 Task: Compose an email with the signature Guillermo Adams with the subject Request for a sample and the message I need your assistance in finalizing the design of the new website. from softage.5@softage.net to softage.7@softage.net, select first sentence, change the font color from current to maroon and background color to red Send the email. Finally, move the email from Sent Items to the label Self-help
Action: Mouse moved to (1178, 96)
Screenshot: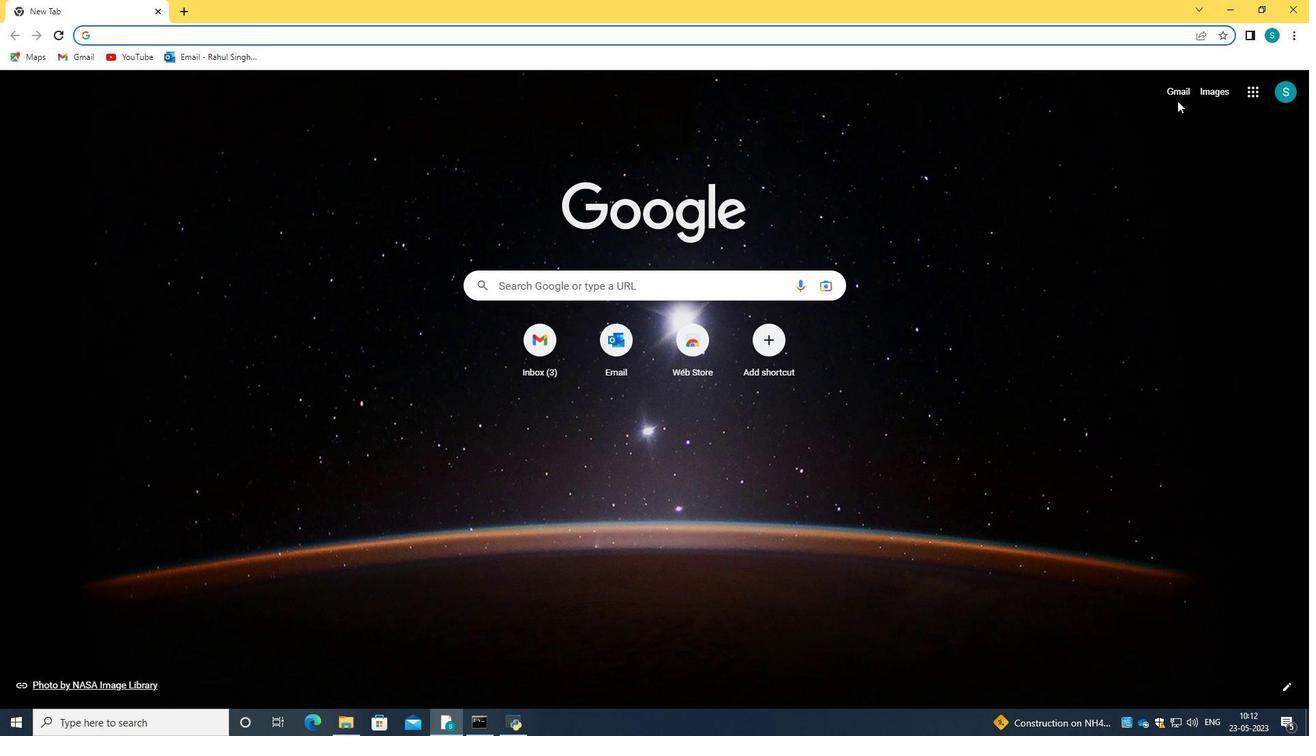
Action: Mouse pressed left at (1178, 96)
Screenshot: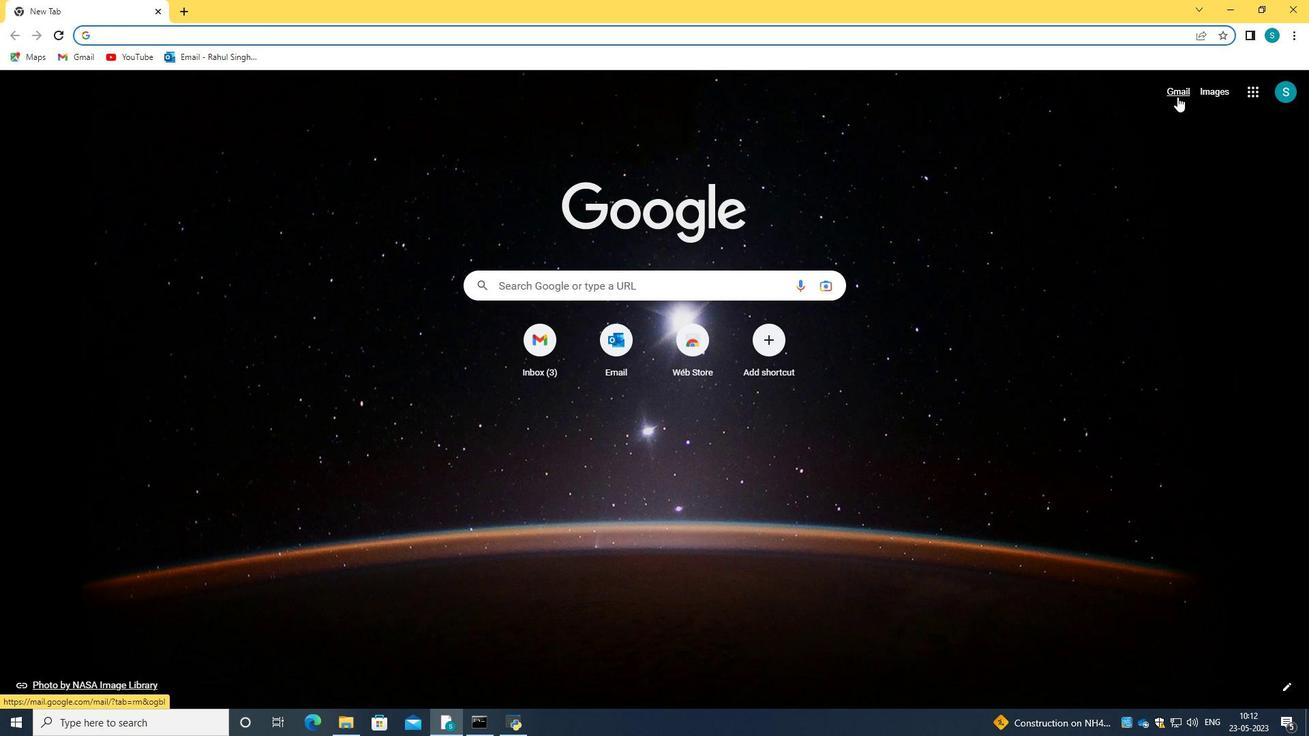 
Action: Mouse moved to (734, 371)
Screenshot: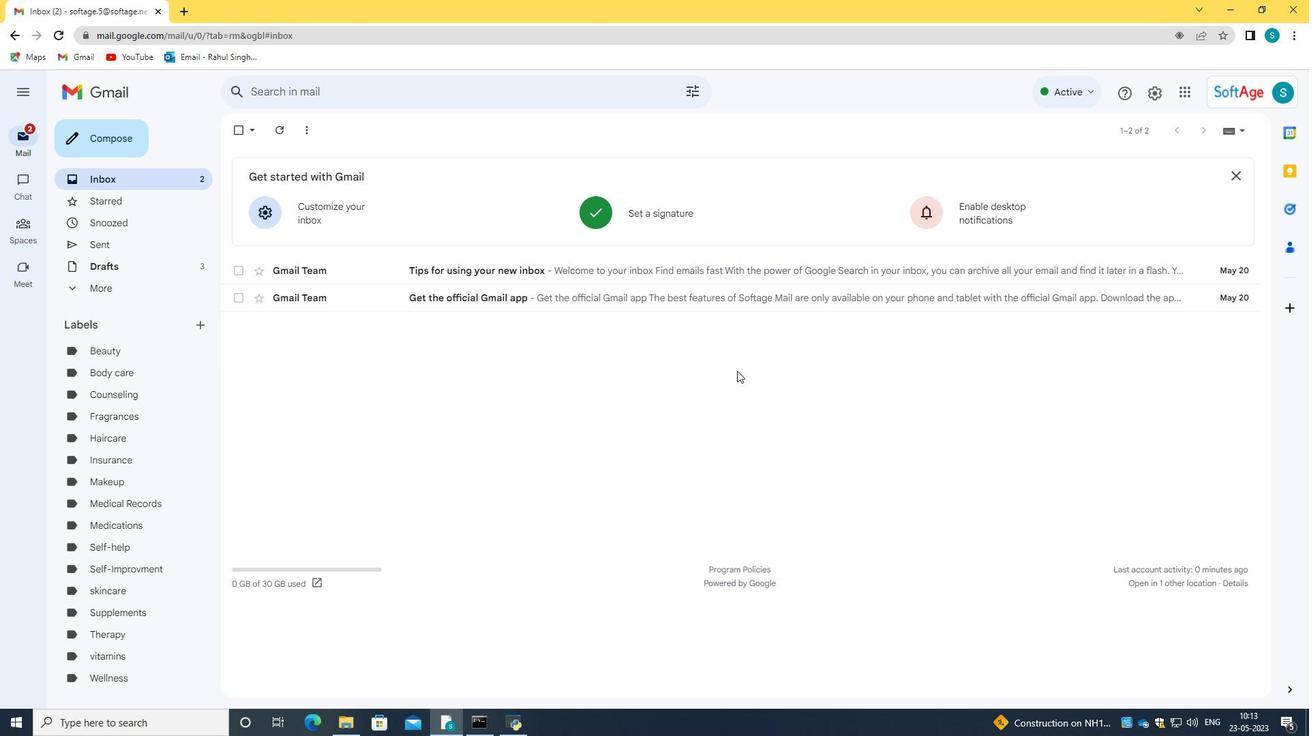 
Action: Mouse scrolled (734, 370) with delta (0, 0)
Screenshot: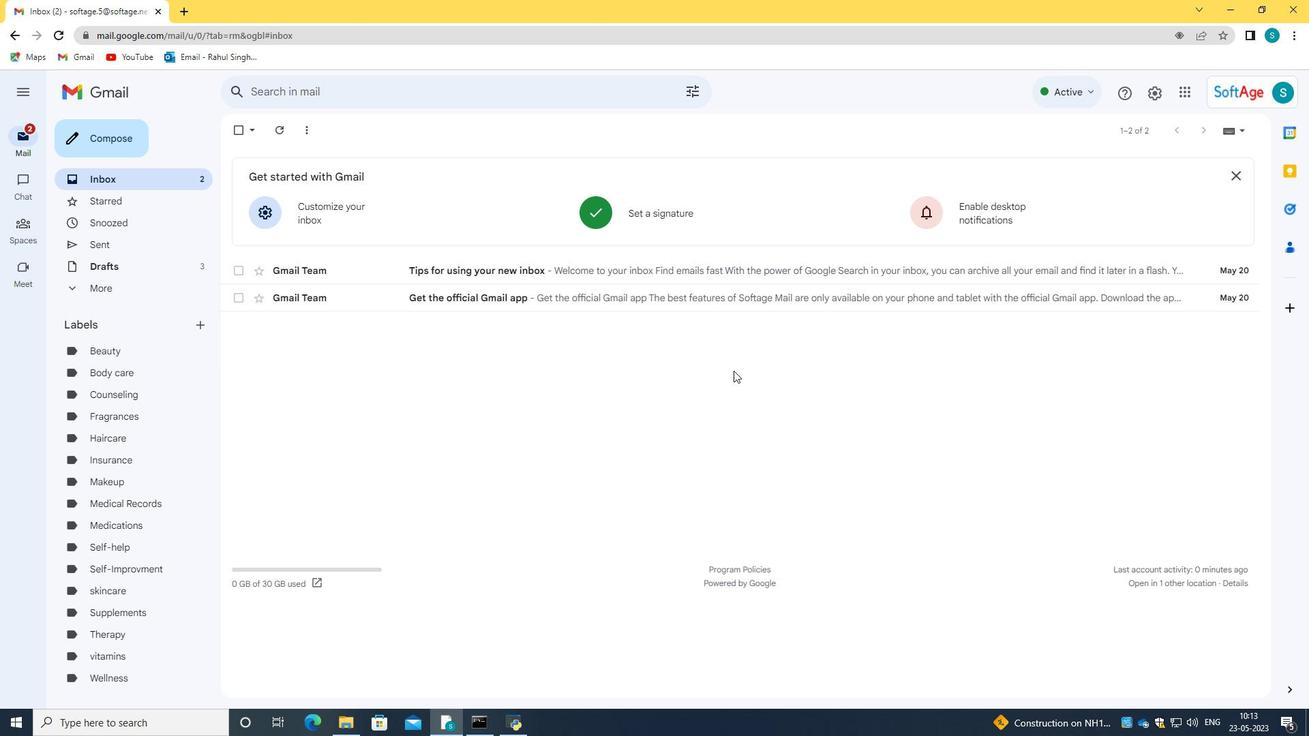 
Action: Mouse scrolled (734, 370) with delta (0, 0)
Screenshot: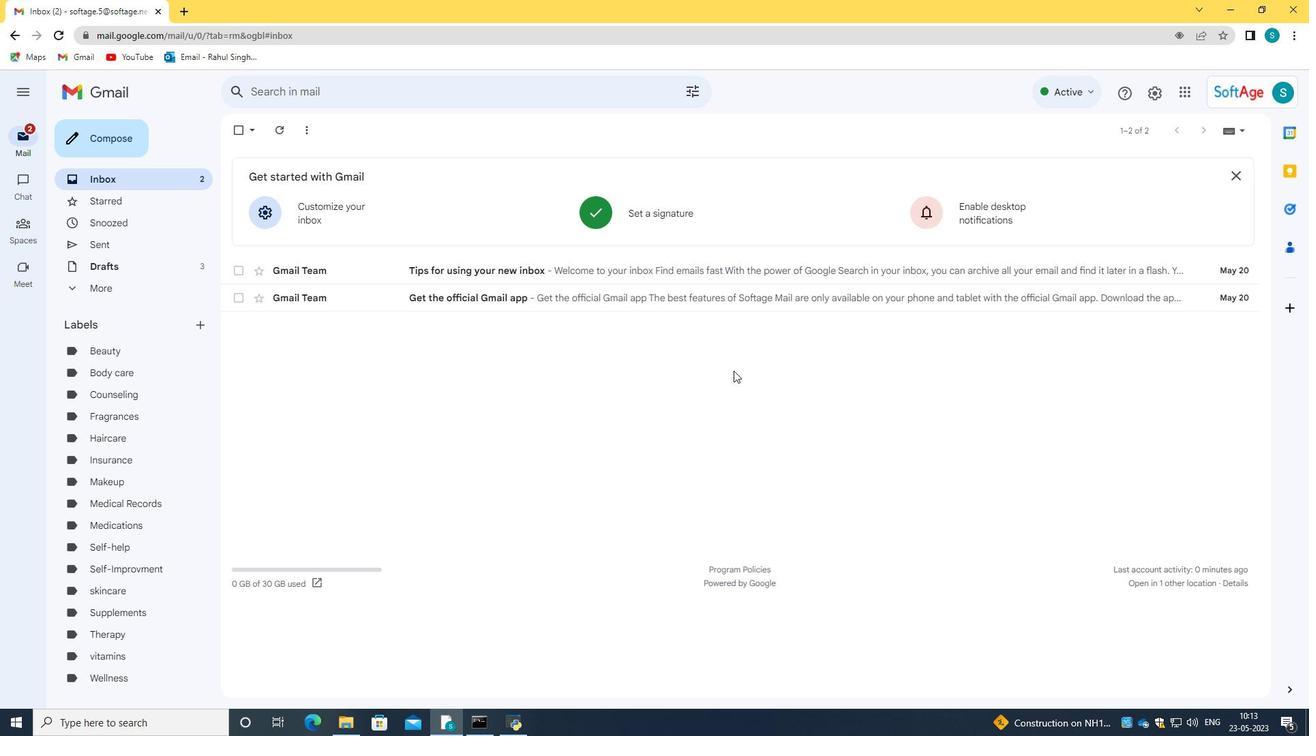 
Action: Mouse moved to (105, 143)
Screenshot: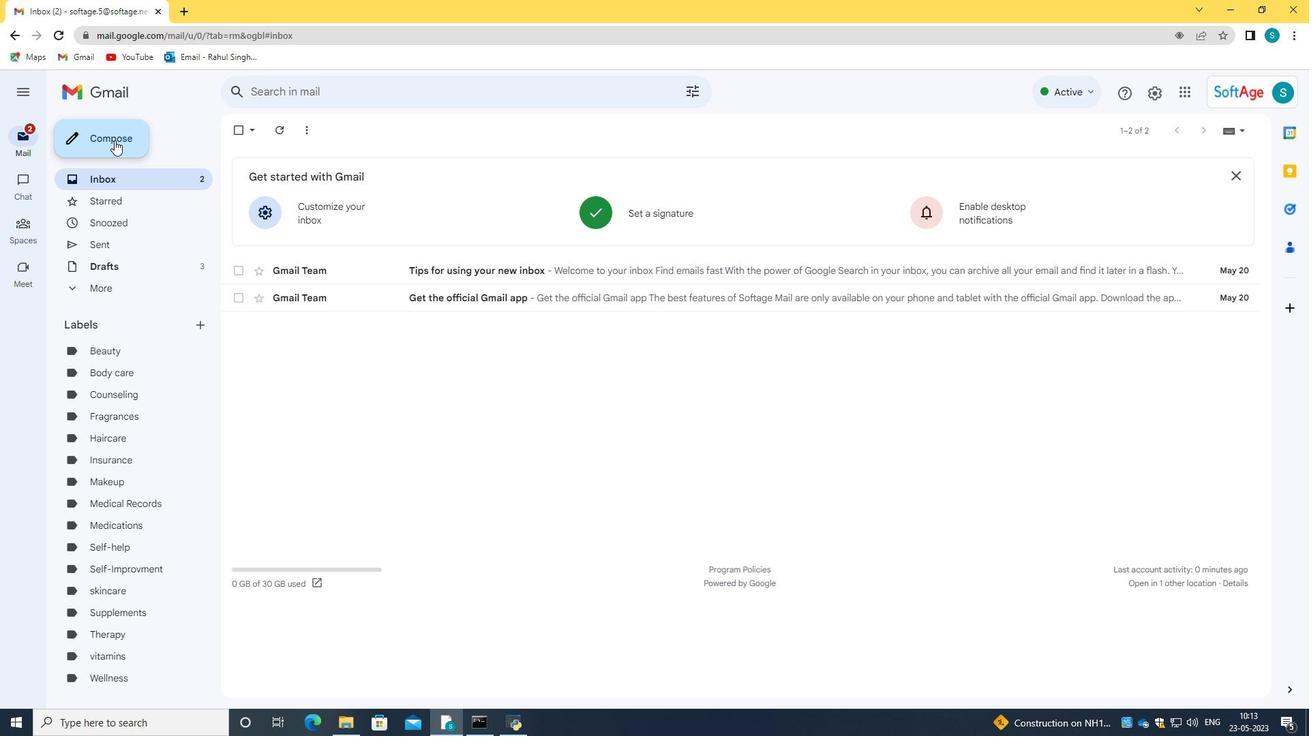 
Action: Mouse pressed left at (105, 143)
Screenshot: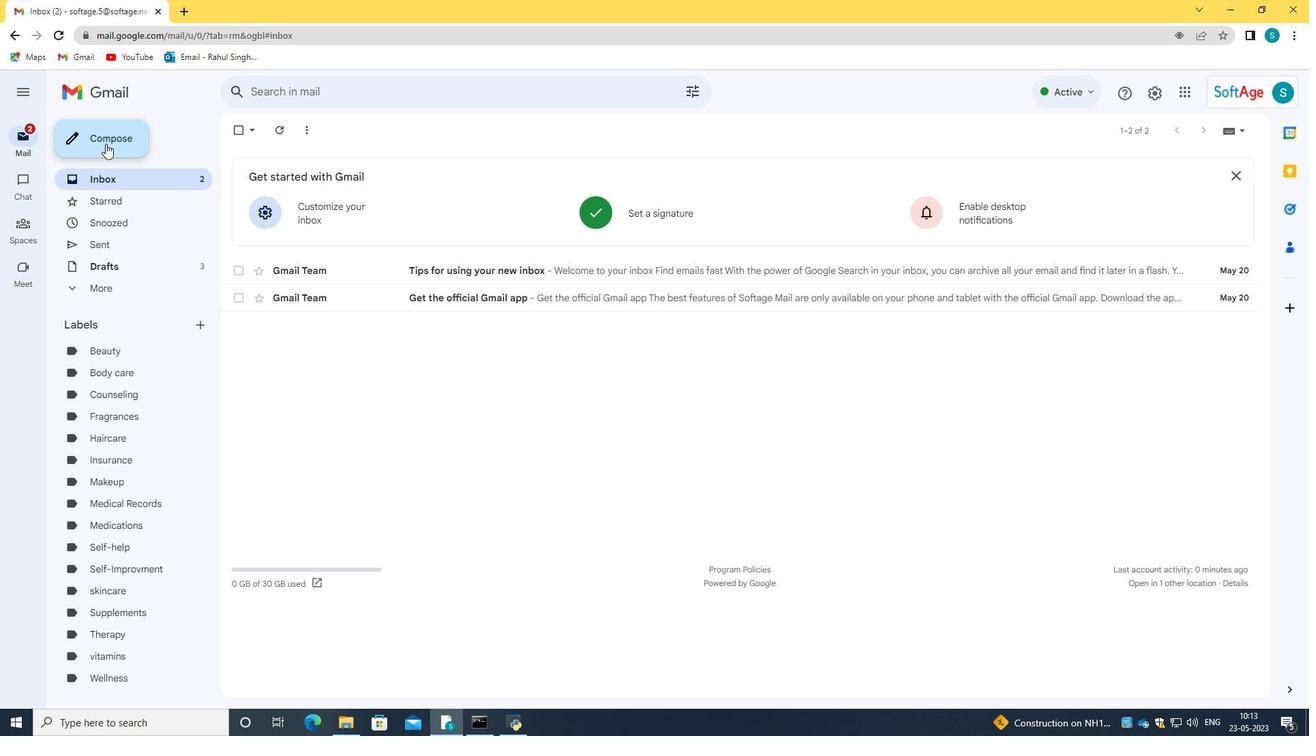 
Action: Mouse moved to (1236, 303)
Screenshot: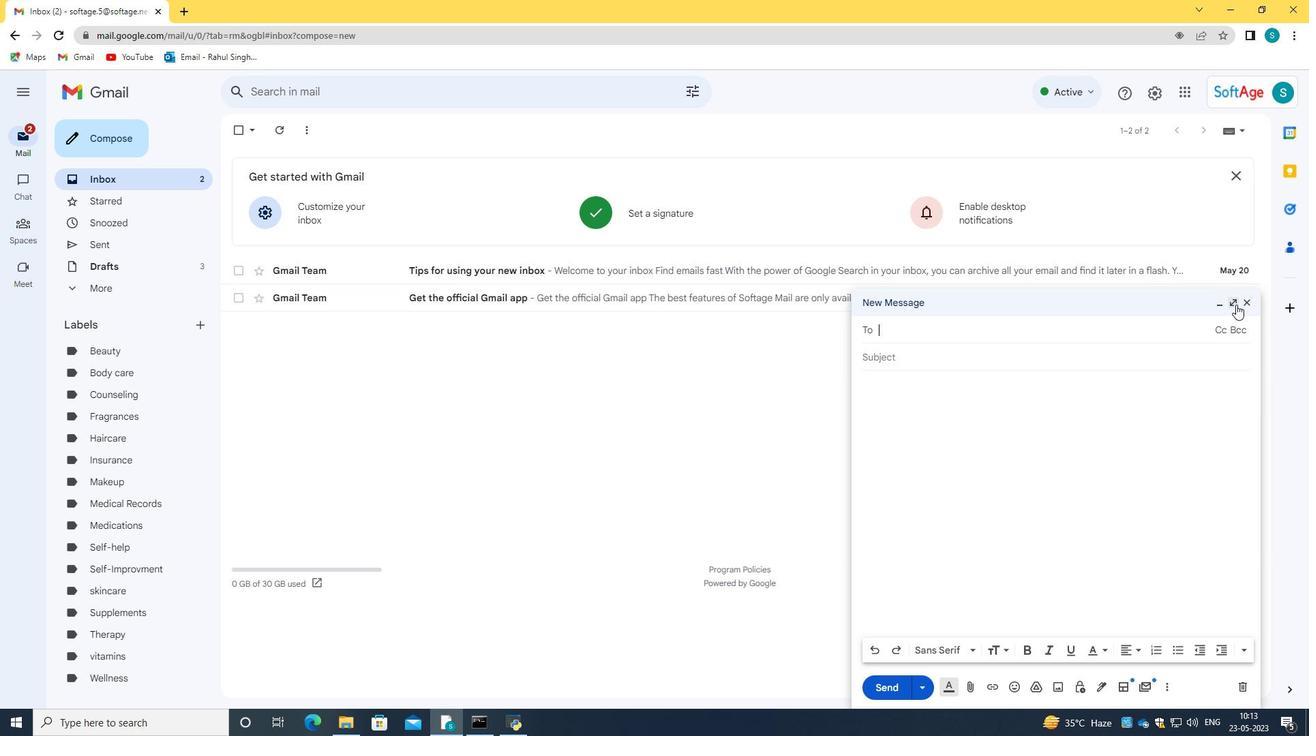 
Action: Mouse pressed left at (1236, 303)
Screenshot: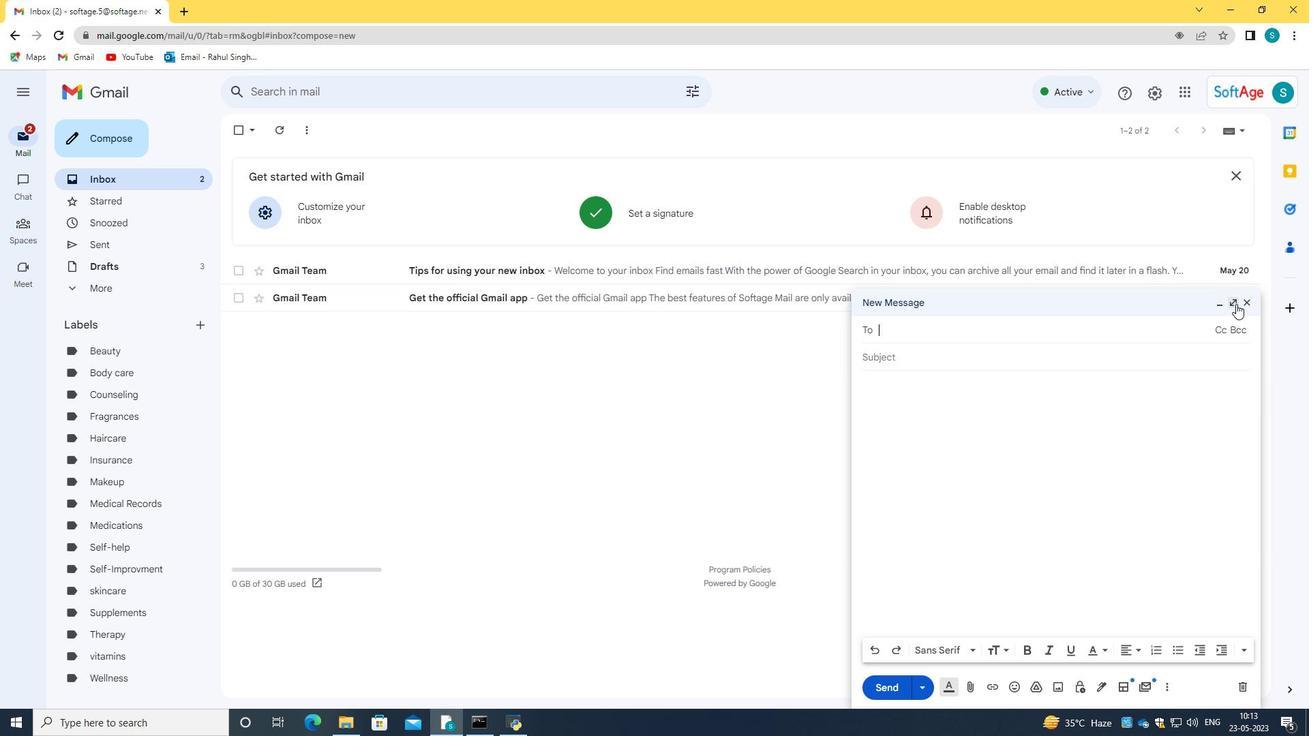
Action: Mouse moved to (347, 674)
Screenshot: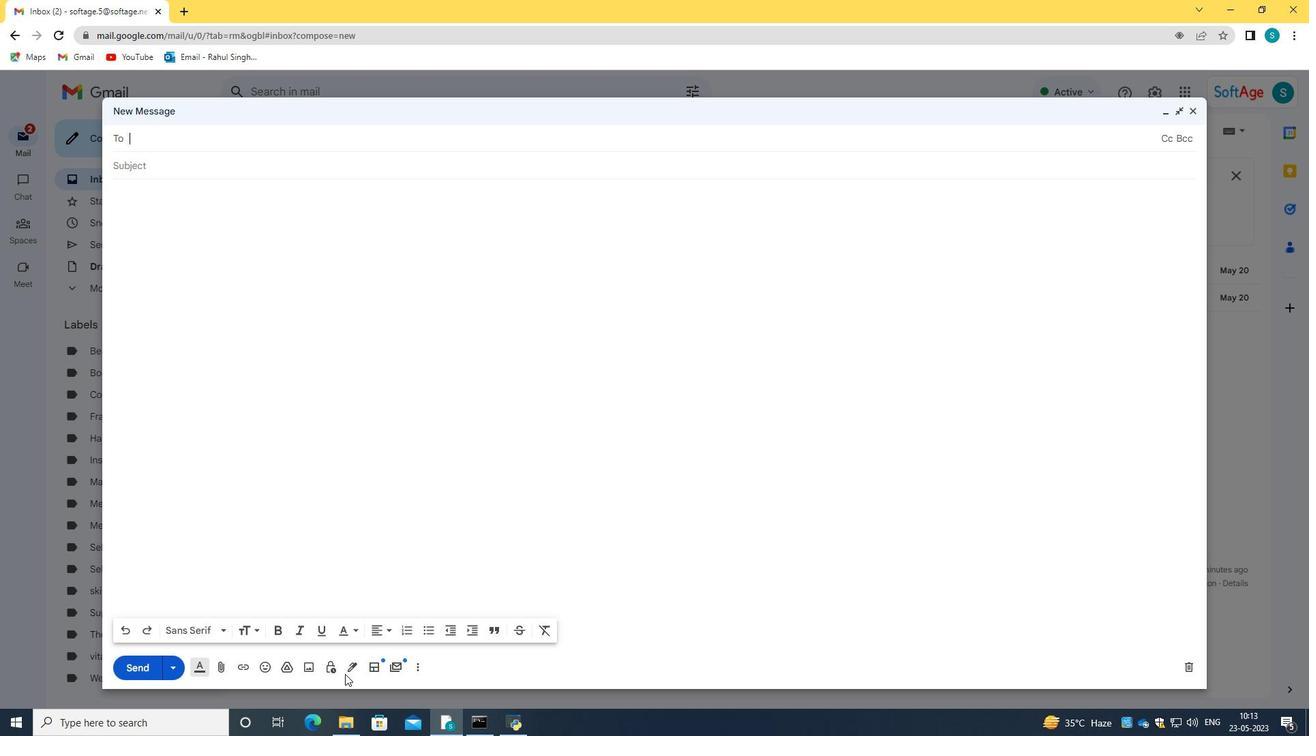 
Action: Mouse pressed left at (347, 674)
Screenshot: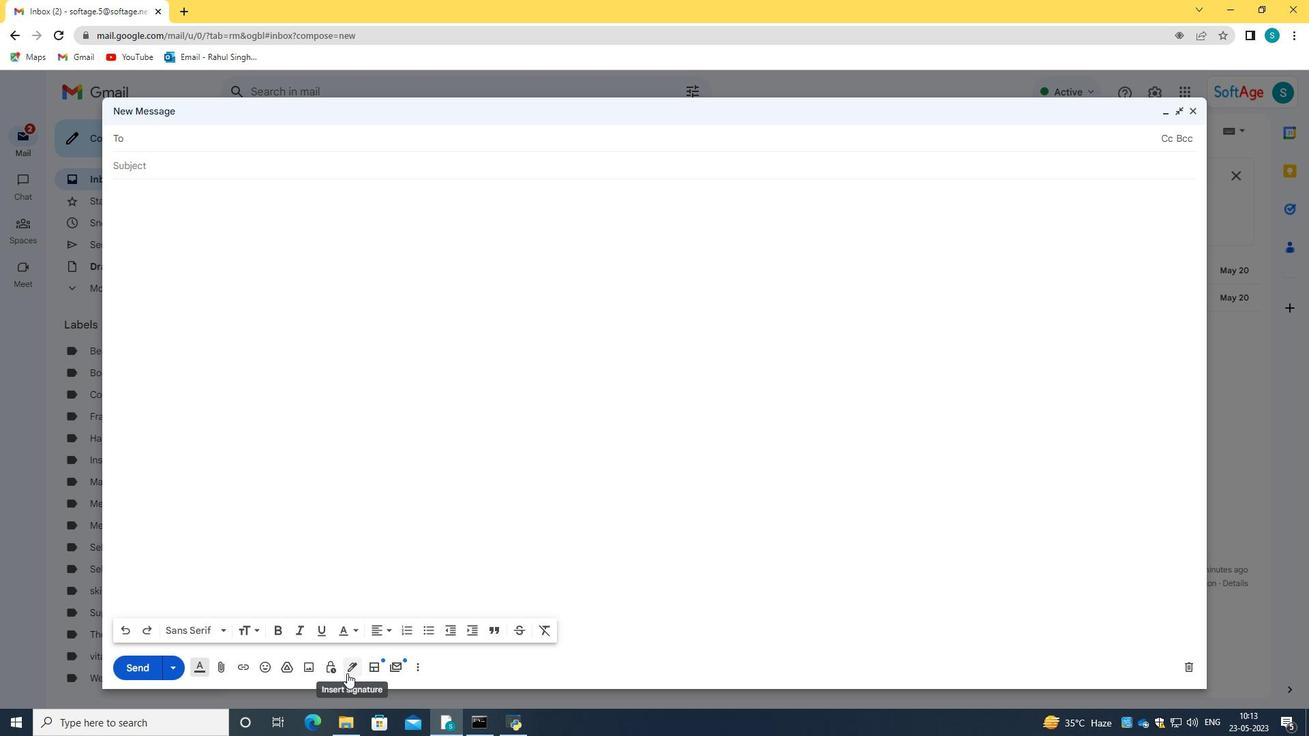
Action: Mouse moved to (396, 644)
Screenshot: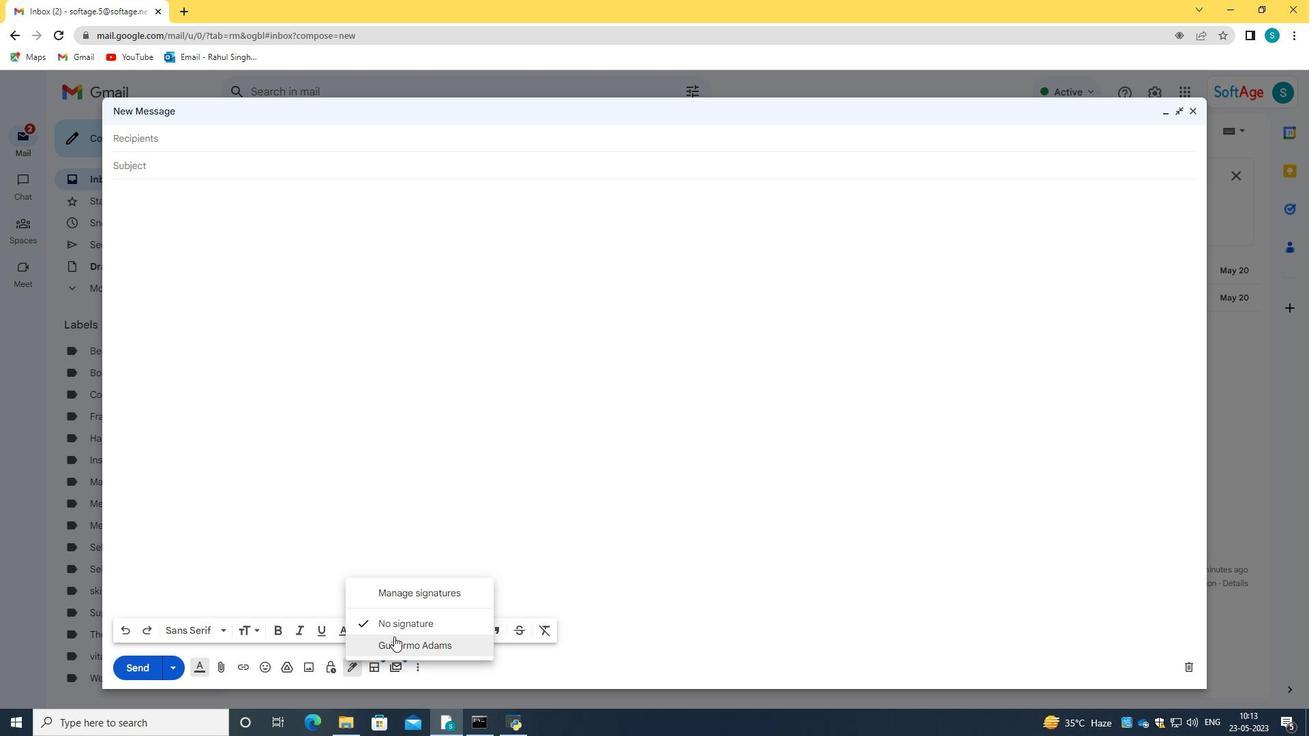 
Action: Mouse pressed left at (396, 644)
Screenshot: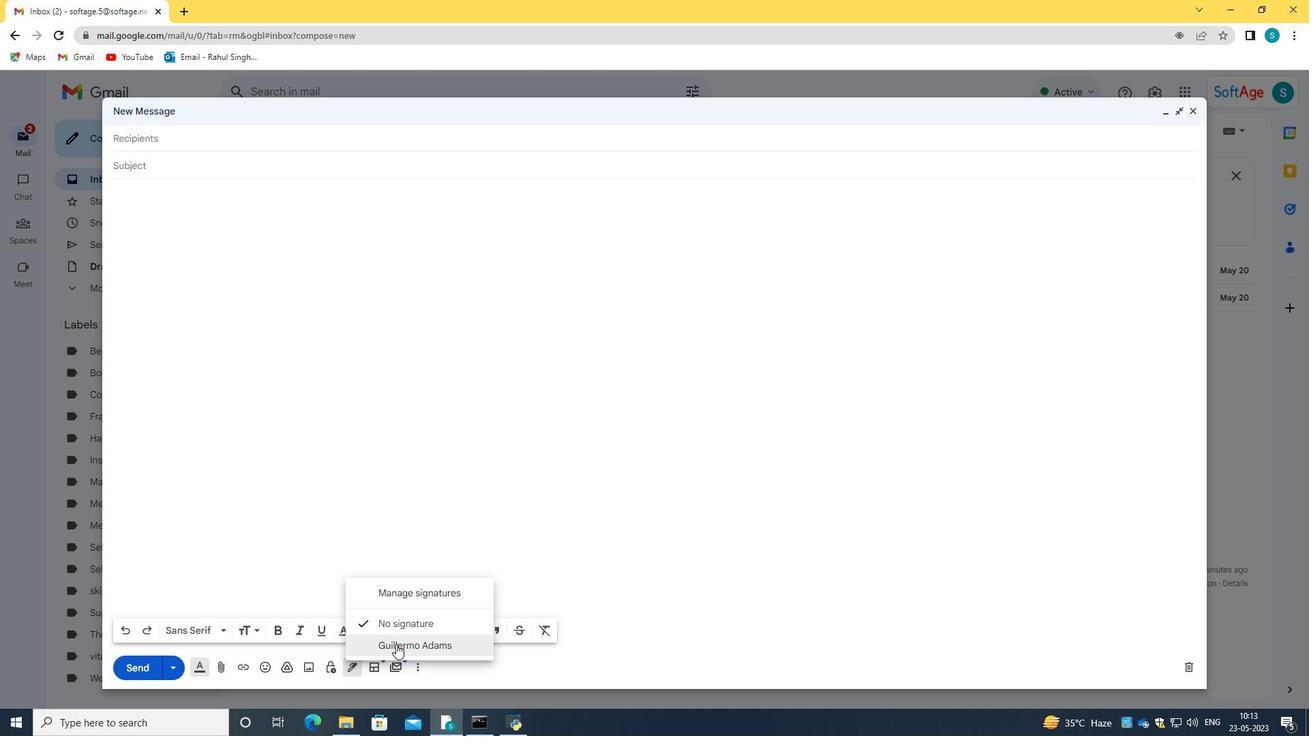 
Action: Mouse moved to (139, 156)
Screenshot: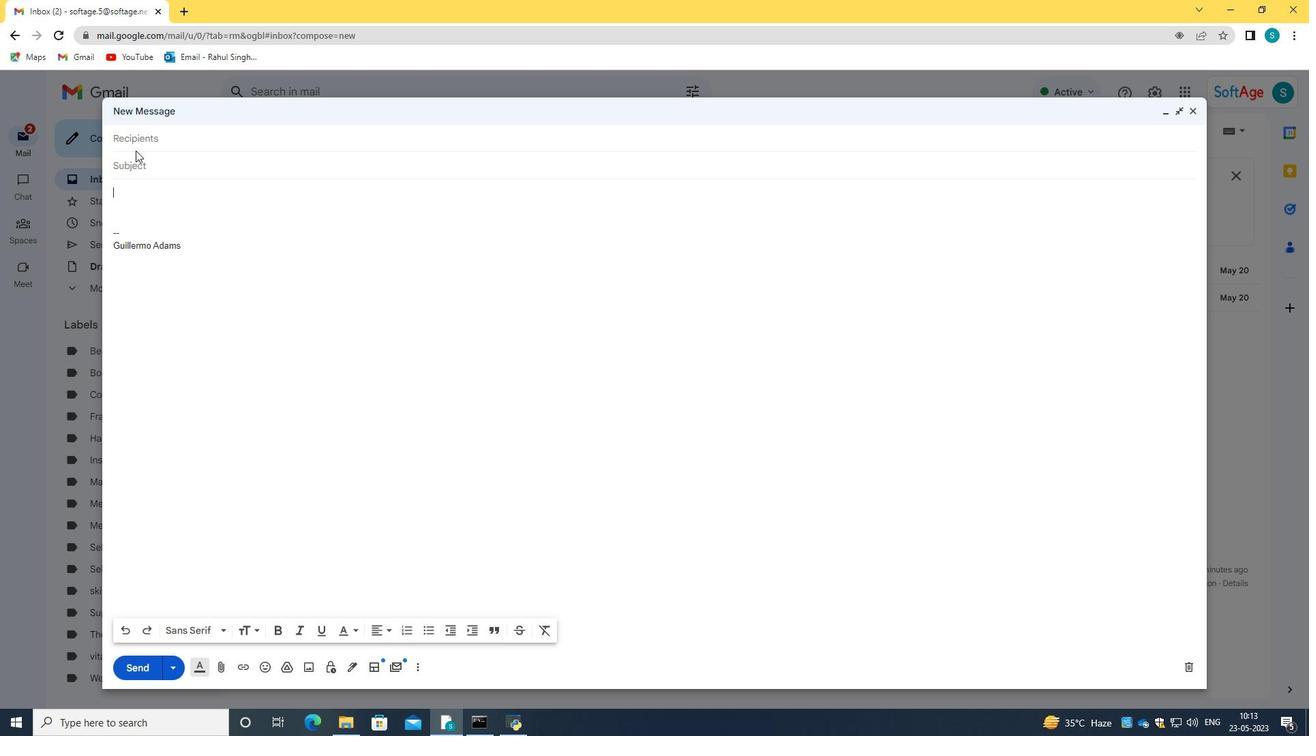 
Action: Mouse pressed left at (139, 156)
Screenshot: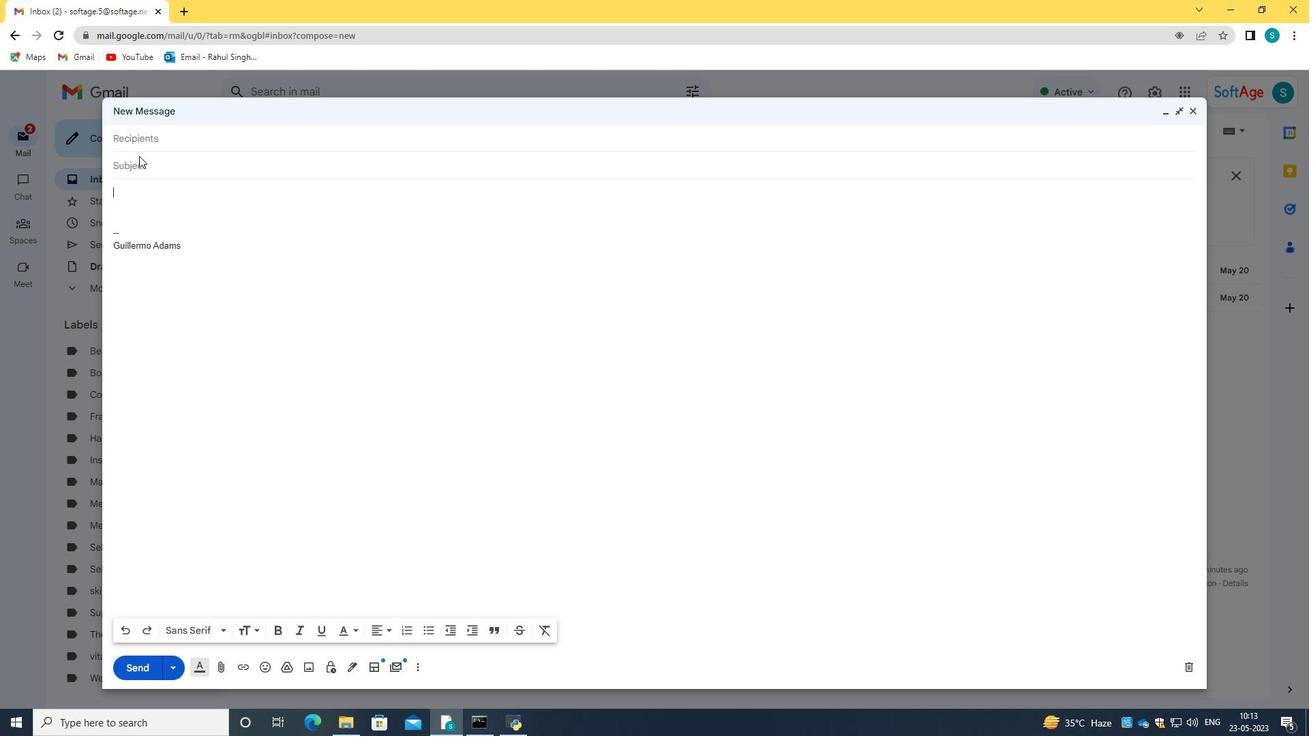 
Action: Mouse moved to (147, 160)
Screenshot: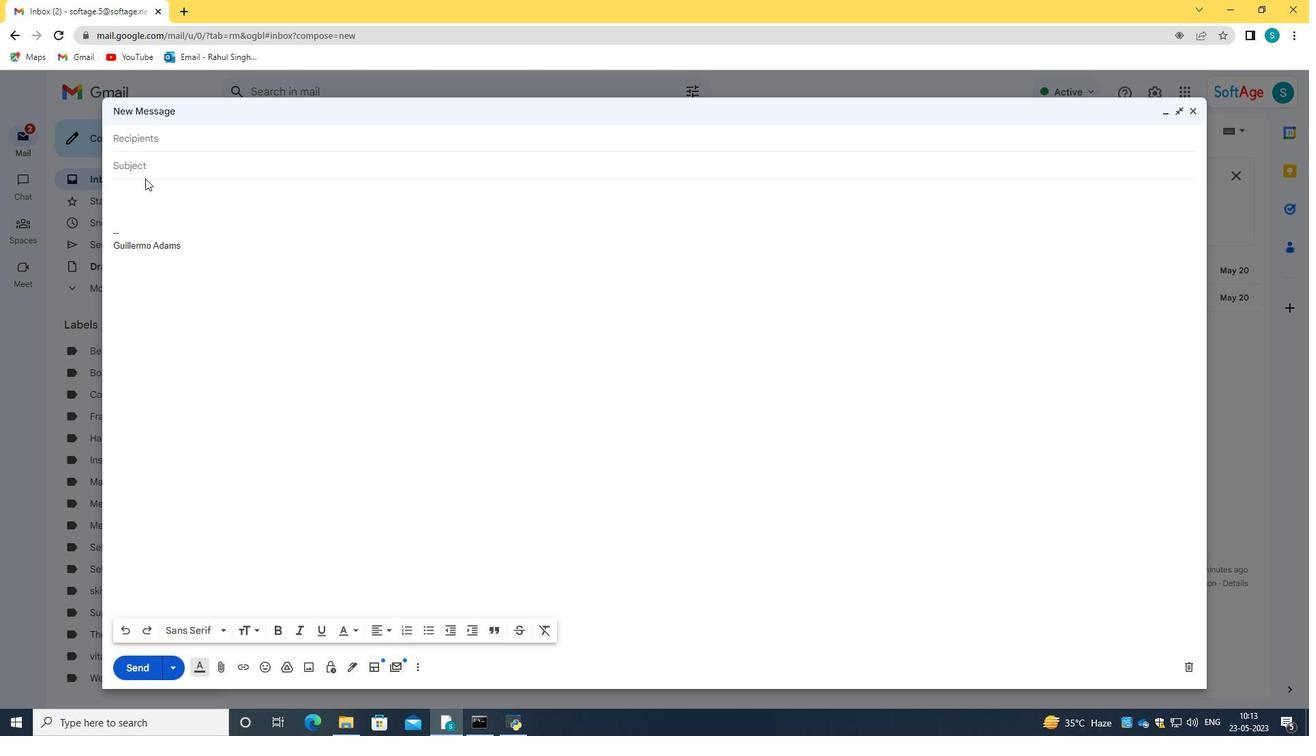 
Action: Key pressed <Key.caps_lock>R<Key.caps_lock>equest<Key.space>for<Key.space>a<Key.space>samo<Key.backspace>ple
Screenshot: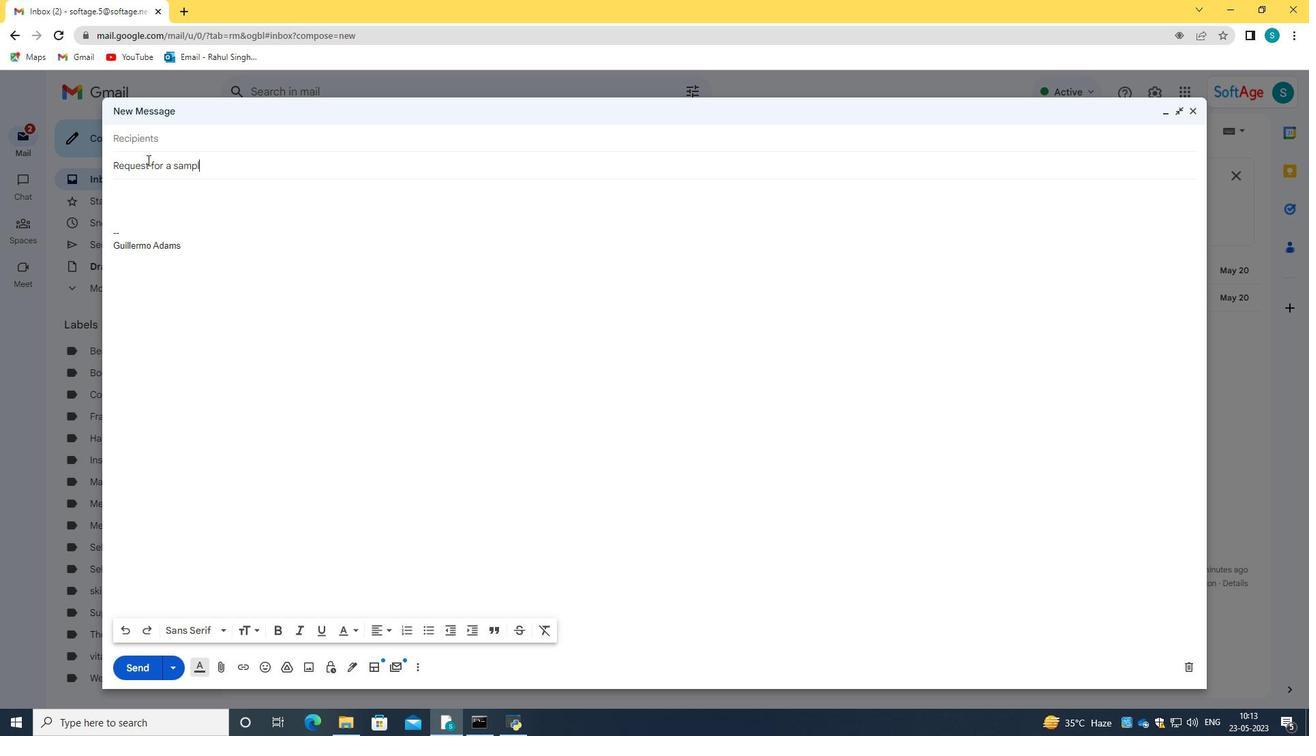 
Action: Mouse moved to (148, 191)
Screenshot: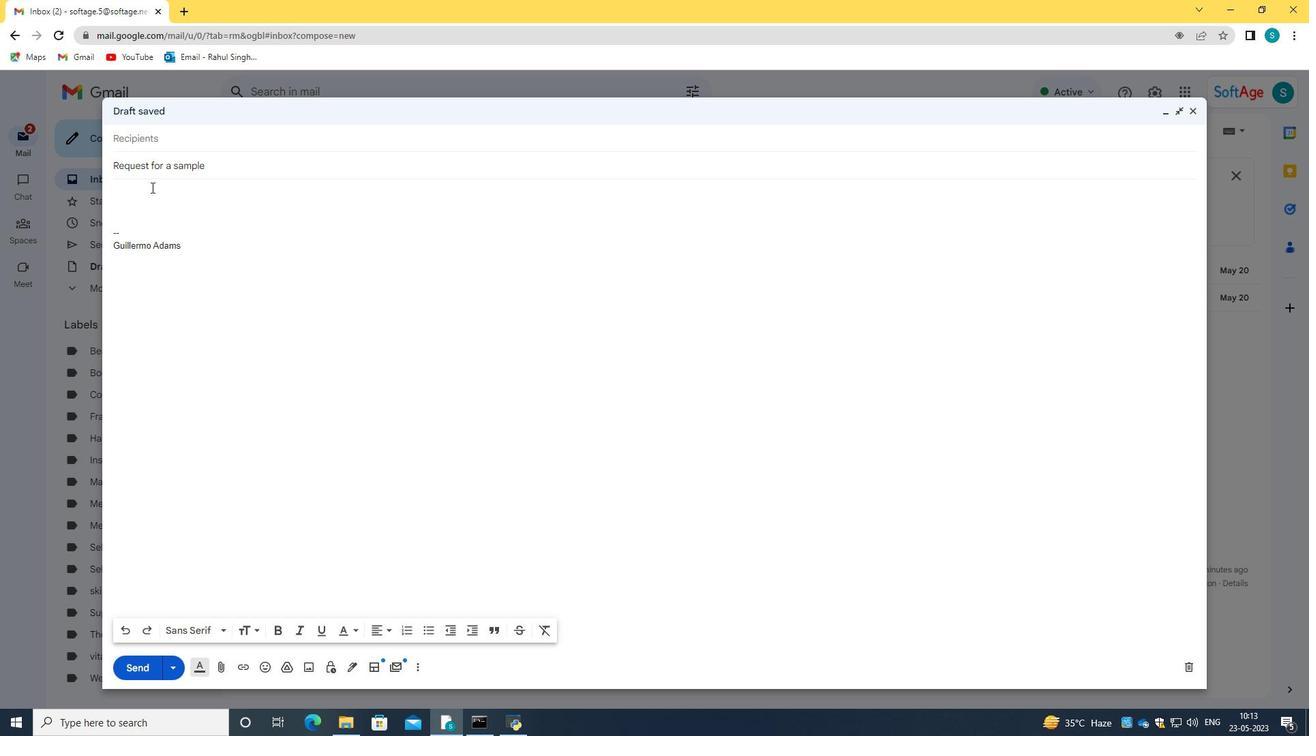 
Action: Mouse pressed left at (148, 191)
Screenshot: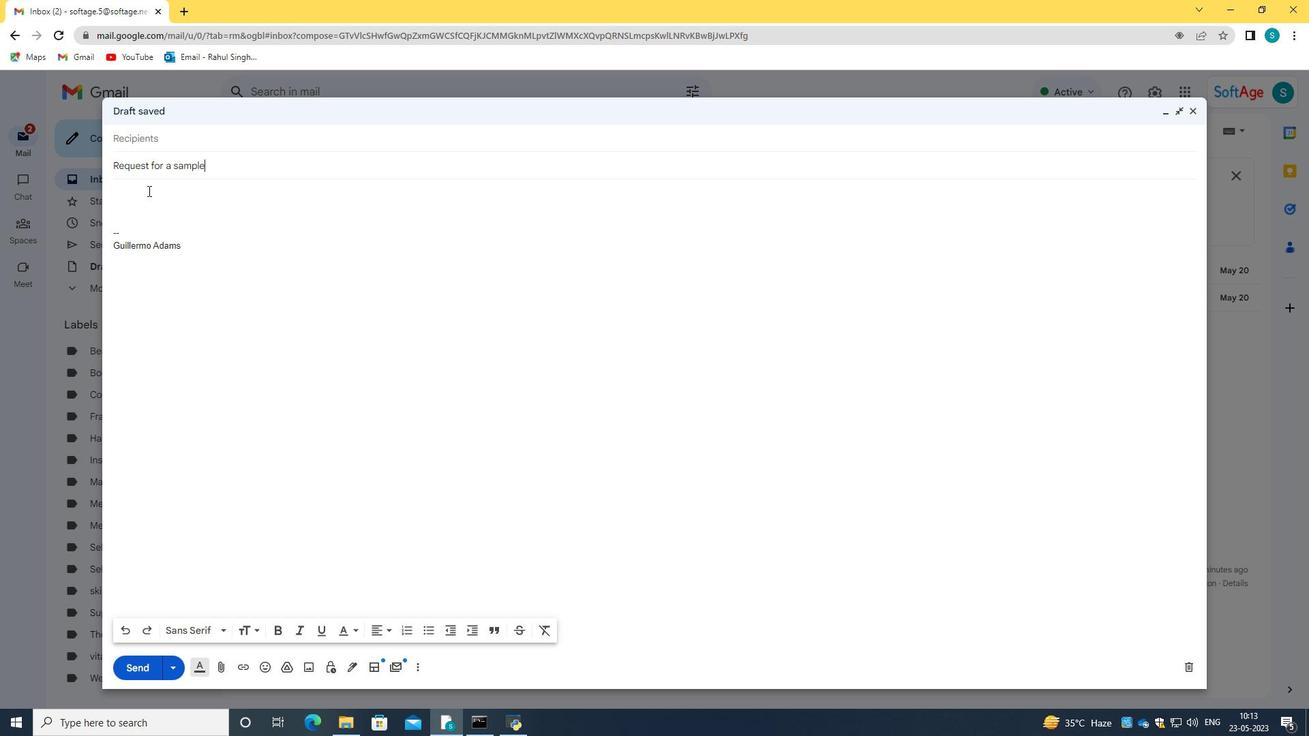 
Action: Mouse moved to (150, 205)
Screenshot: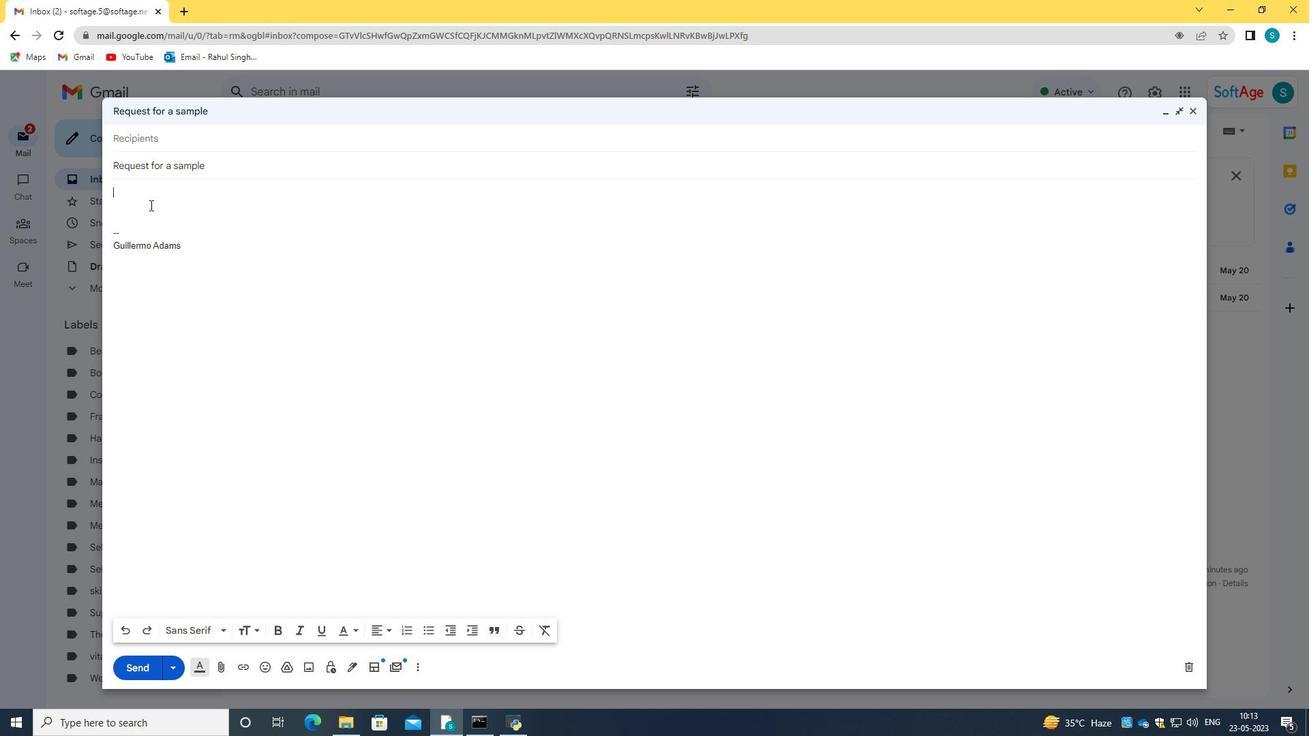 
Action: Key pressed <Key.caps_lock>I<Key.caps_lock><Key.space>need<Key.space>your<Key.space>assistance<Key.space>in<Key.space>finalizing<Key.space>the<Key.space>desighn<Key.backspace><Key.backspace>n<Key.space>of<Key.space>the<Key.space>new<Key.space>website.
Screenshot: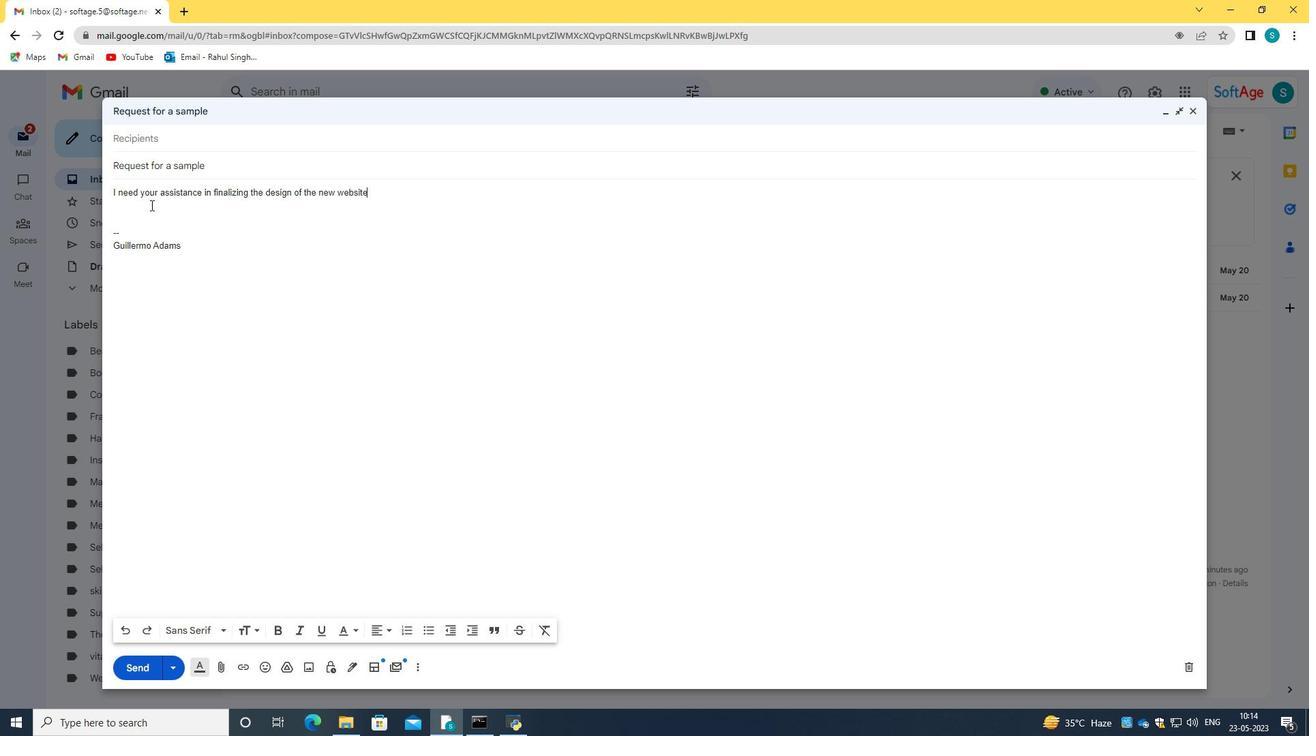 
Action: Mouse moved to (163, 145)
Screenshot: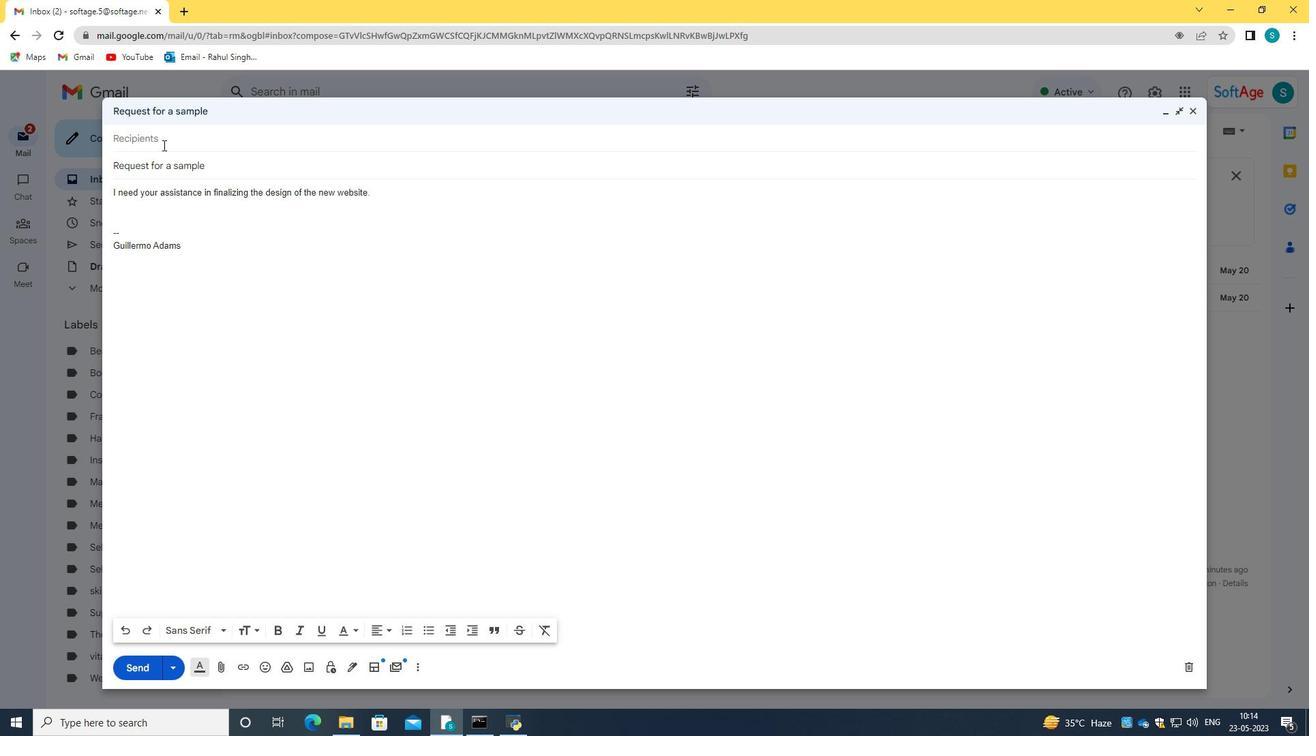 
Action: Mouse pressed left at (163, 145)
Screenshot: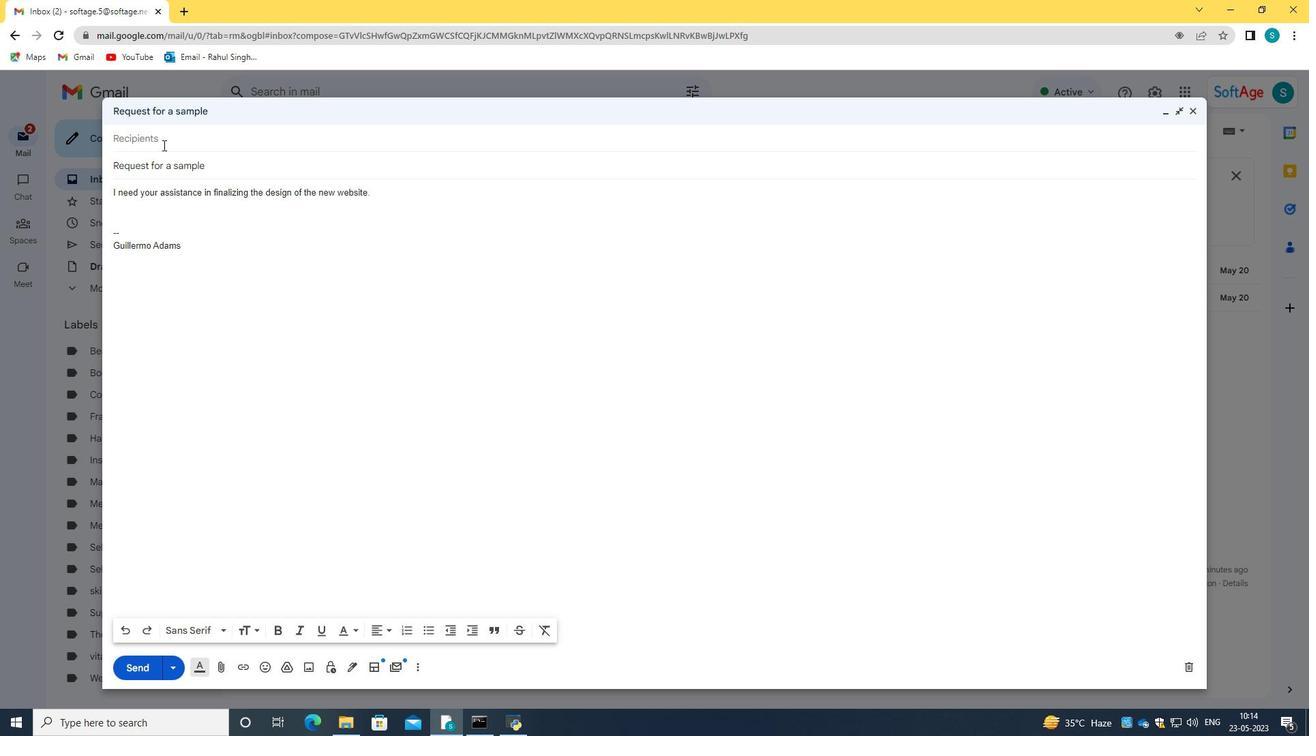 
Action: Mouse moved to (163, 144)
Screenshot: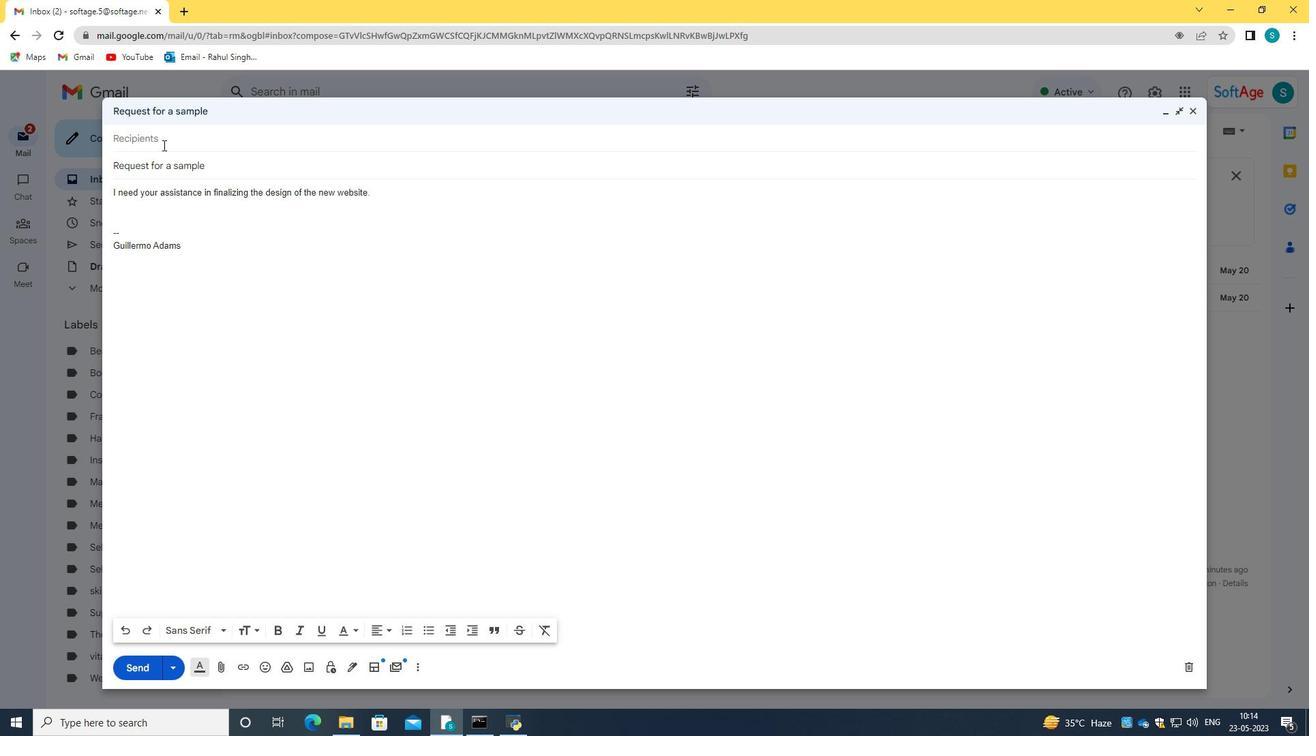 
Action: Key pressed softage.7<Key.shift>@softage.net
Screenshot: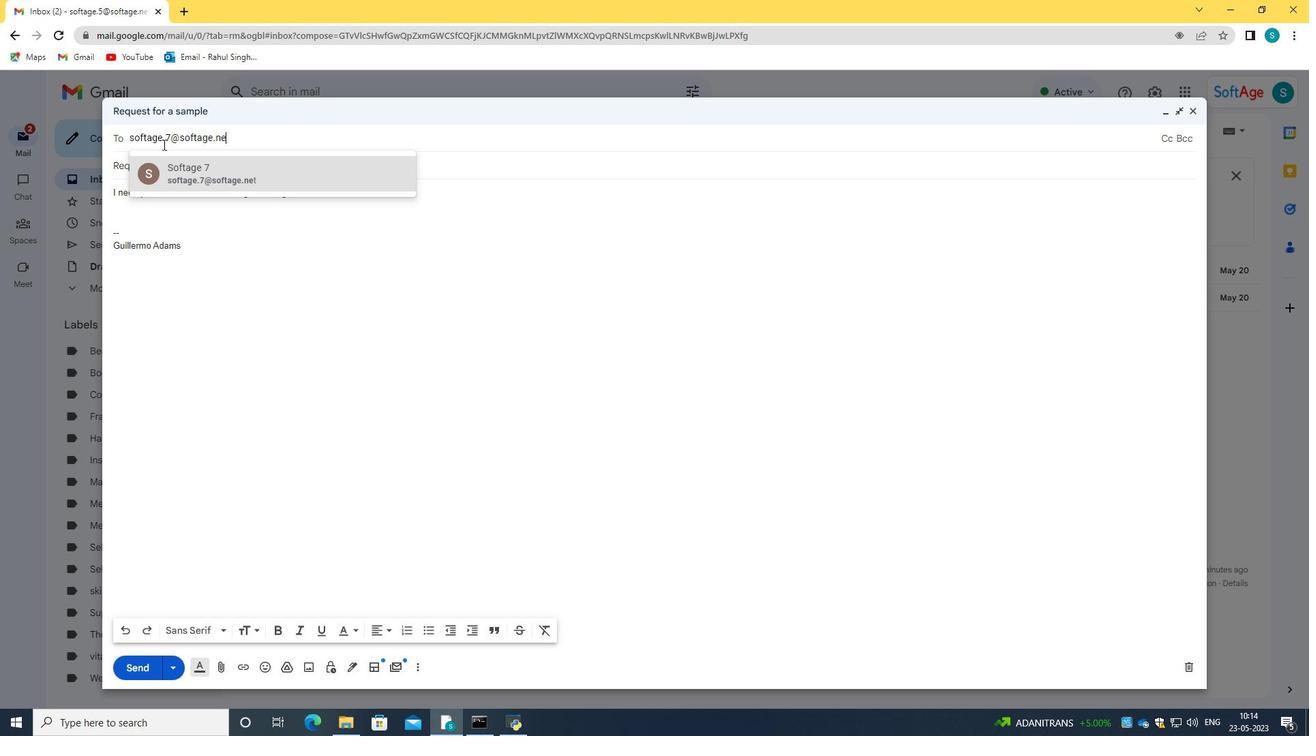 
Action: Mouse moved to (251, 169)
Screenshot: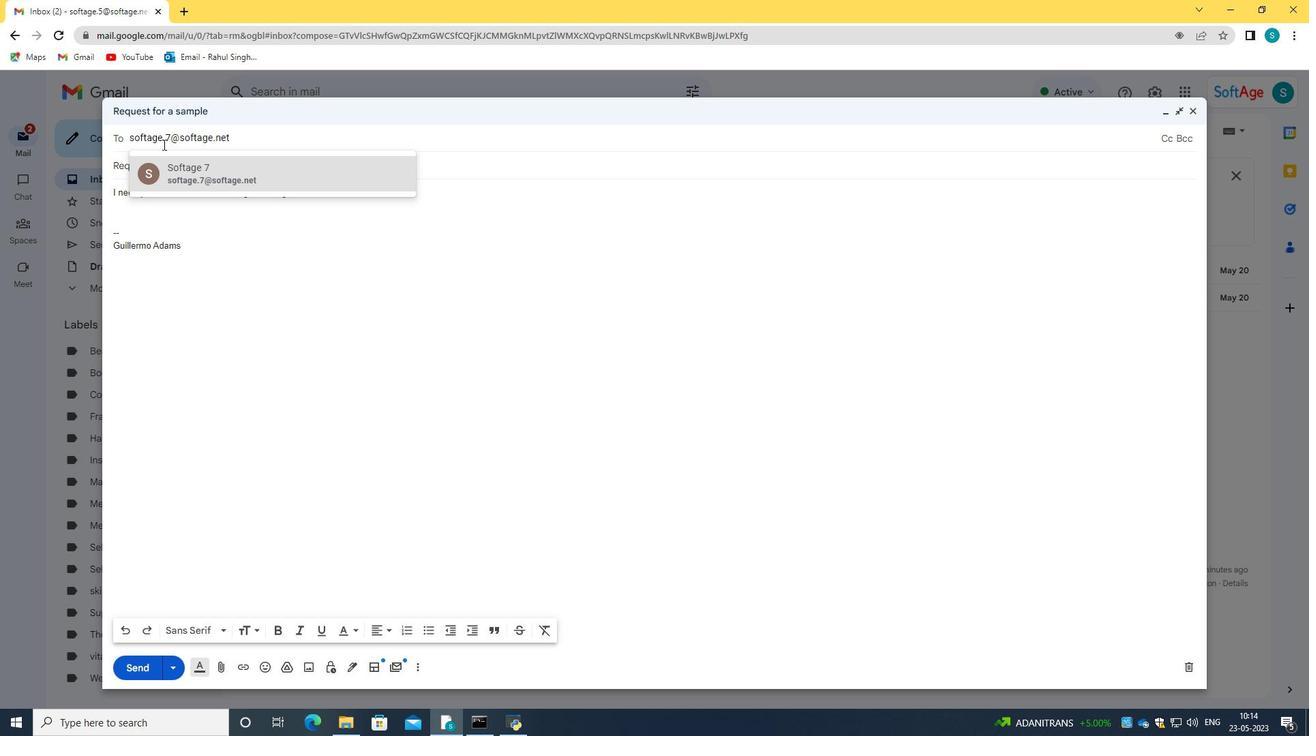 
Action: Mouse pressed left at (251, 169)
Screenshot: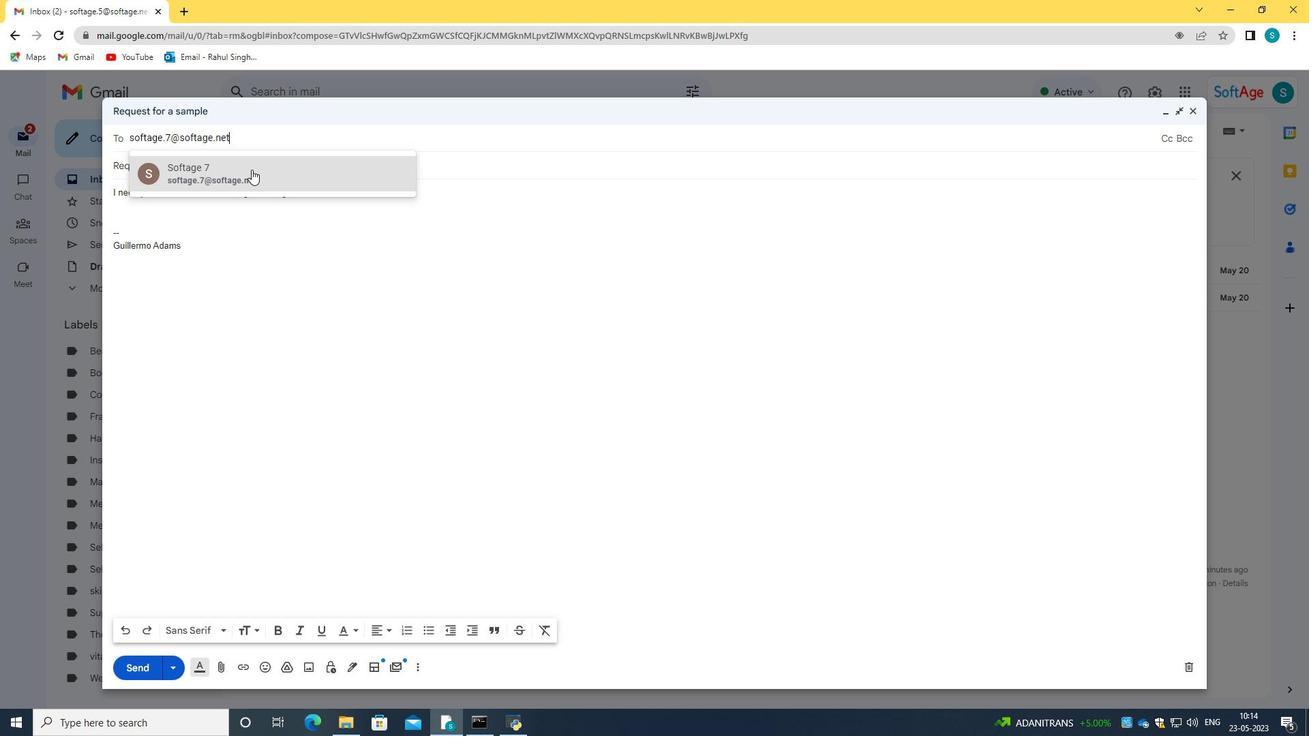 
Action: Mouse moved to (136, 209)
Screenshot: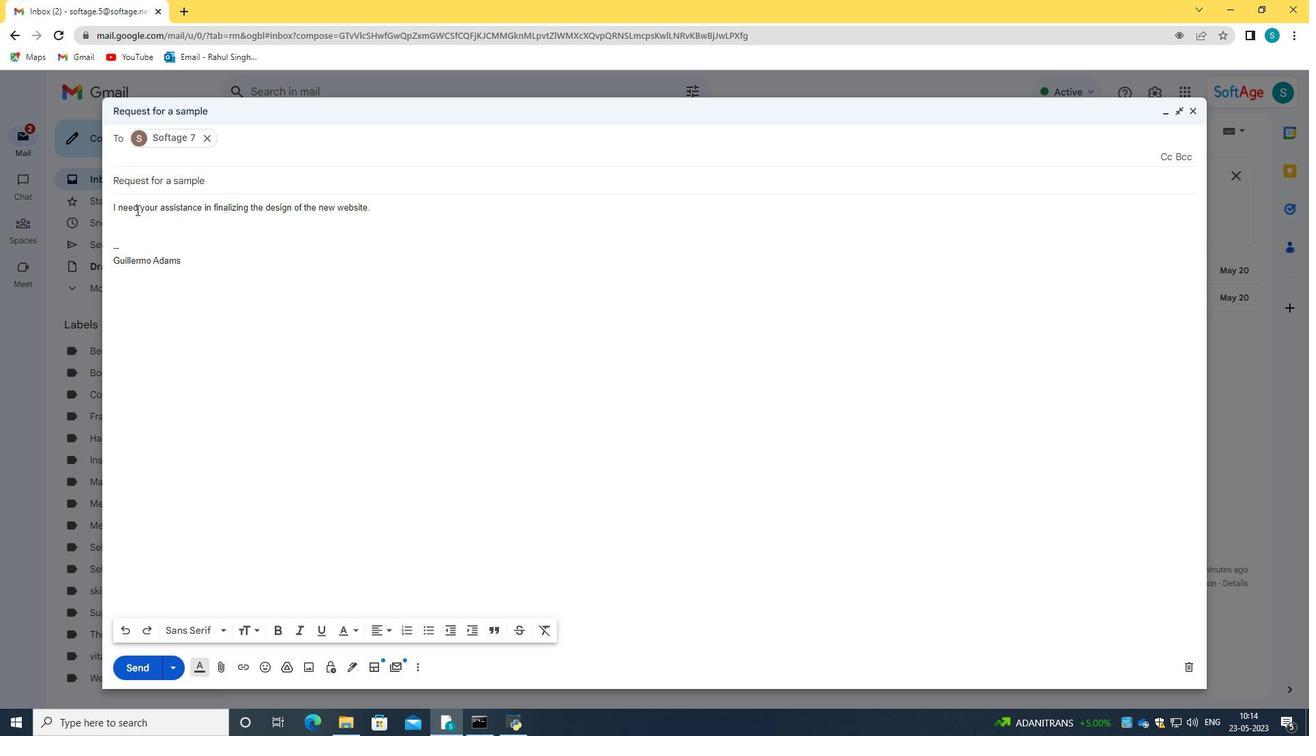 
Action: Mouse pressed left at (136, 209)
Screenshot: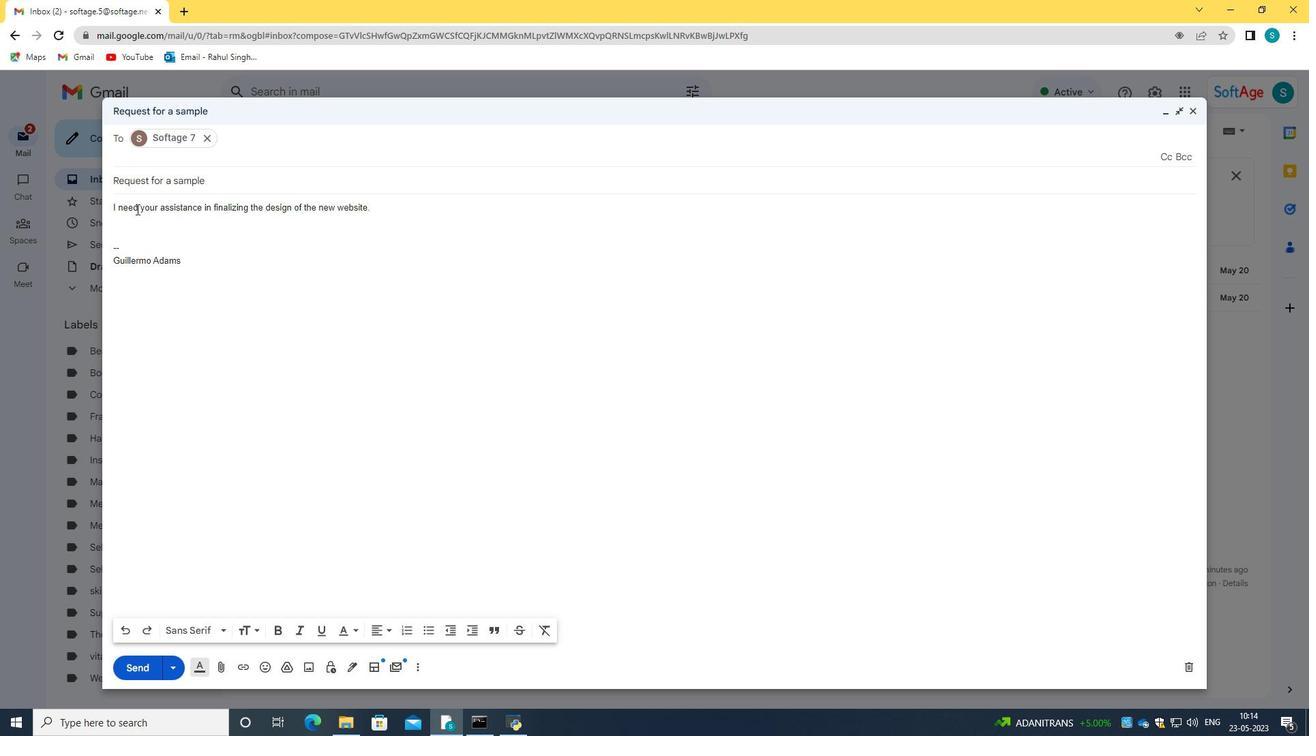 
Action: Mouse moved to (201, 194)
Screenshot: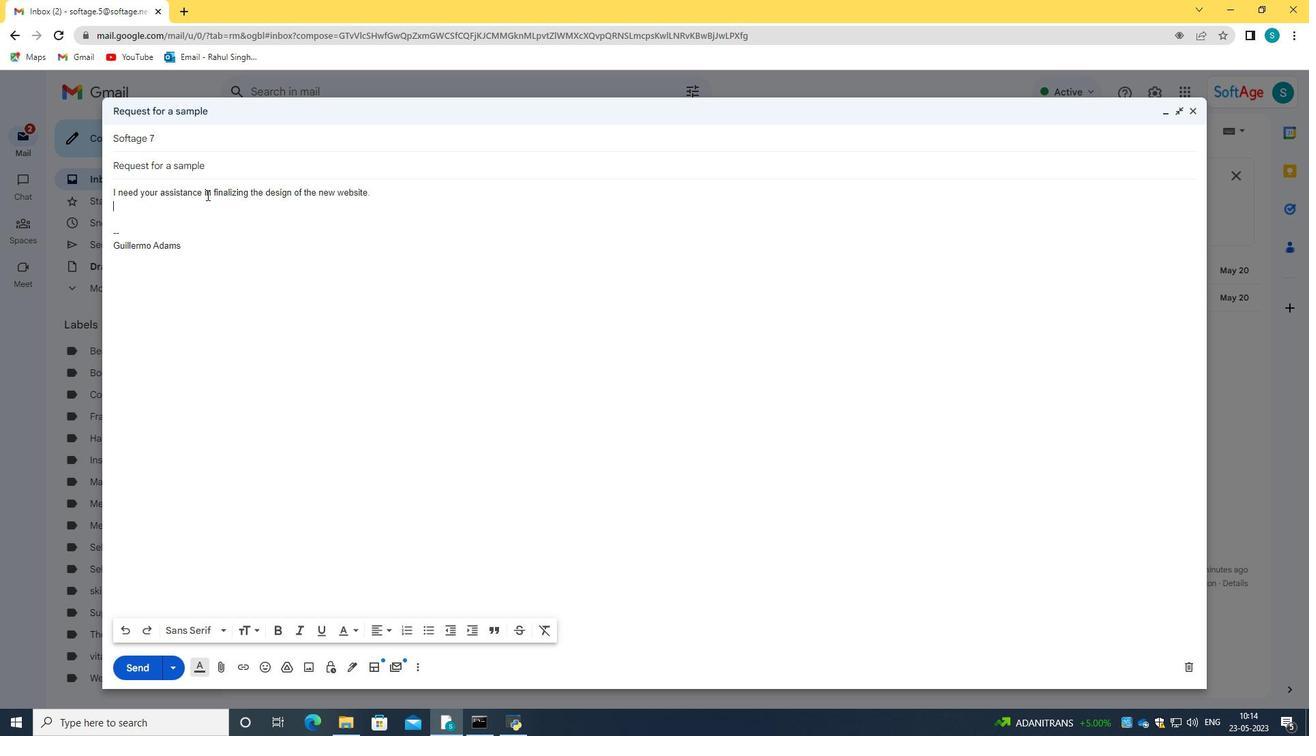 
Action: Mouse pressed left at (201, 194)
Screenshot: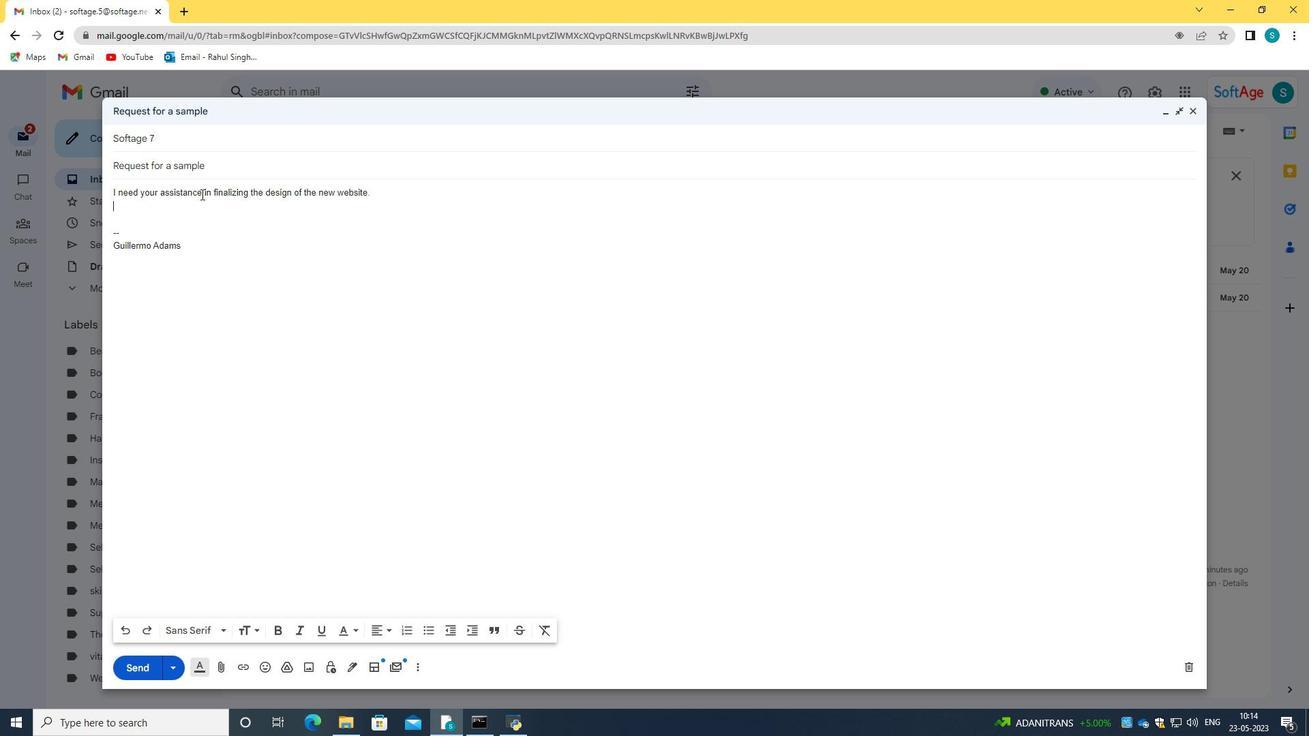 
Action: Mouse moved to (348, 635)
Screenshot: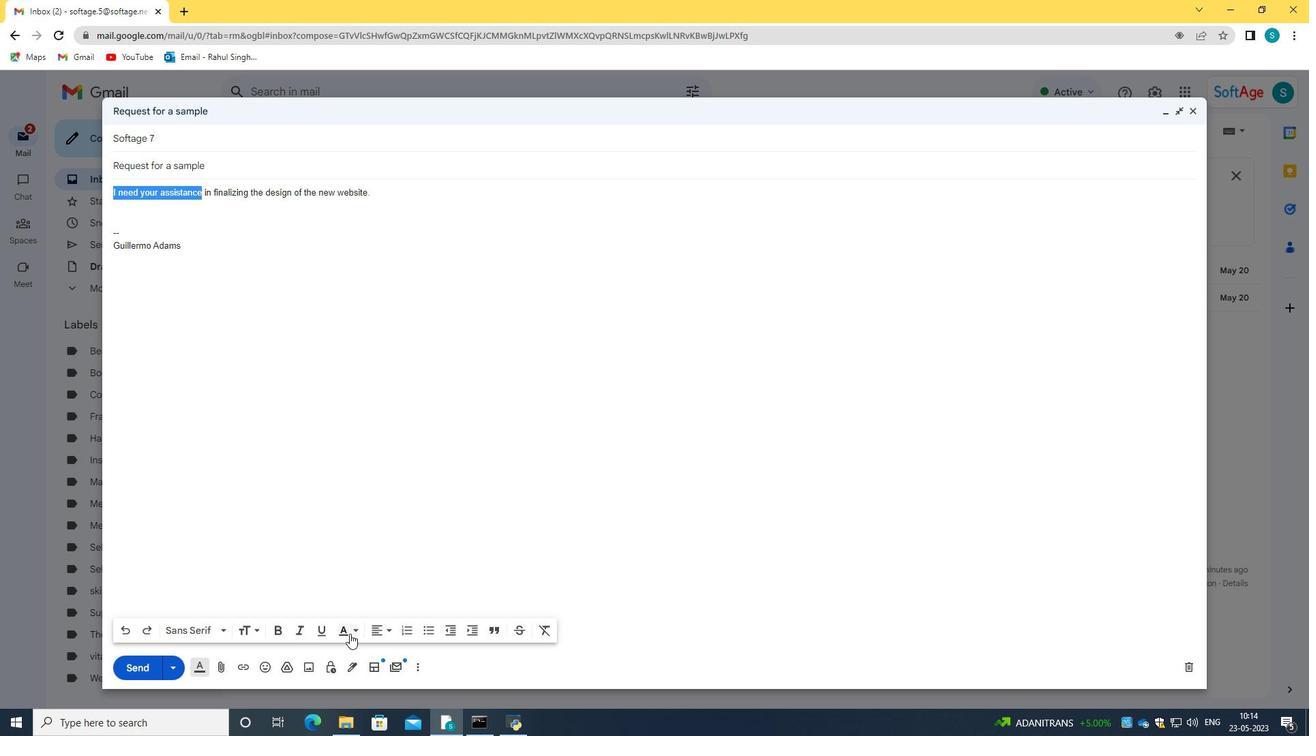 
Action: Mouse pressed left at (348, 635)
Screenshot: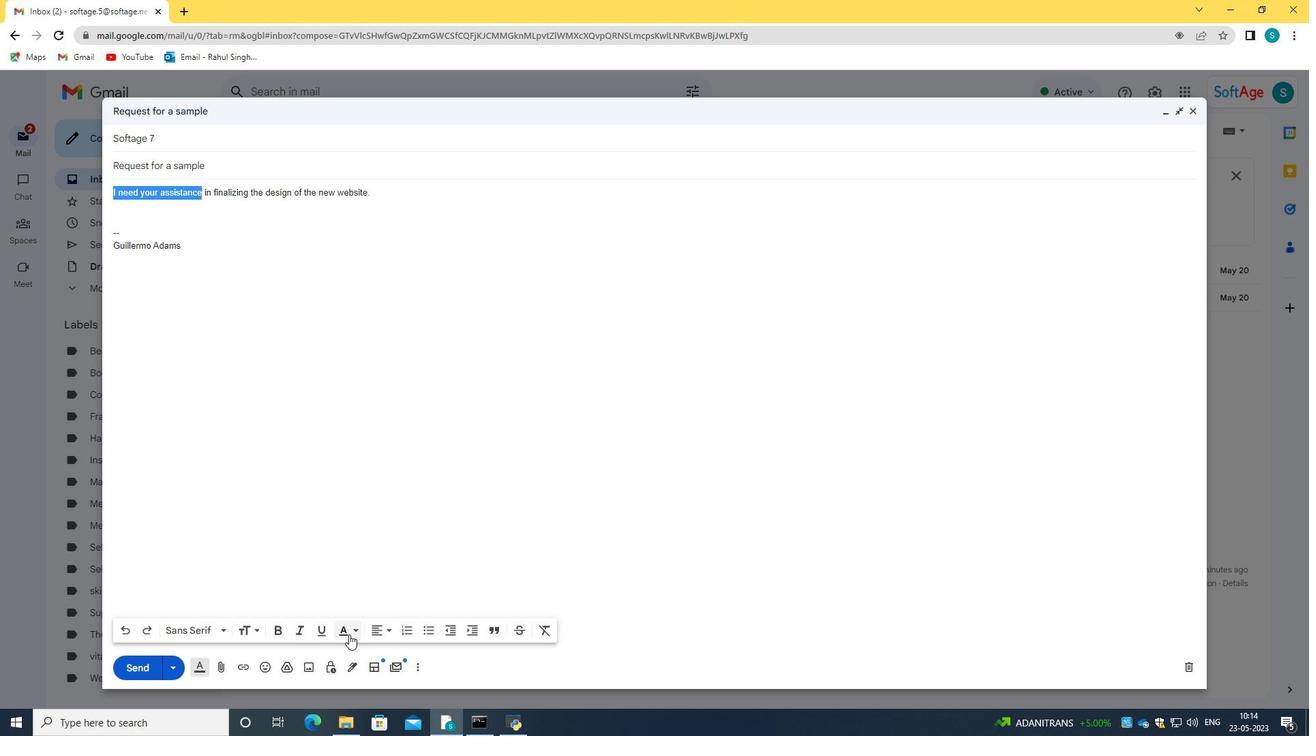 
Action: Mouse moved to (264, 598)
Screenshot: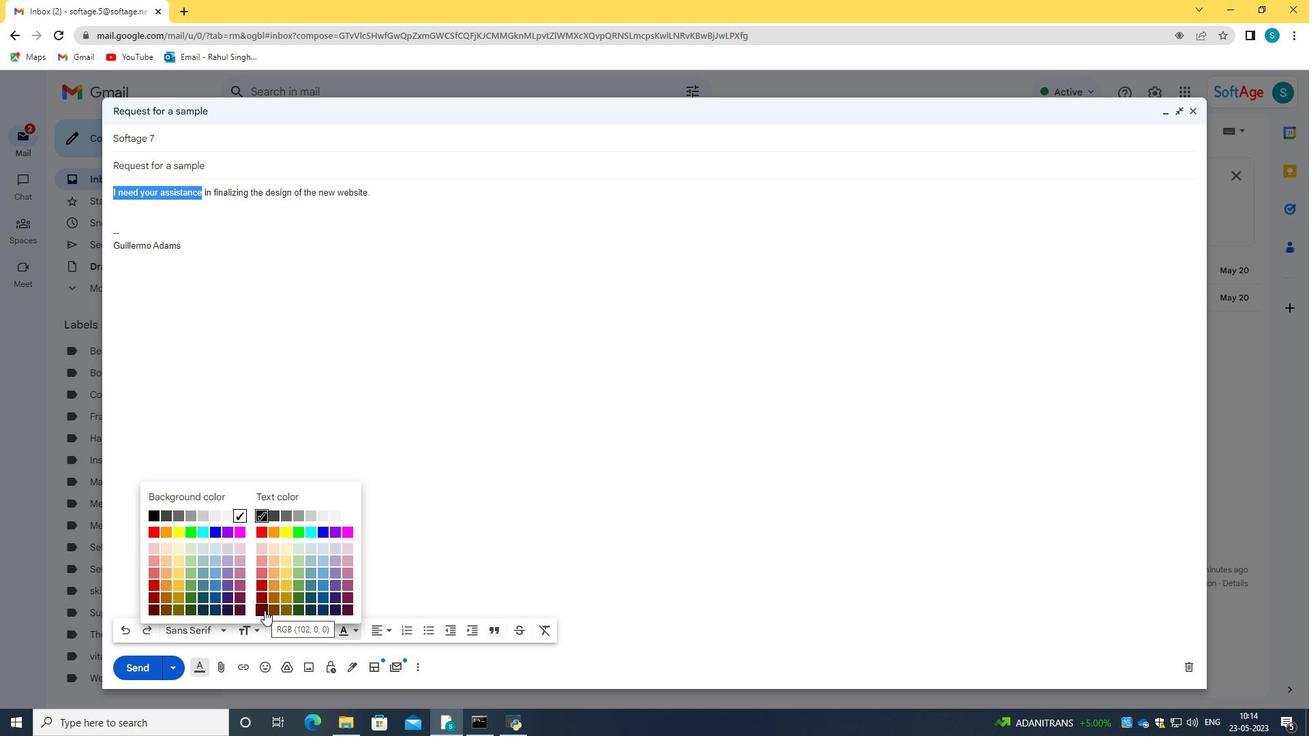 
Action: Mouse pressed left at (264, 598)
Screenshot: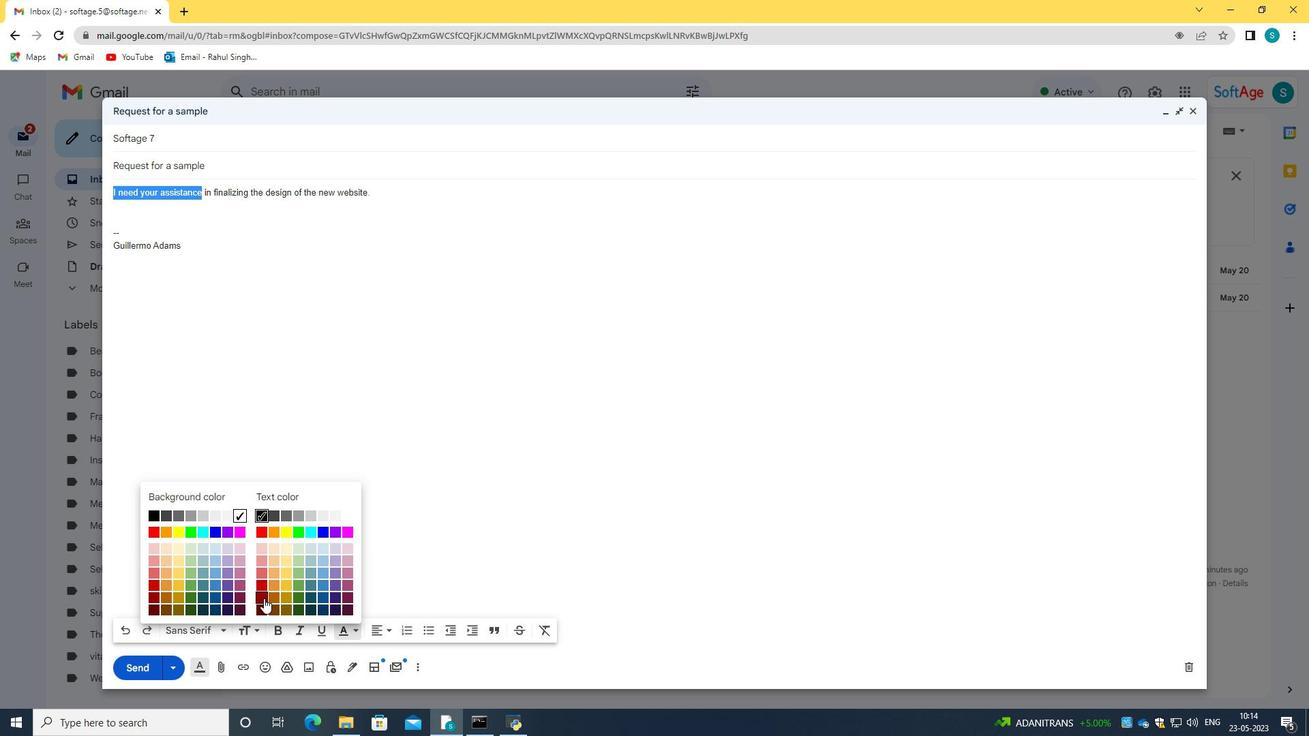 
Action: Mouse moved to (346, 631)
Screenshot: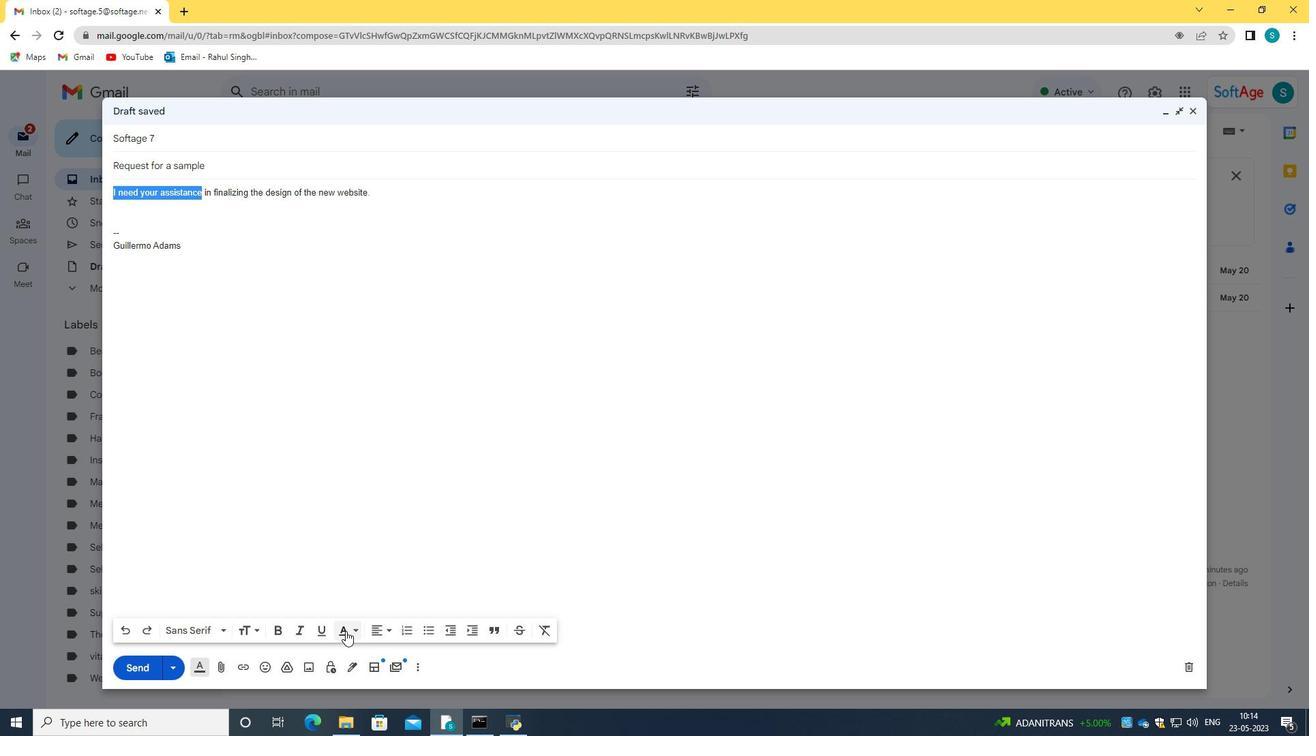 
Action: Mouse pressed left at (346, 631)
Screenshot: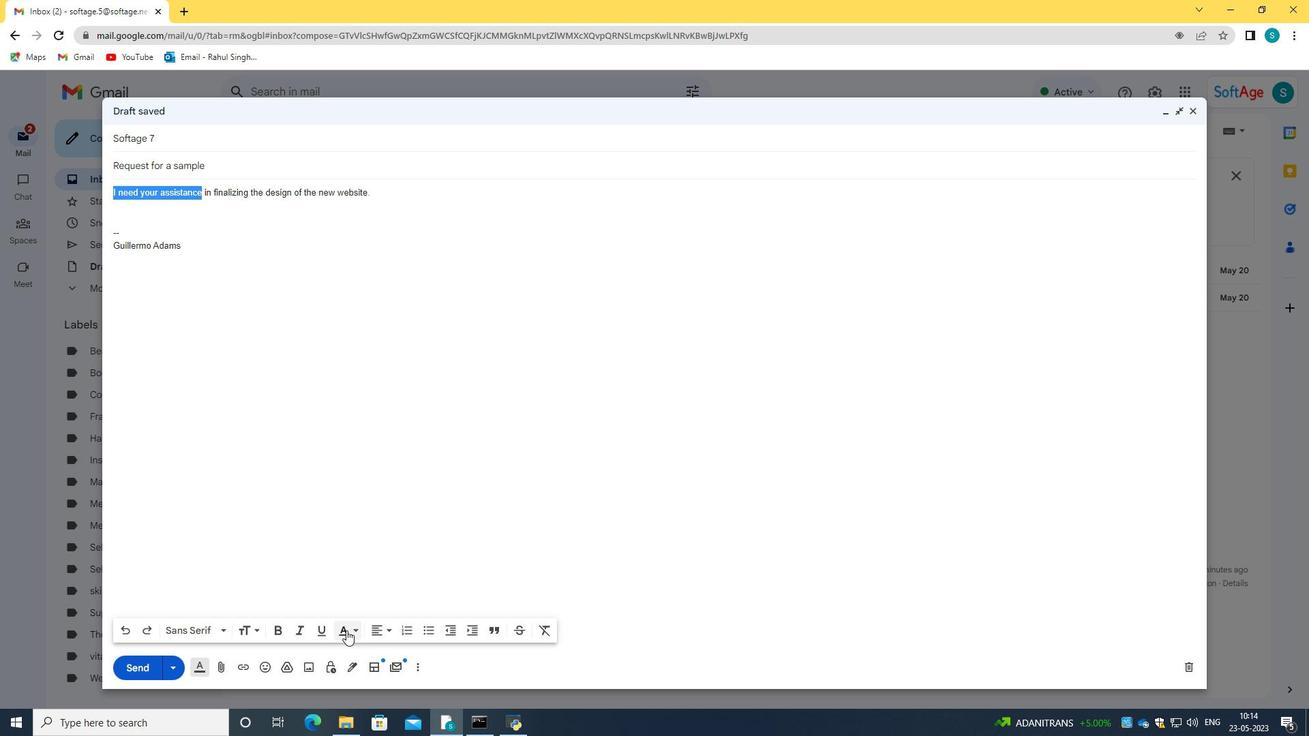 
Action: Mouse moved to (156, 531)
Screenshot: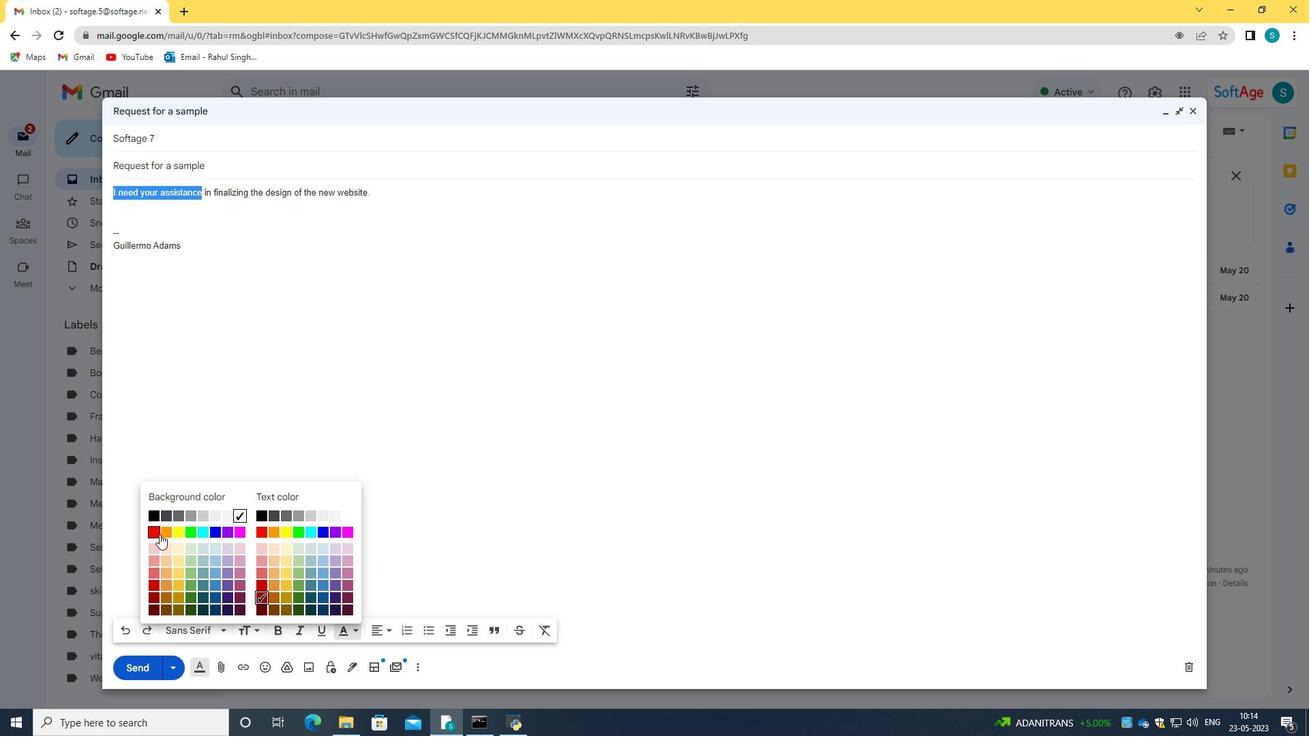 
Action: Mouse pressed left at (156, 531)
Screenshot: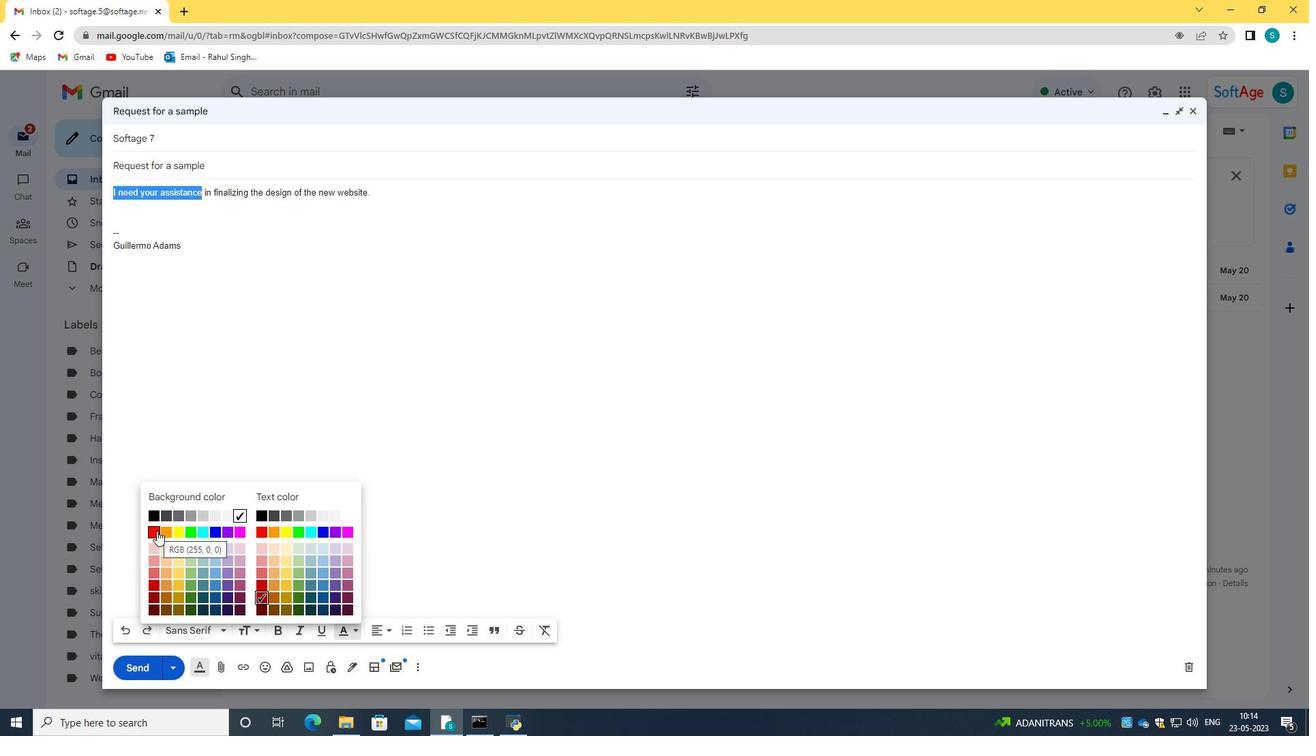 
Action: Mouse moved to (143, 680)
Screenshot: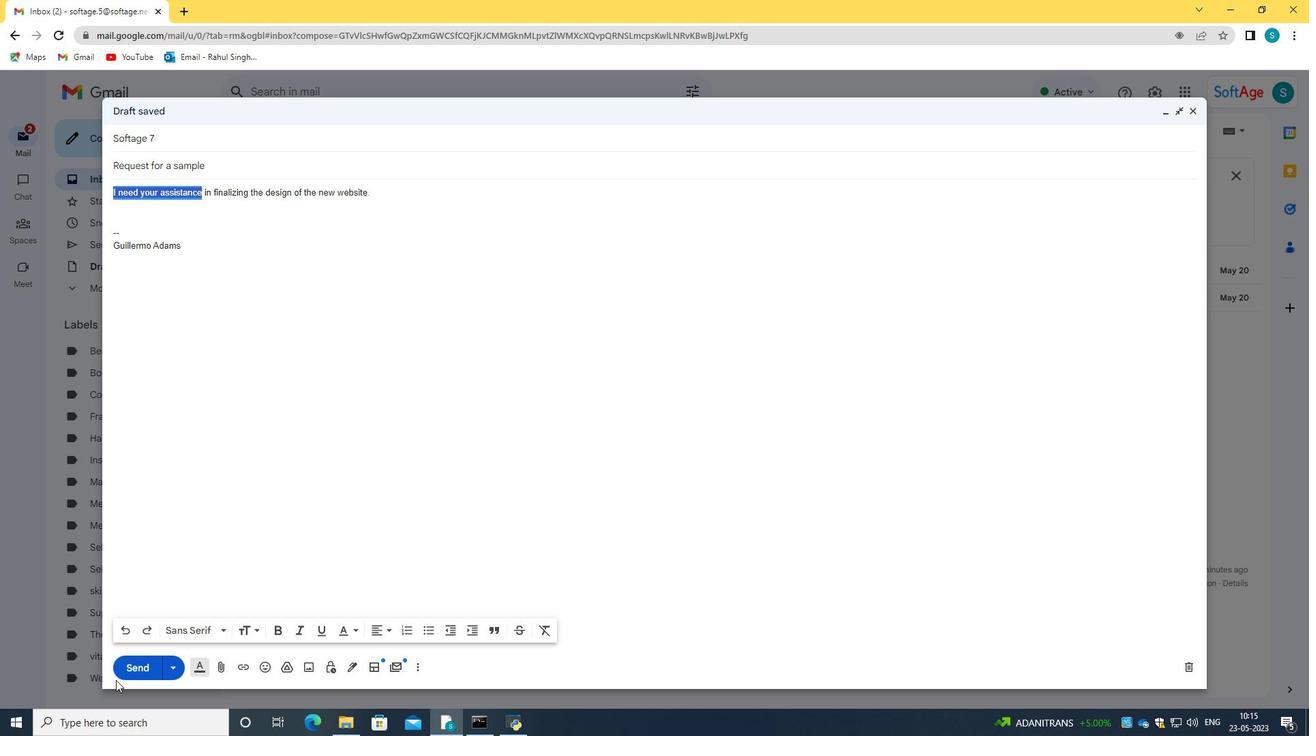 
Action: Mouse pressed left at (143, 680)
Screenshot: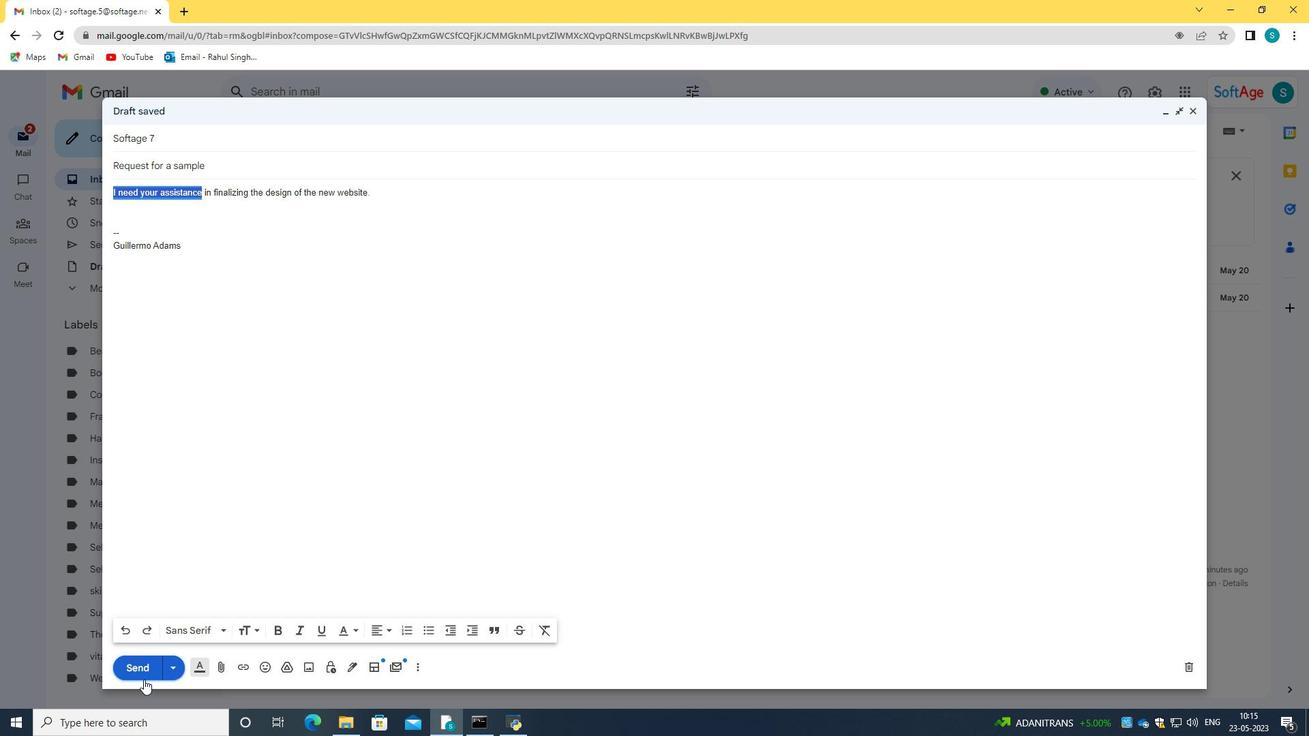 
Action: Mouse moved to (118, 244)
Screenshot: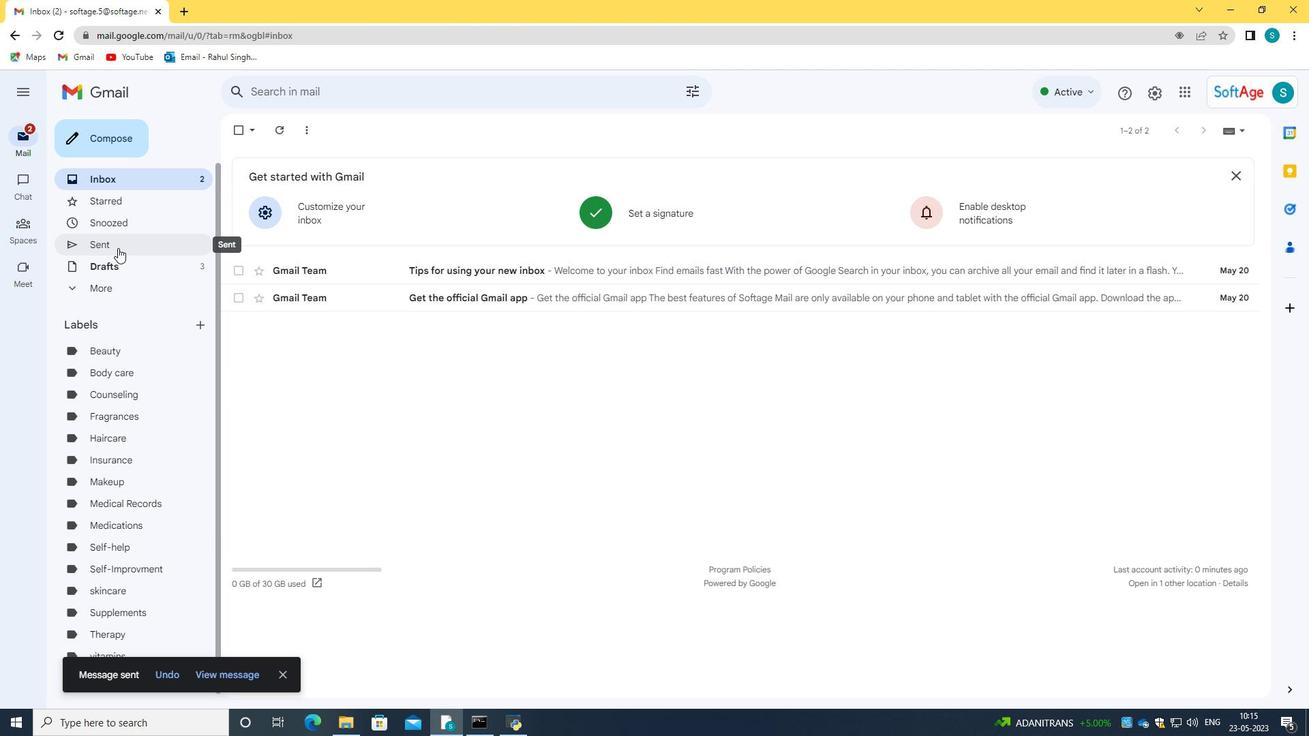 
Action: Mouse pressed left at (118, 244)
Screenshot: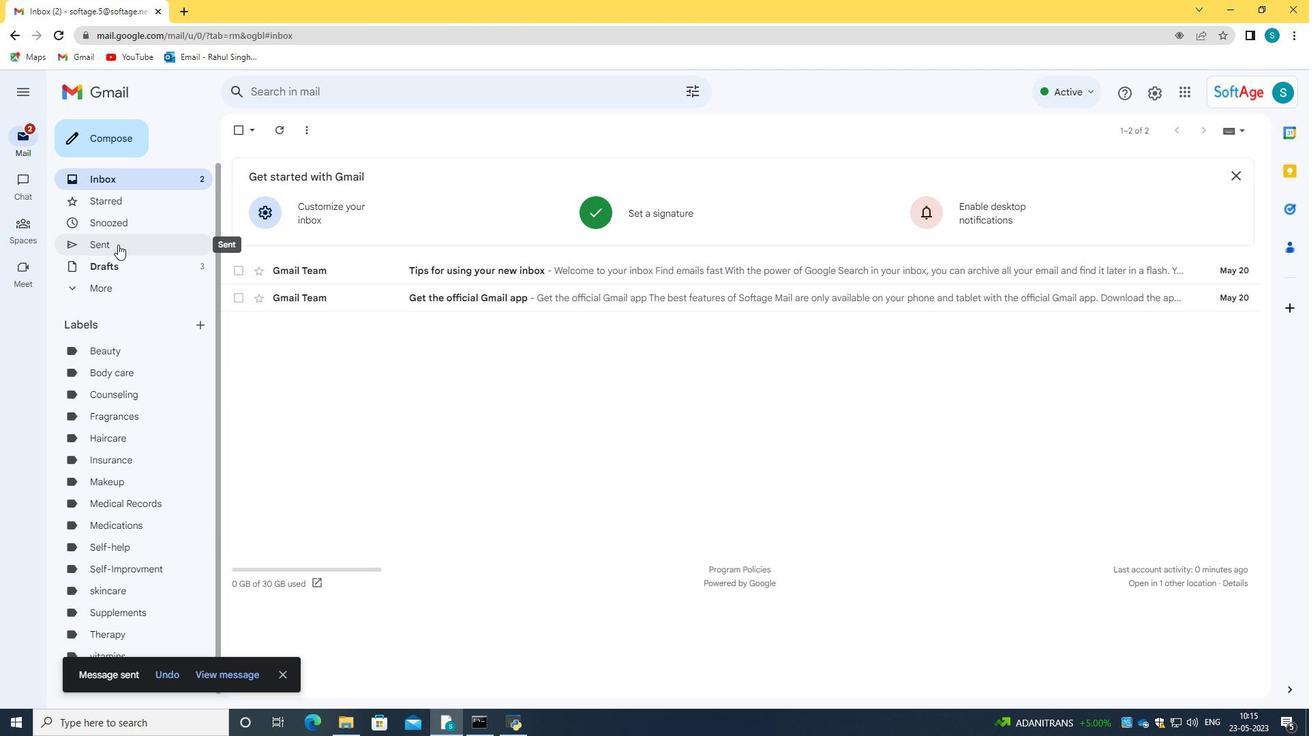 
Action: Mouse moved to (237, 201)
Screenshot: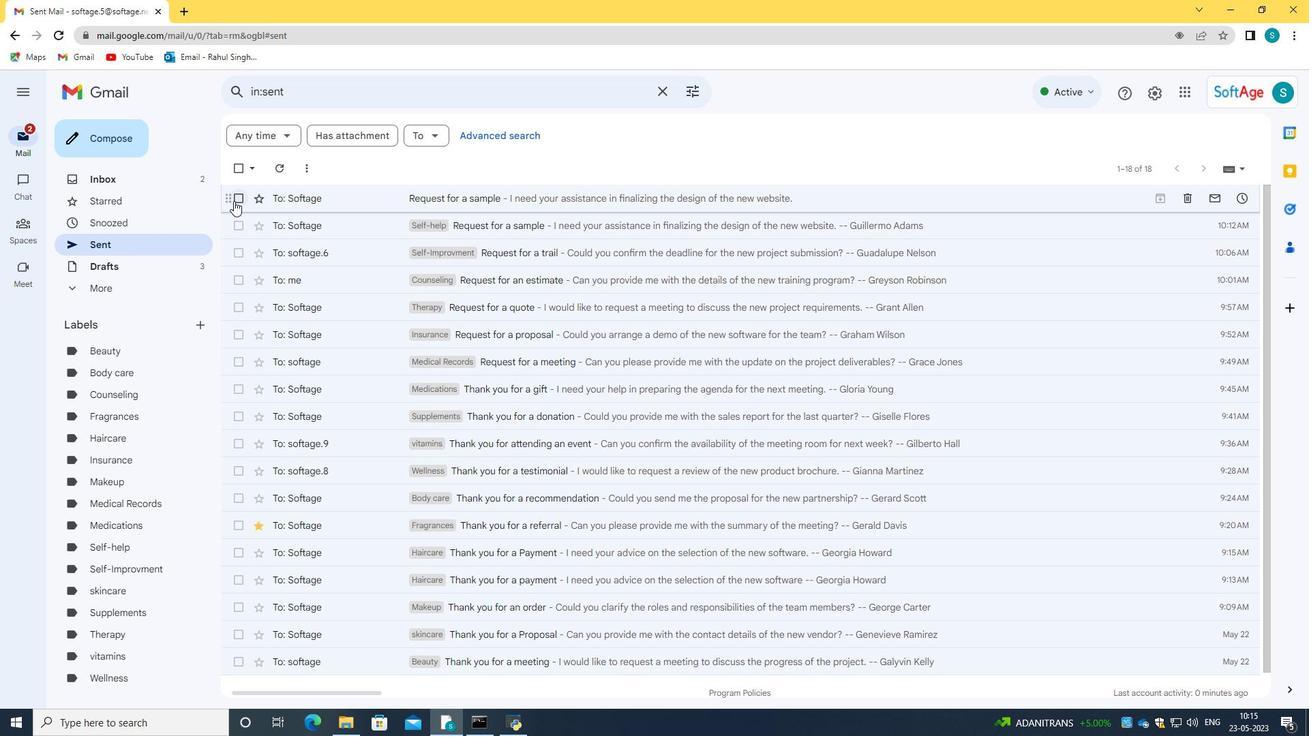 
Action: Mouse pressed left at (237, 201)
Screenshot: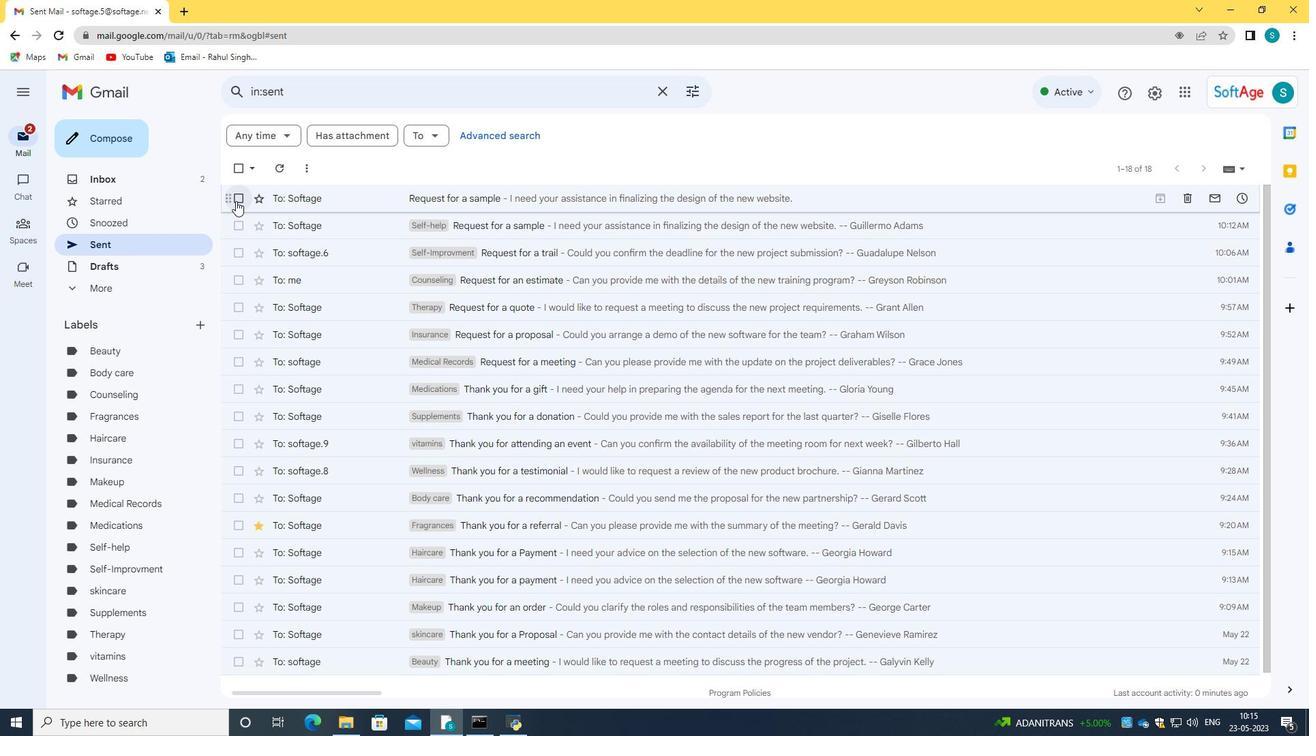 
Action: Mouse moved to (277, 201)
Screenshot: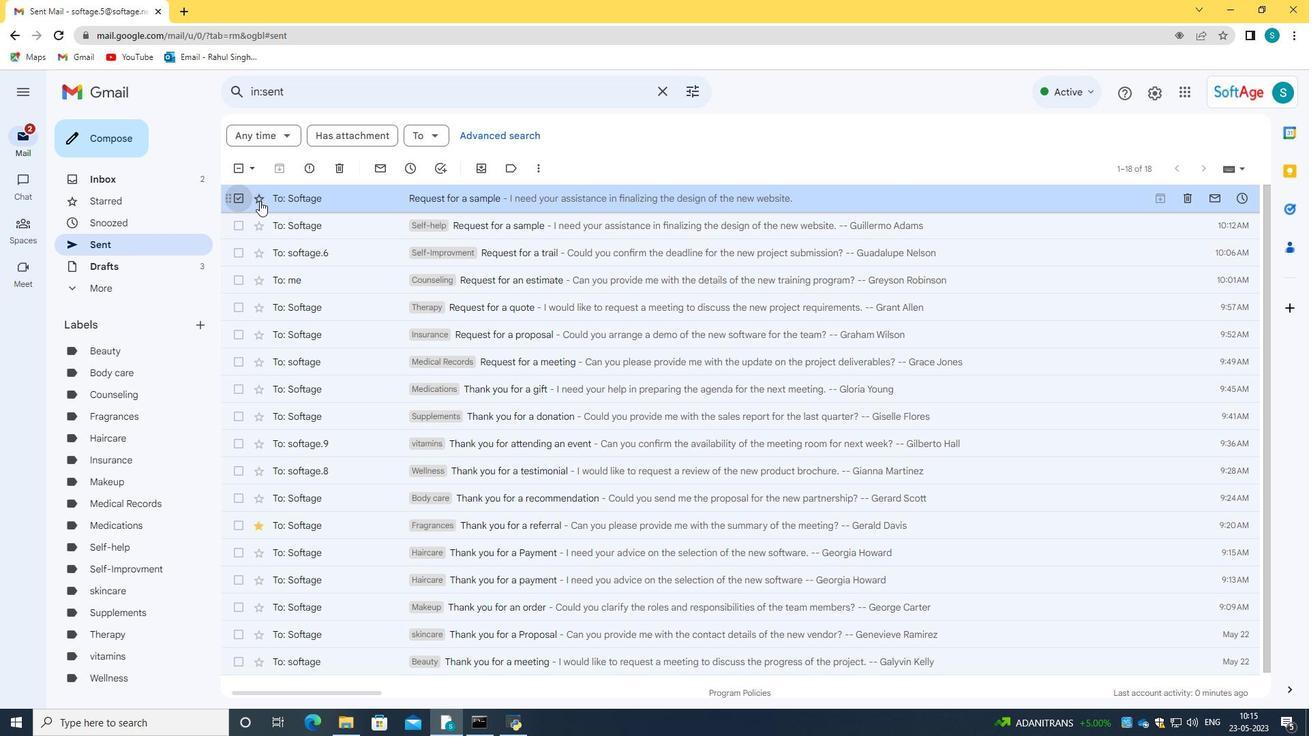 
Action: Mouse pressed right at (277, 201)
Screenshot: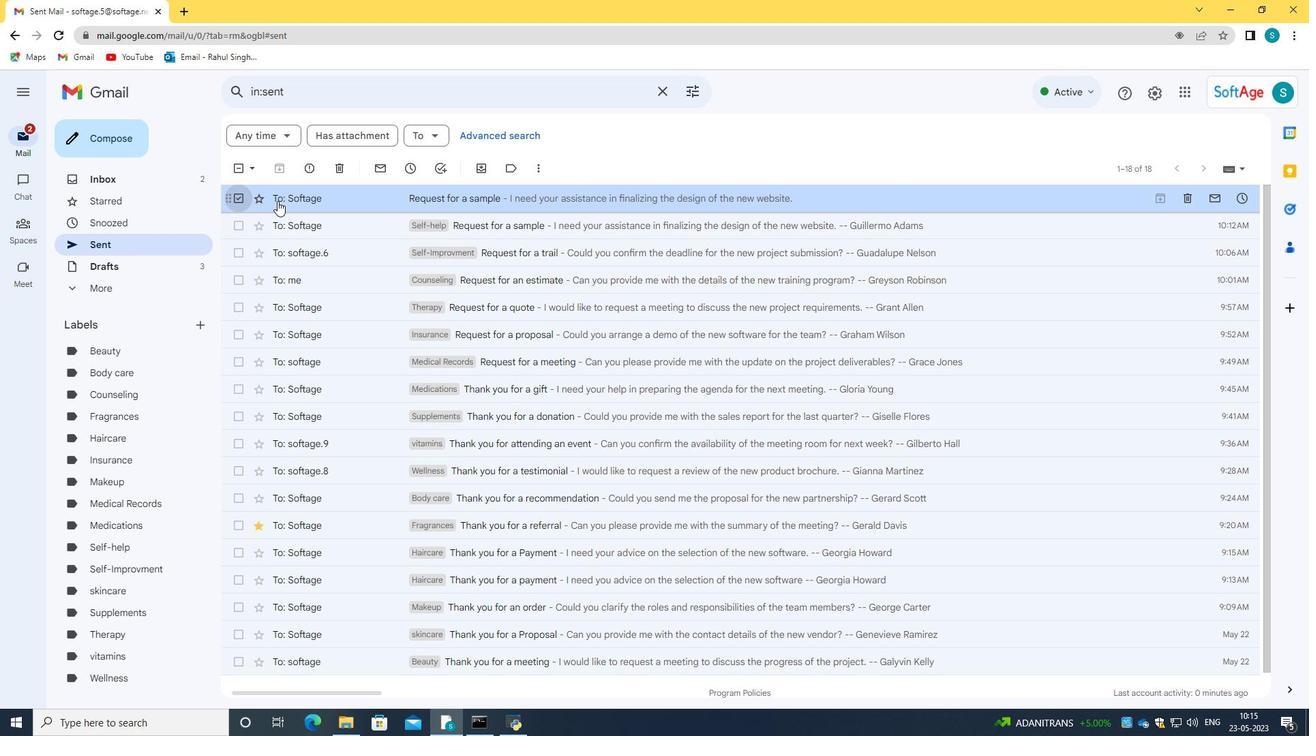 
Action: Mouse moved to (508, 210)
Screenshot: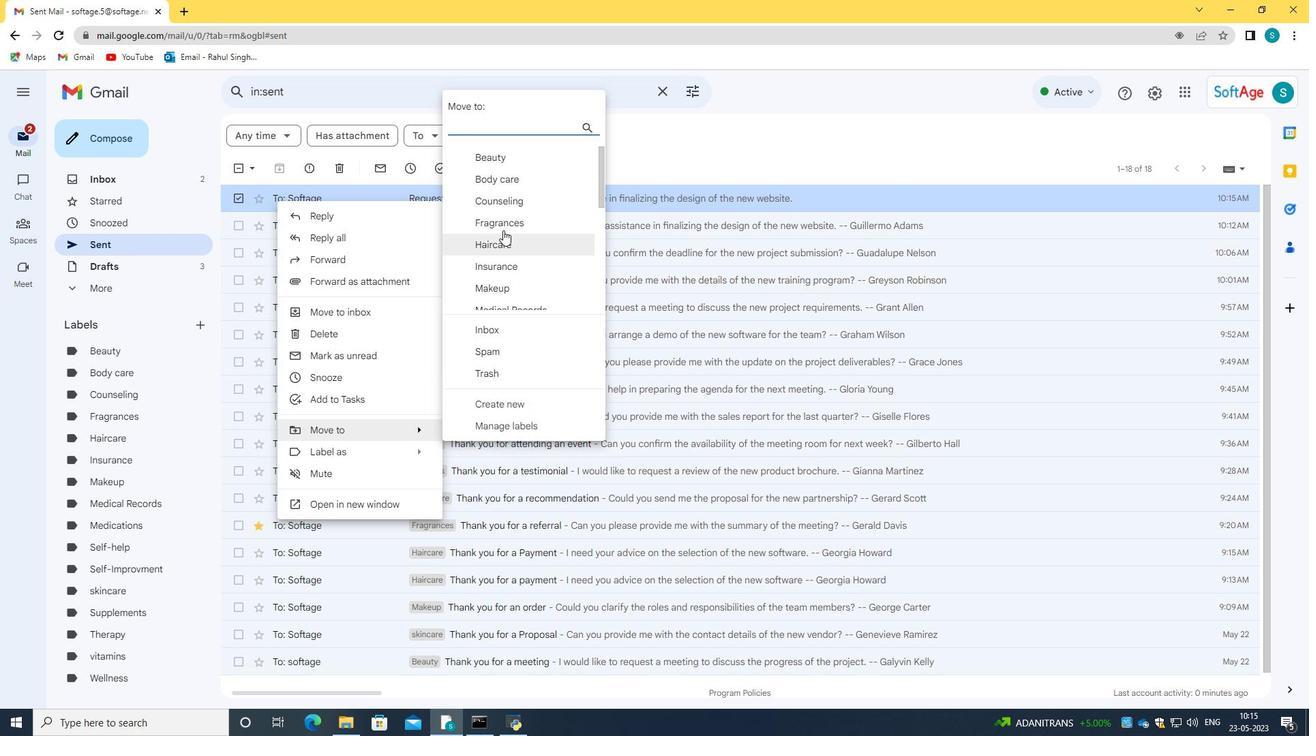 
Action: Mouse scrolled (508, 209) with delta (0, 0)
Screenshot: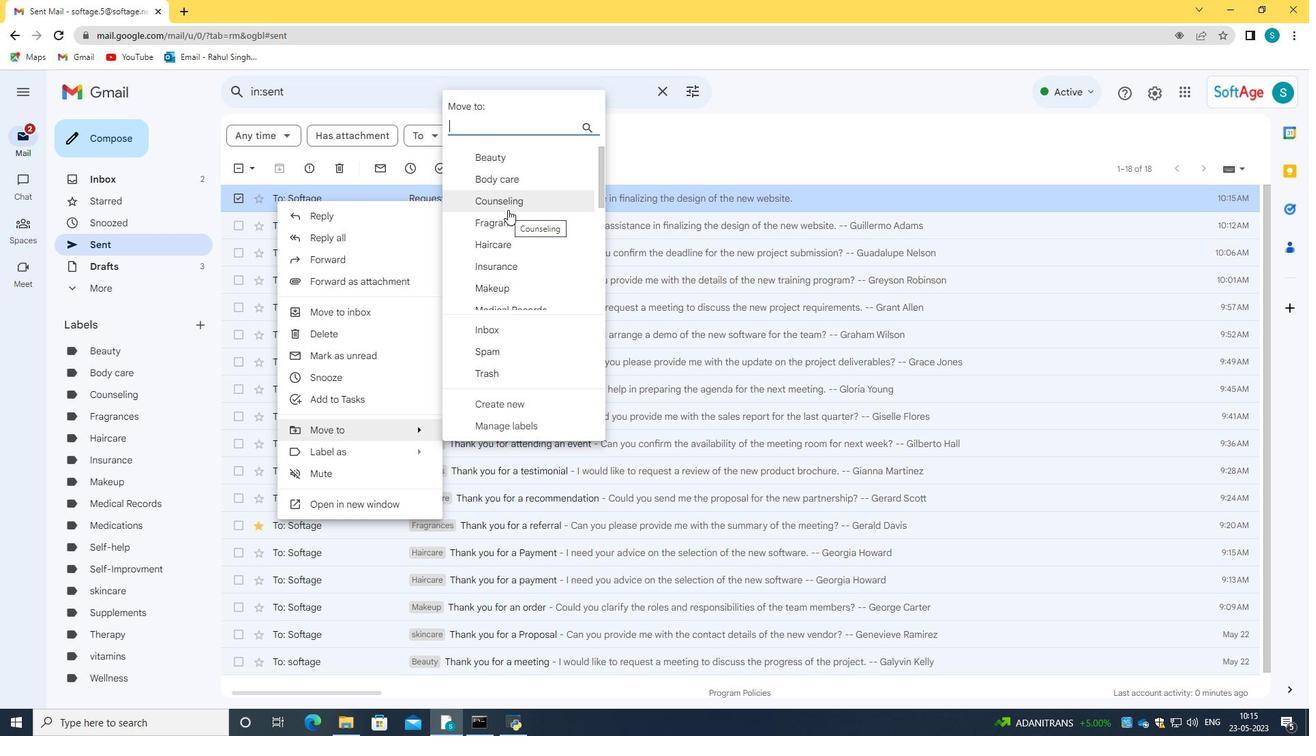 
Action: Mouse moved to (508, 209)
Screenshot: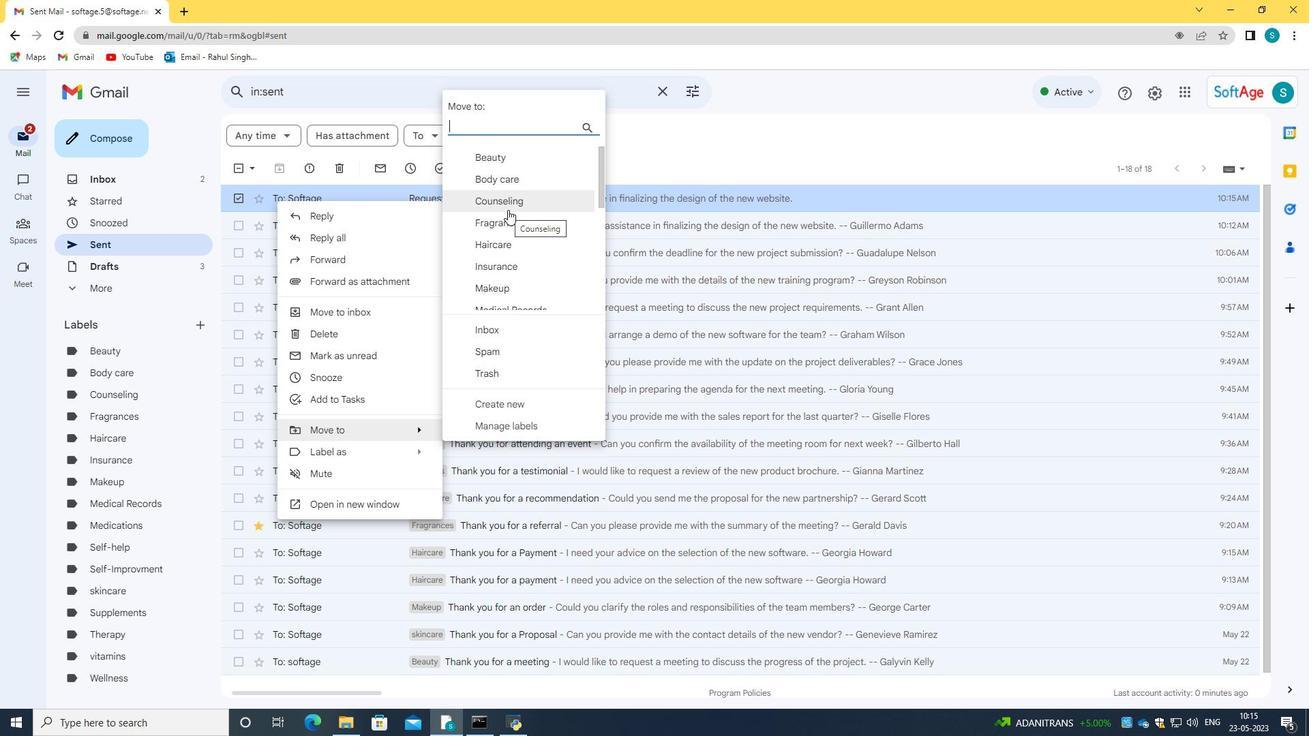
Action: Mouse scrolled (508, 208) with delta (0, 0)
Screenshot: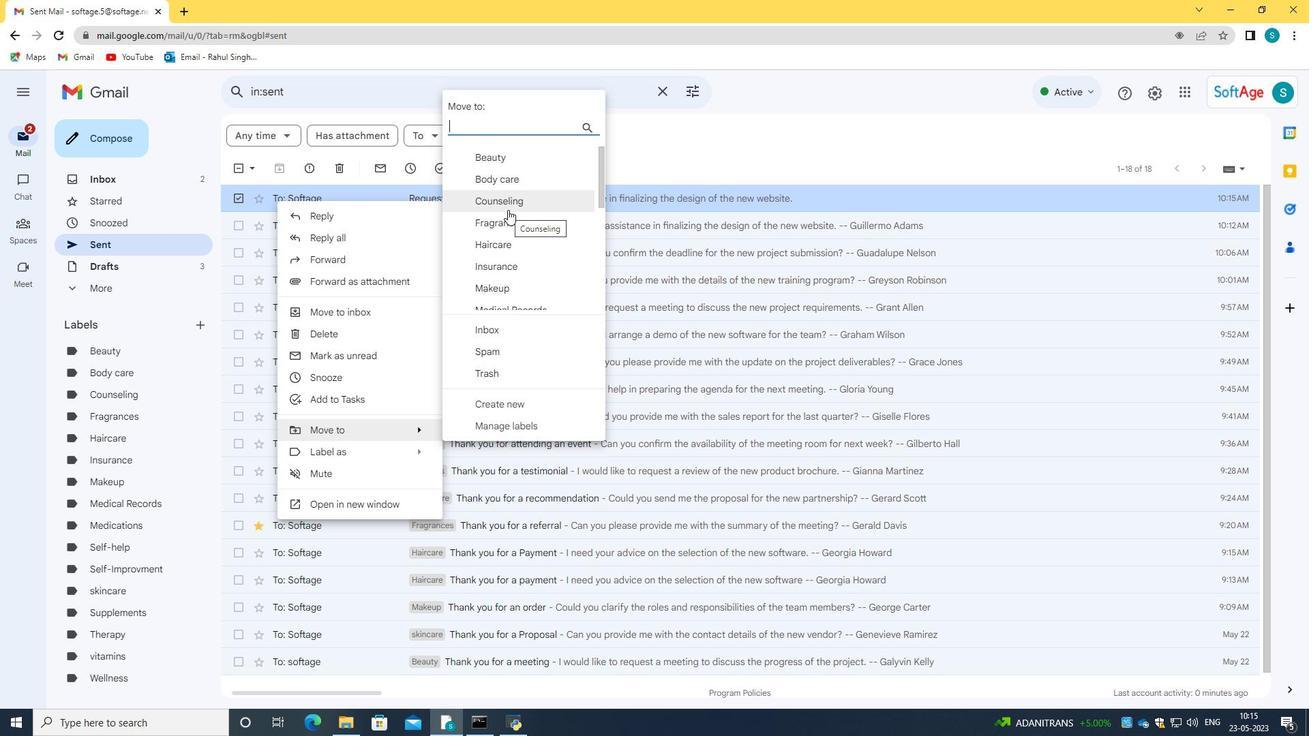 
Action: Mouse scrolled (508, 208) with delta (0, 0)
Screenshot: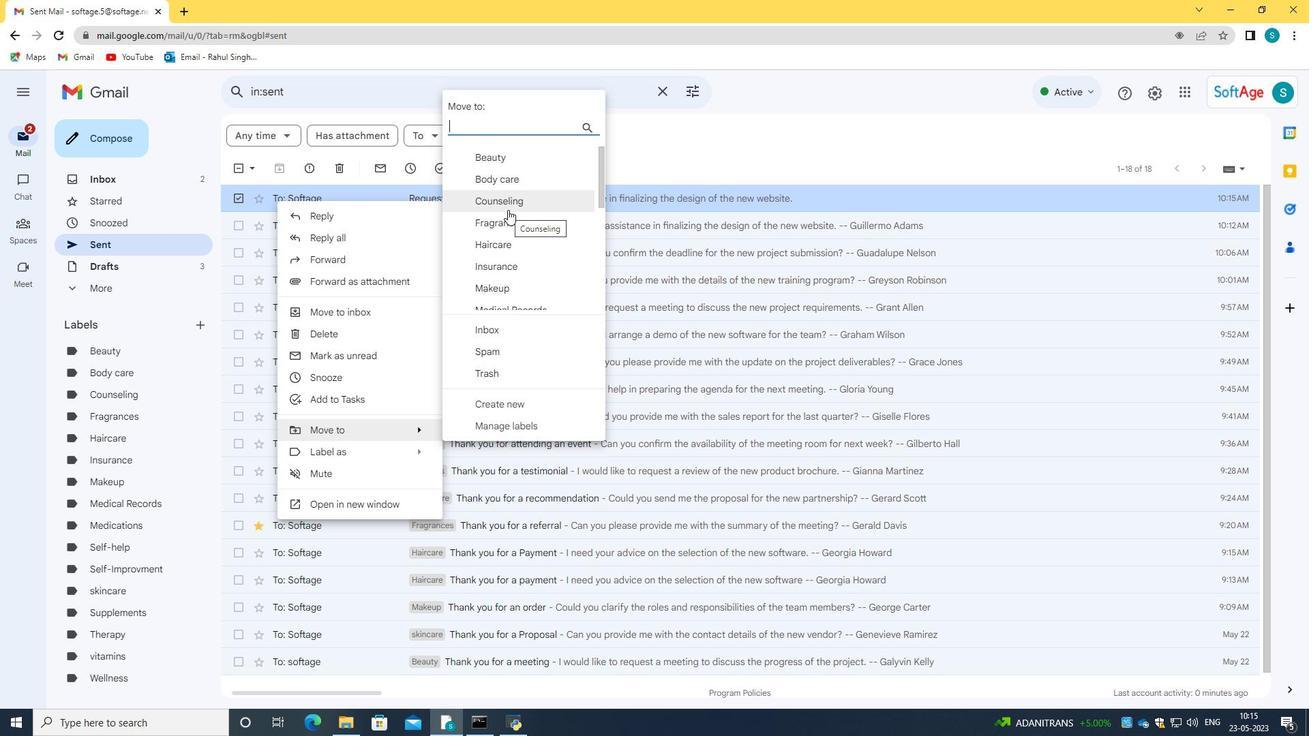 
Action: Mouse scrolled (508, 208) with delta (0, 0)
Screenshot: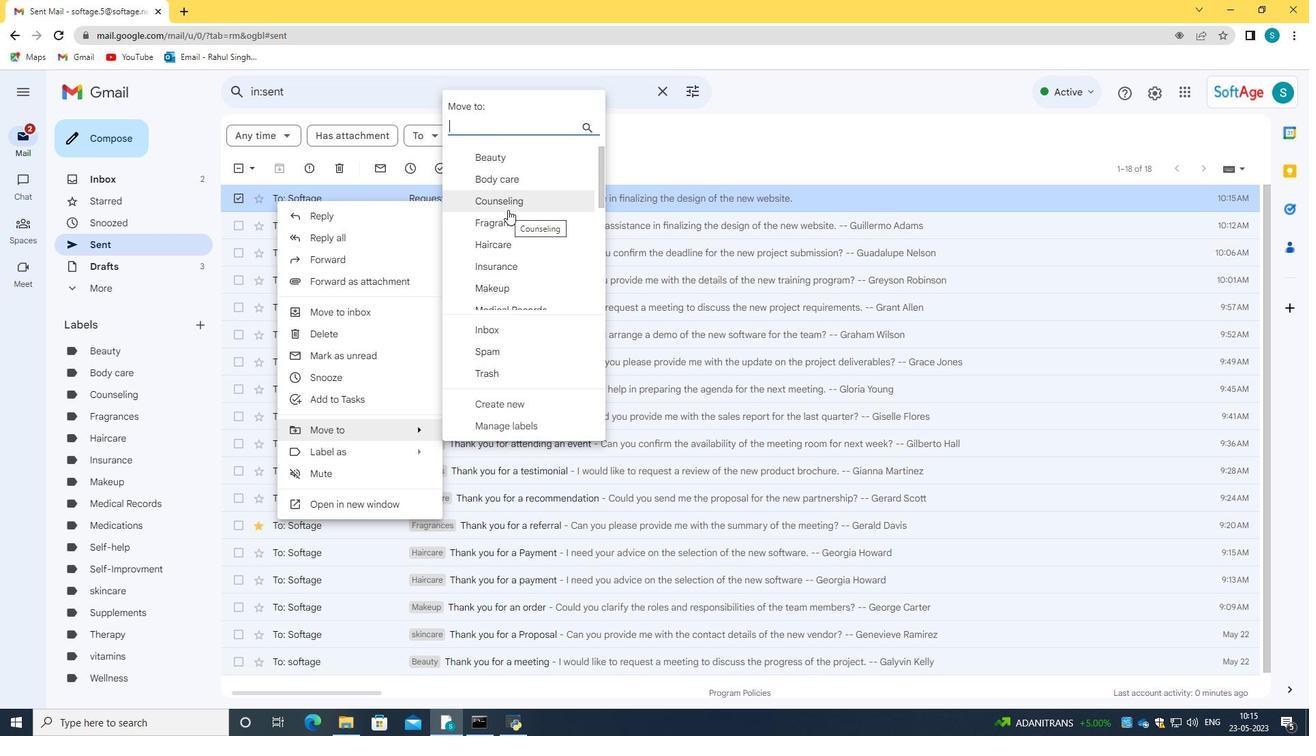 
Action: Mouse scrolled (508, 208) with delta (0, 0)
Screenshot: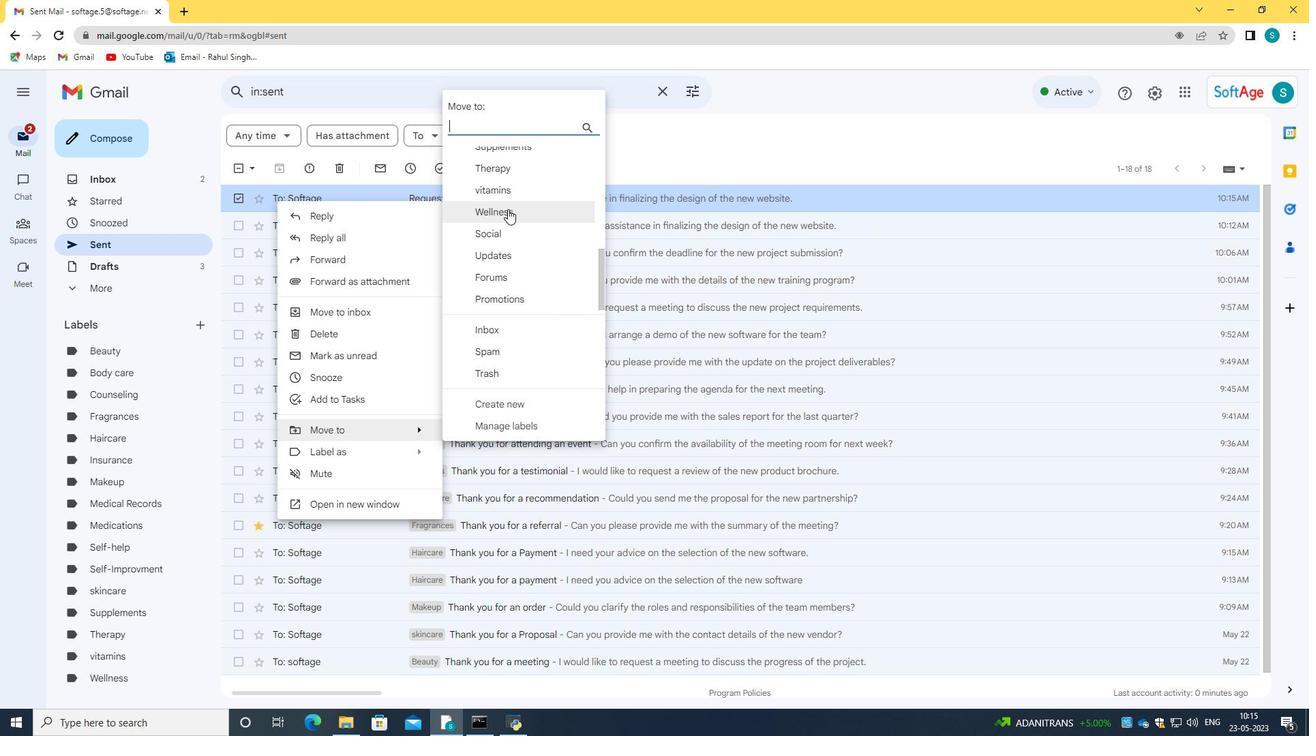 
Action: Mouse scrolled (508, 208) with delta (0, 0)
Screenshot: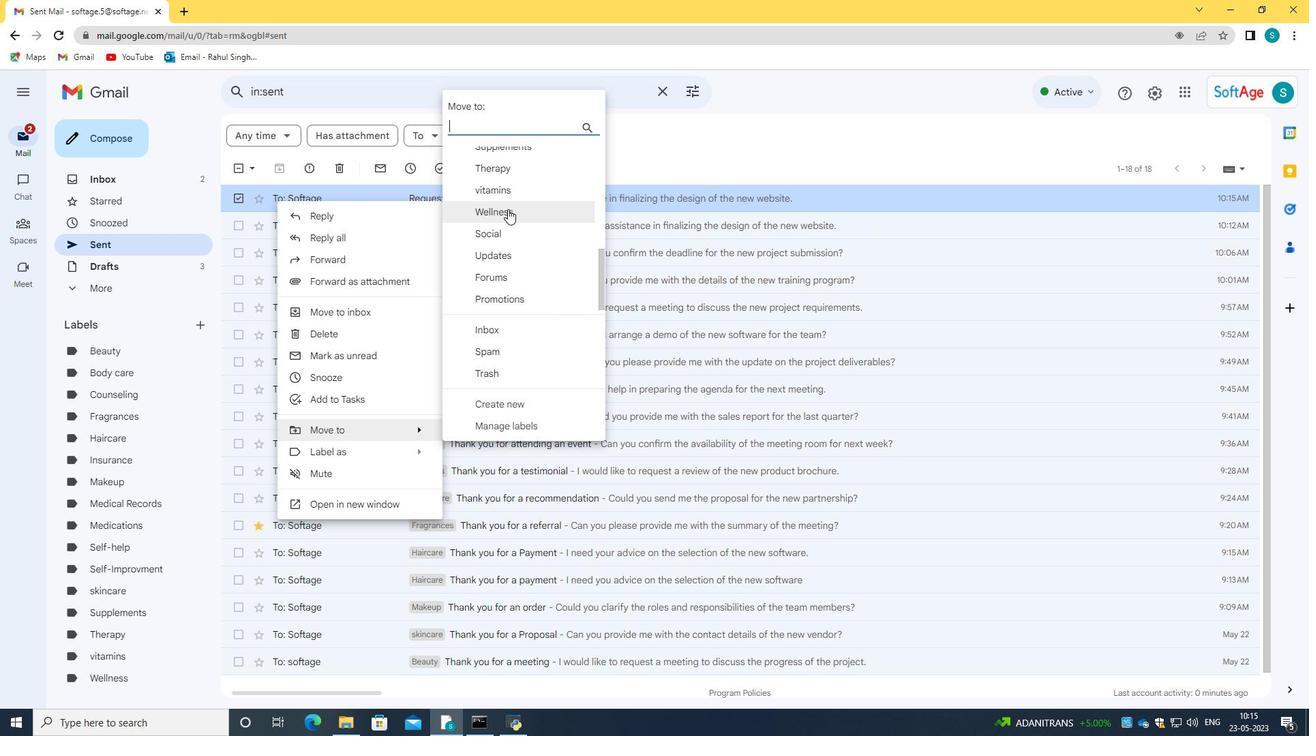 
Action: Mouse scrolled (508, 208) with delta (0, 0)
Screenshot: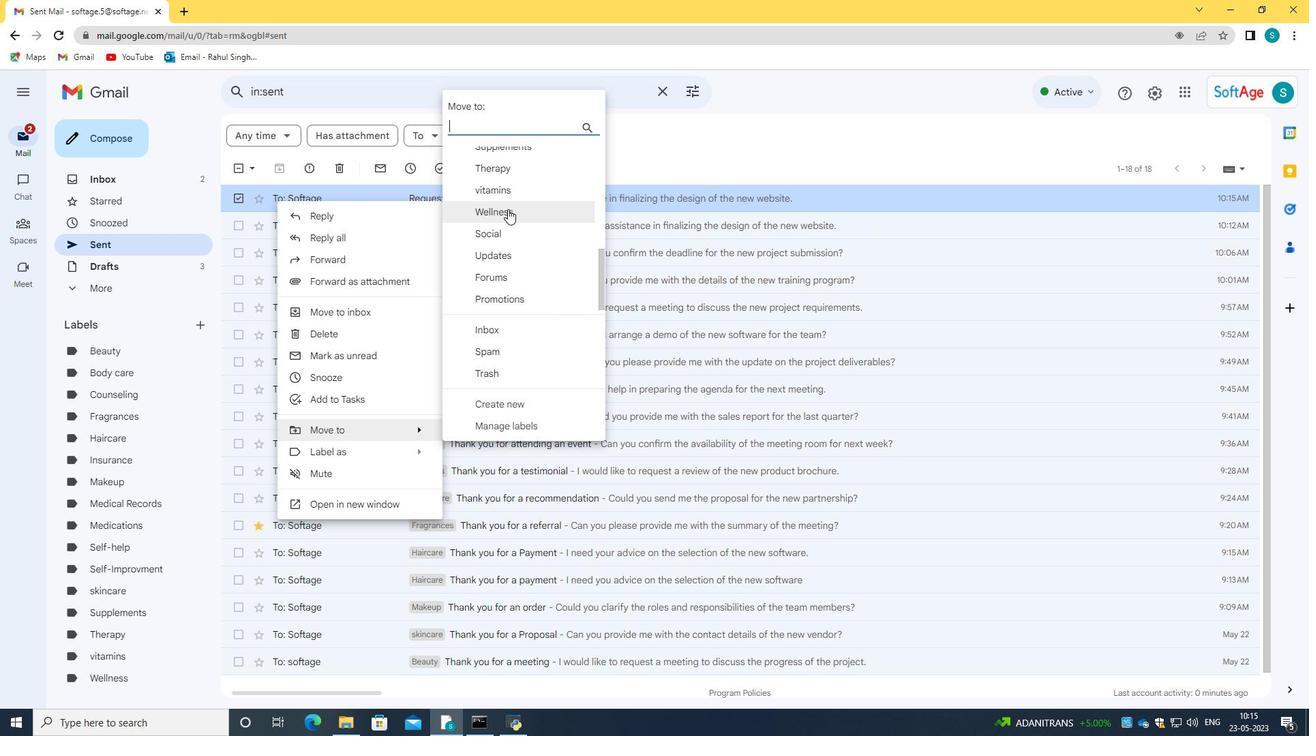 
Action: Mouse scrolled (508, 210) with delta (0, 0)
Screenshot: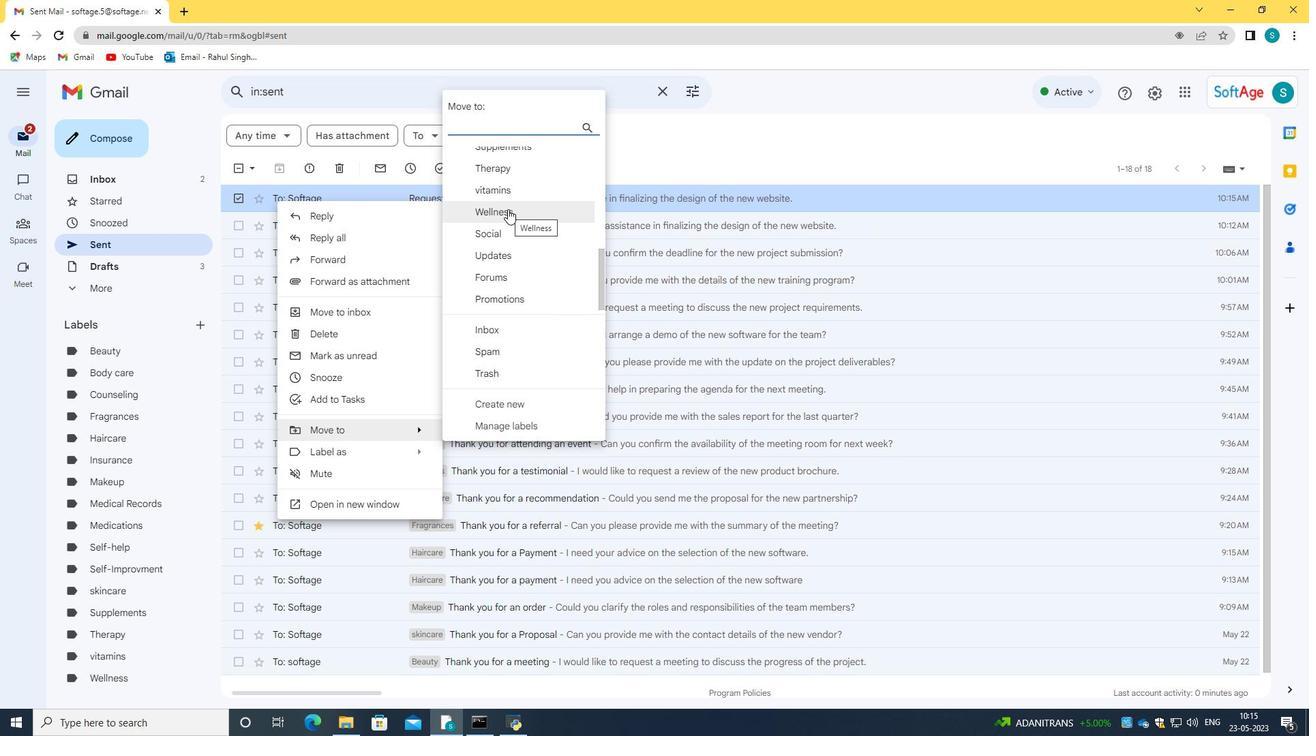
Action: Mouse scrolled (508, 210) with delta (0, 0)
Screenshot: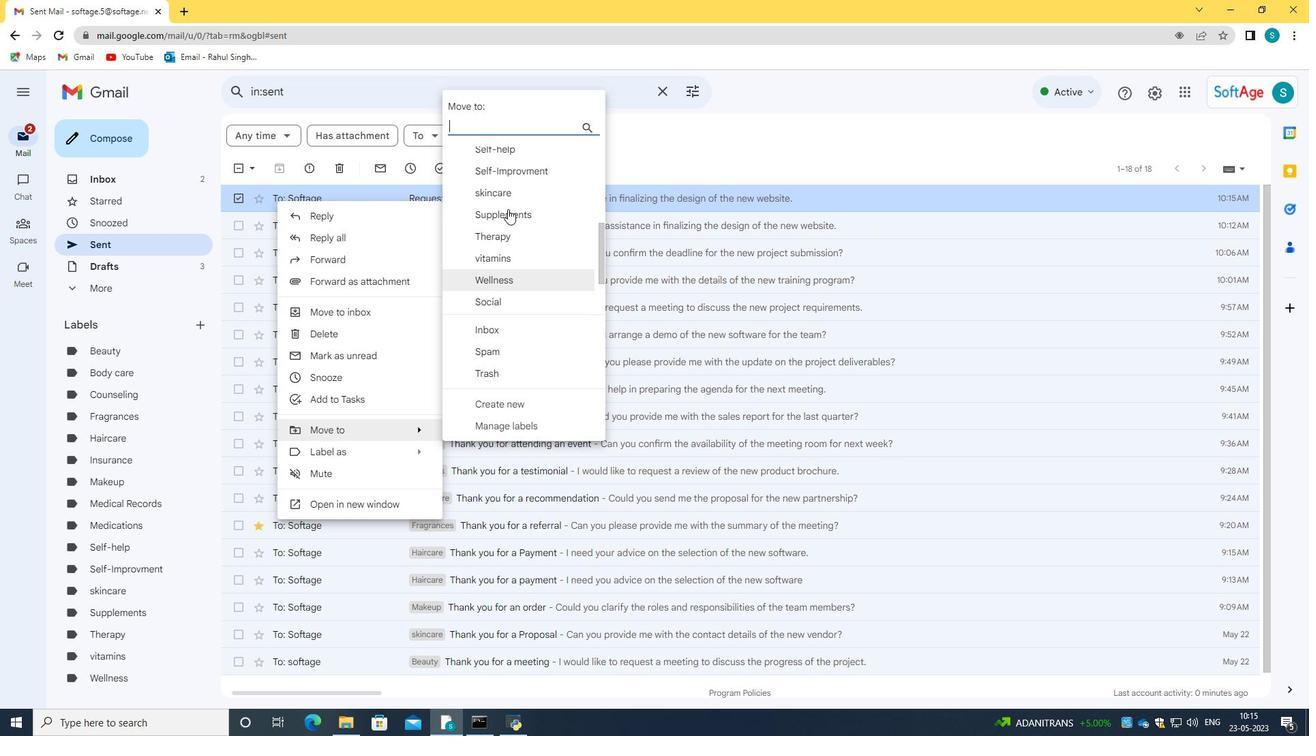 
Action: Mouse moved to (519, 221)
Screenshot: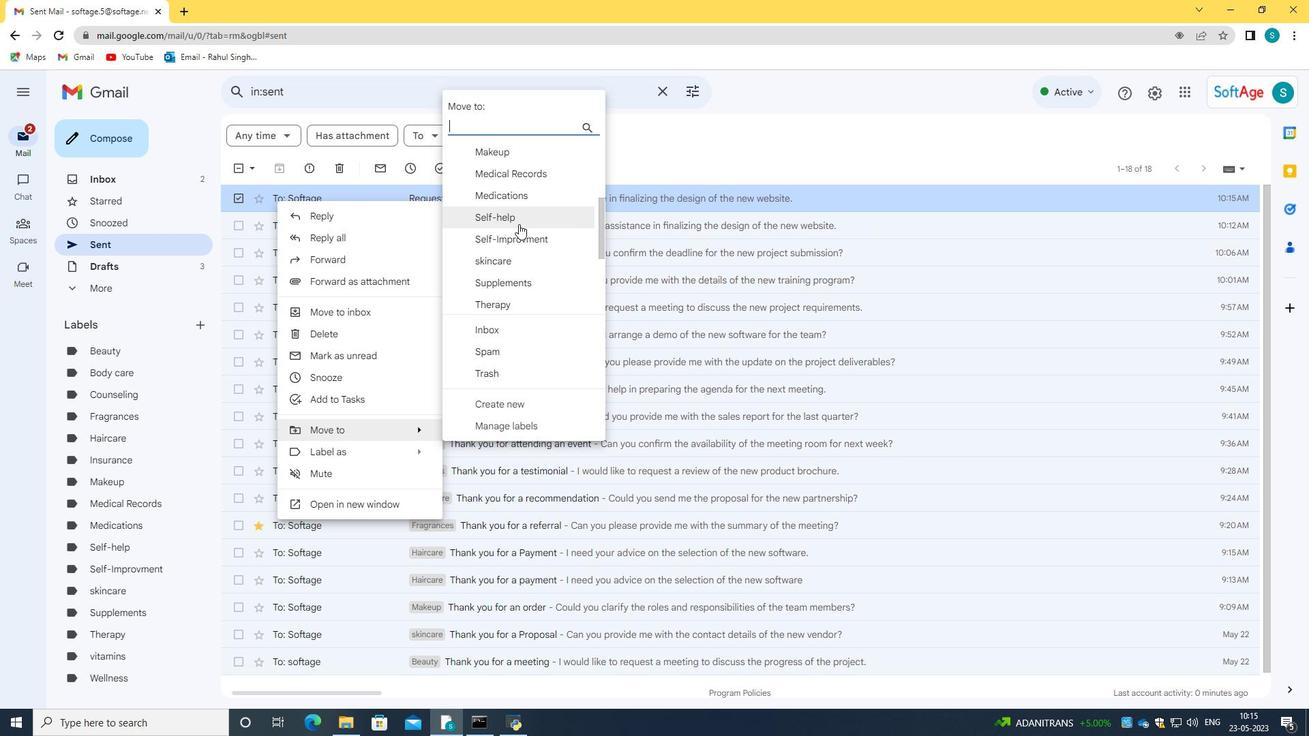 
Action: Mouse pressed left at (519, 221)
Screenshot: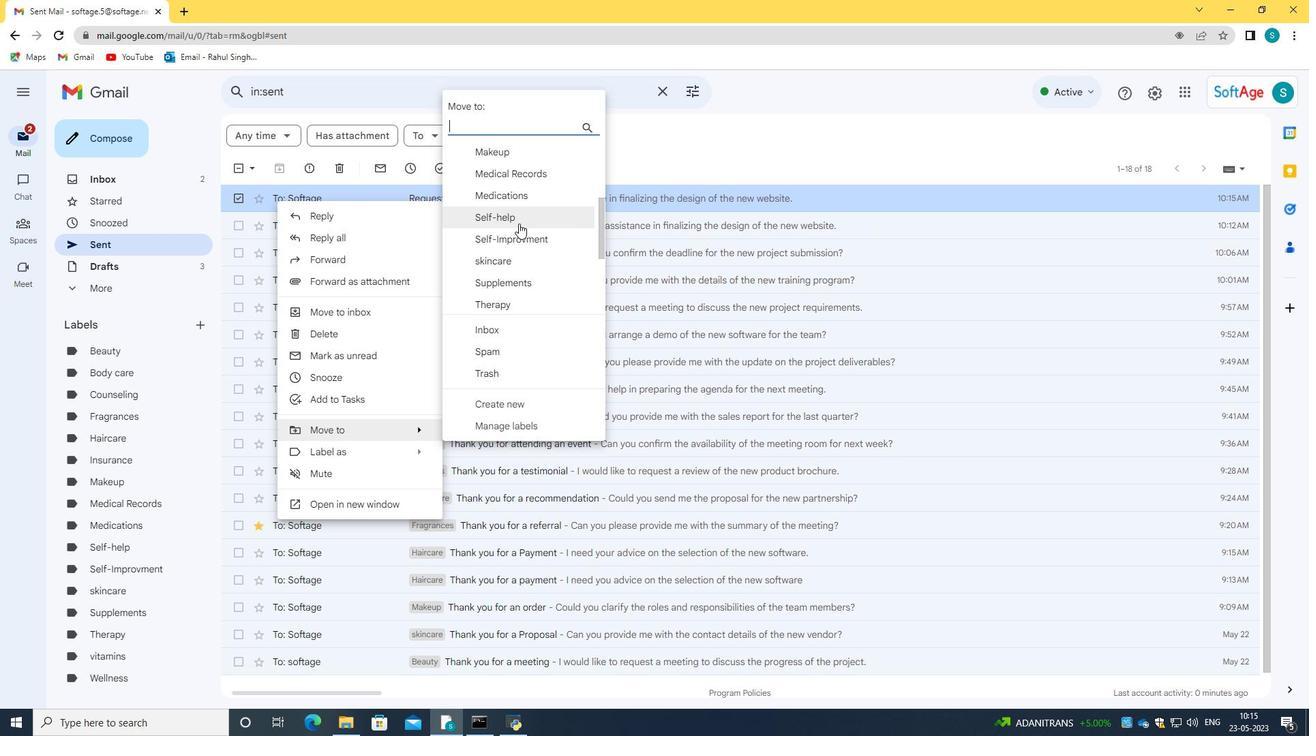 
Action: Mouse moved to (152, 426)
Screenshot: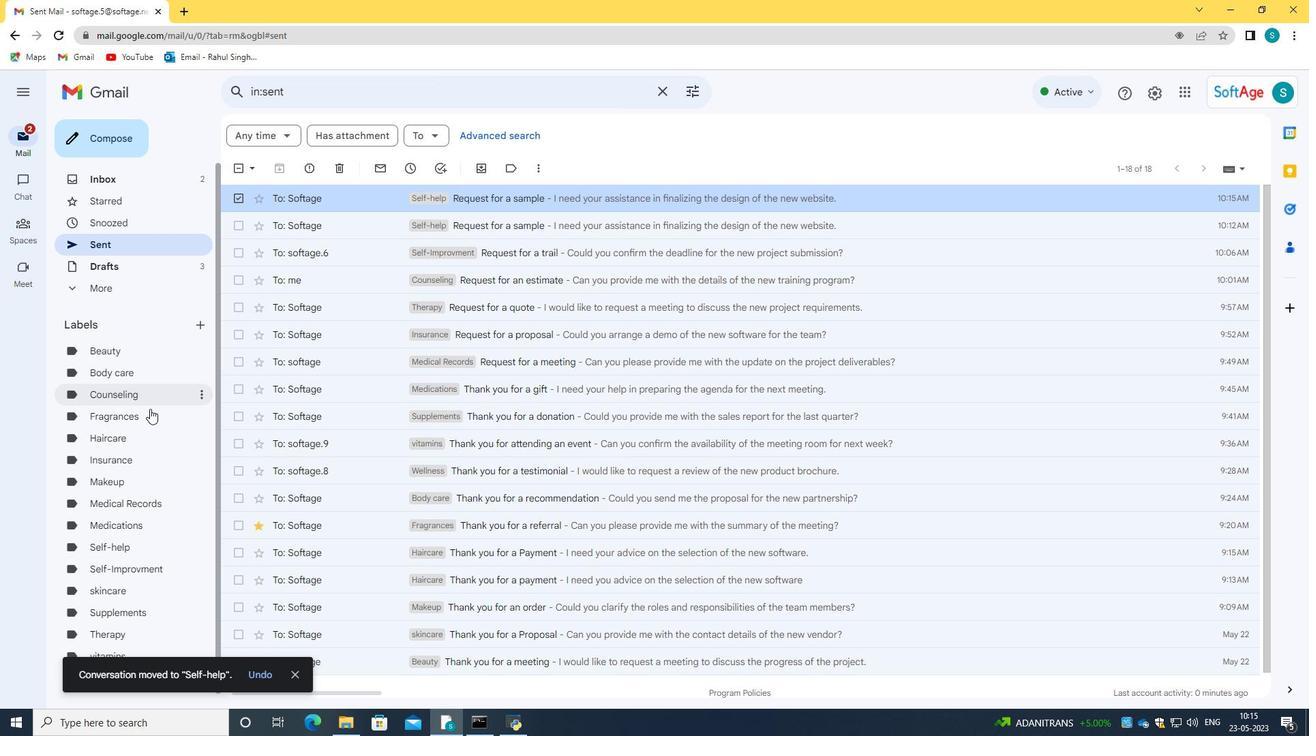 
Action: Mouse scrolled (152, 425) with delta (0, 0)
Screenshot: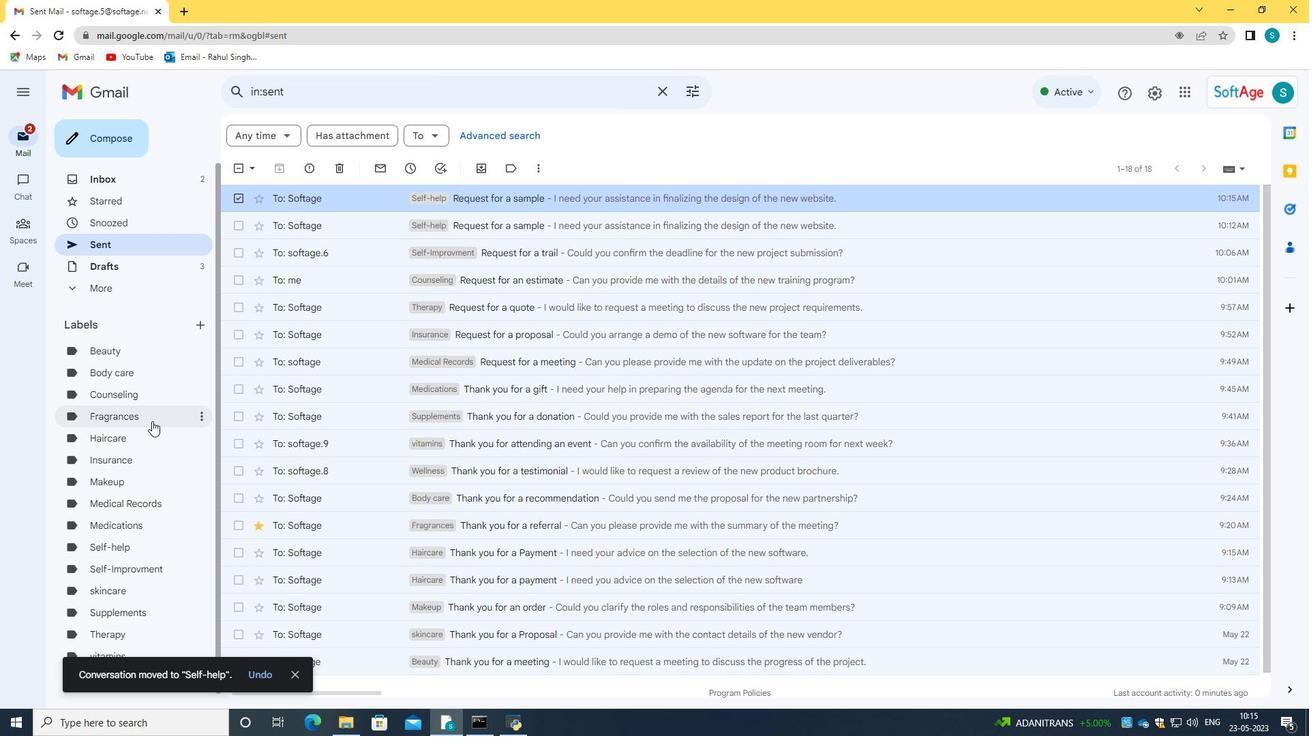 
Action: Mouse scrolled (152, 425) with delta (0, 0)
Screenshot: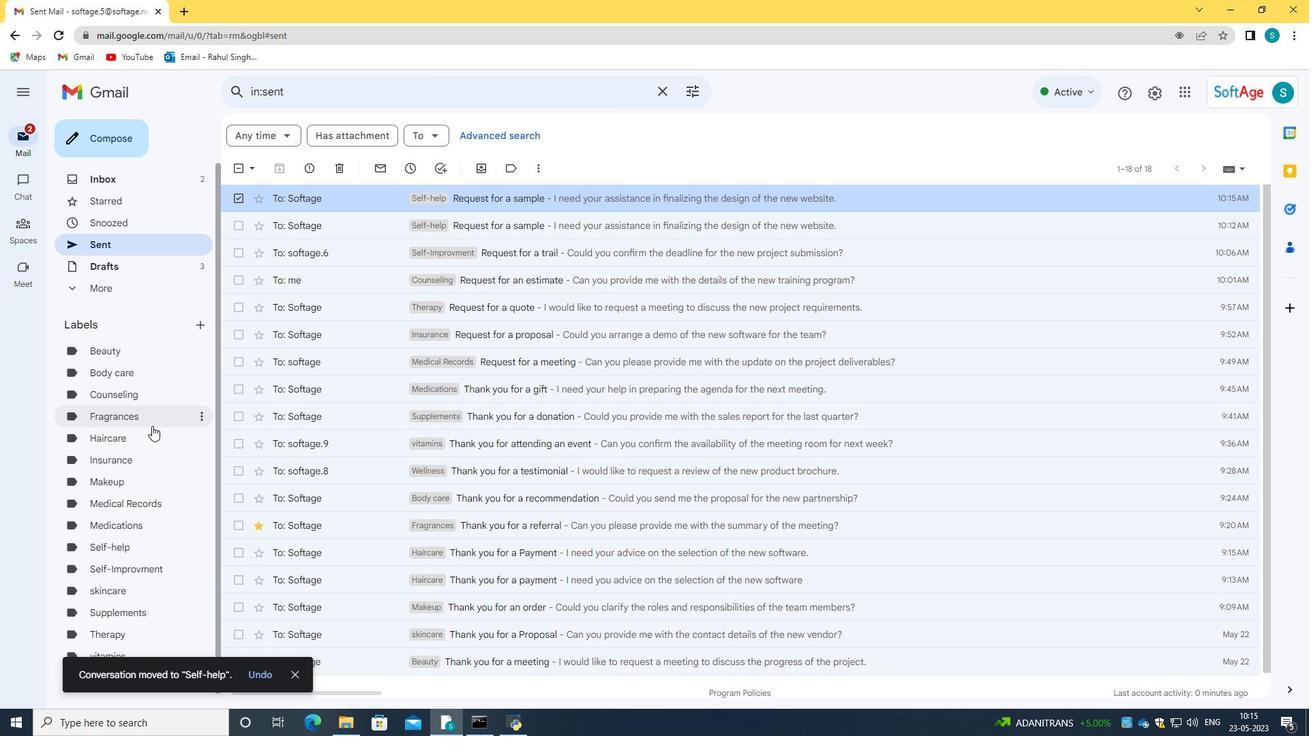 
Action: Mouse moved to (140, 558)
Screenshot: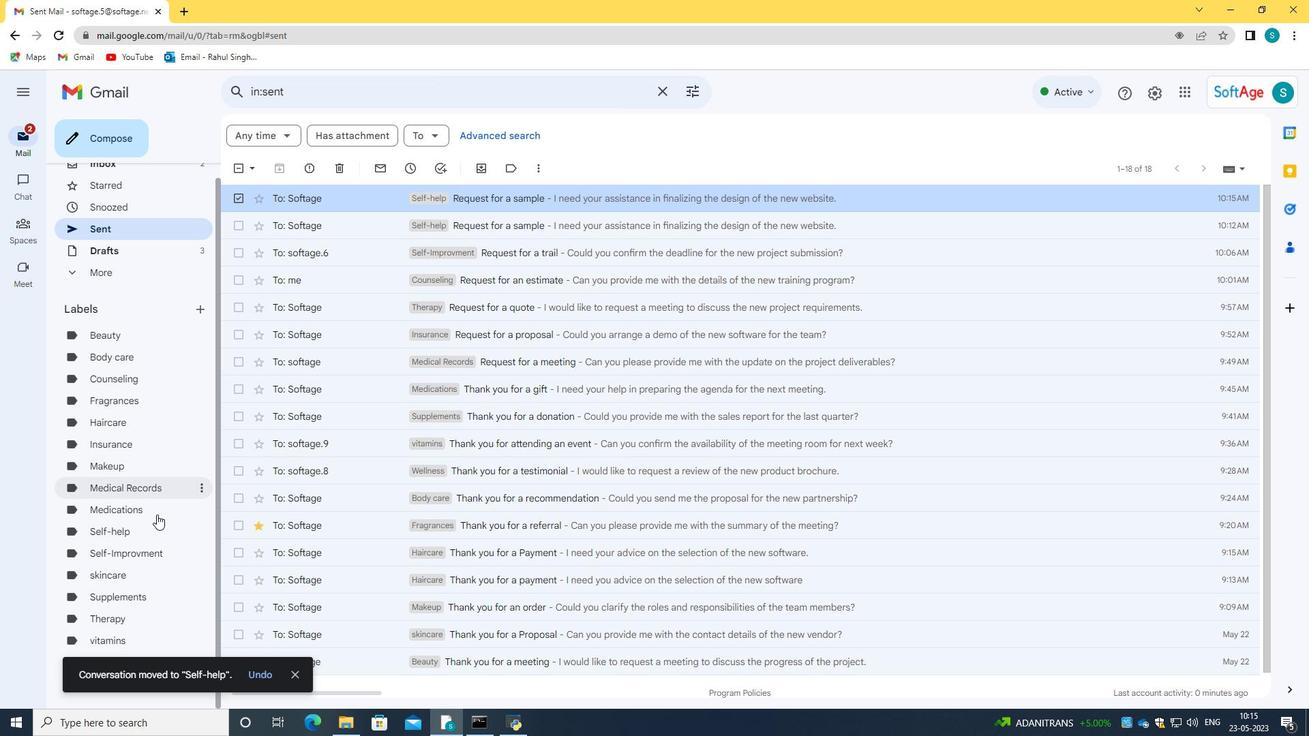 
Action: Mouse scrolled (140, 557) with delta (0, 0)
Screenshot: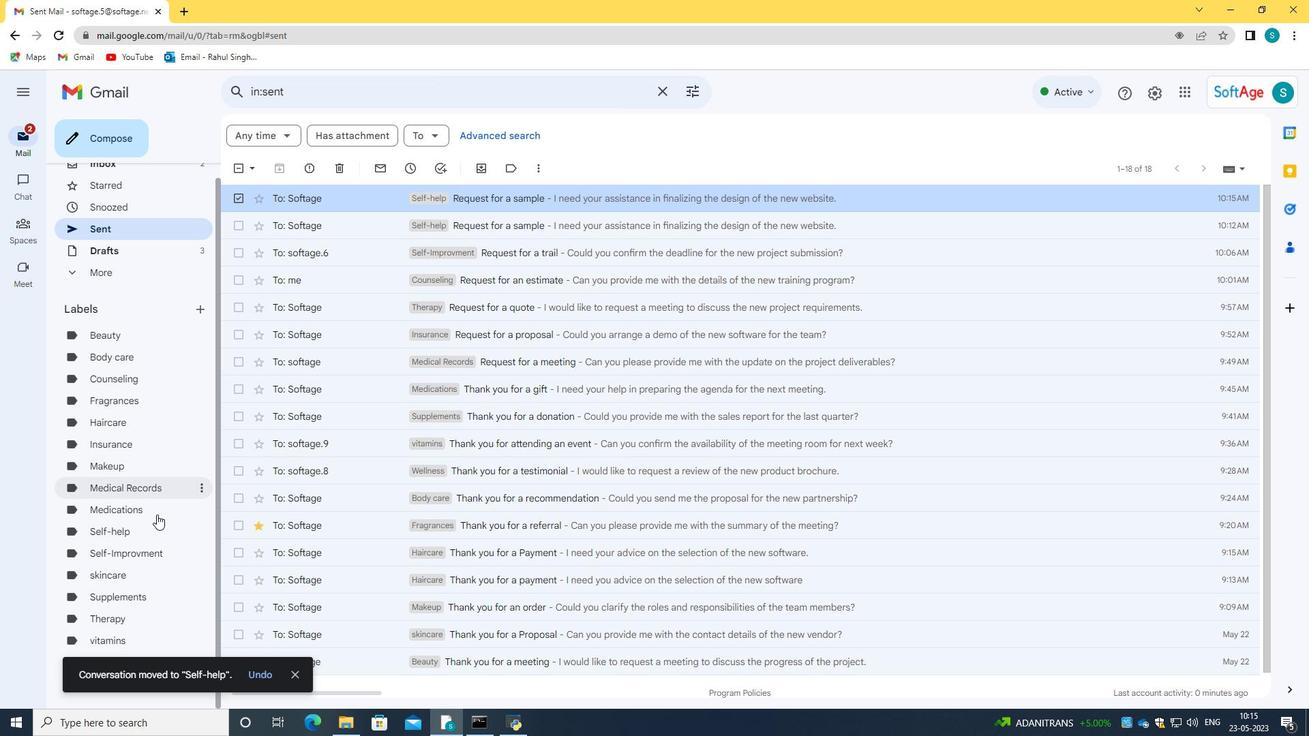 
Action: Mouse moved to (138, 564)
Screenshot: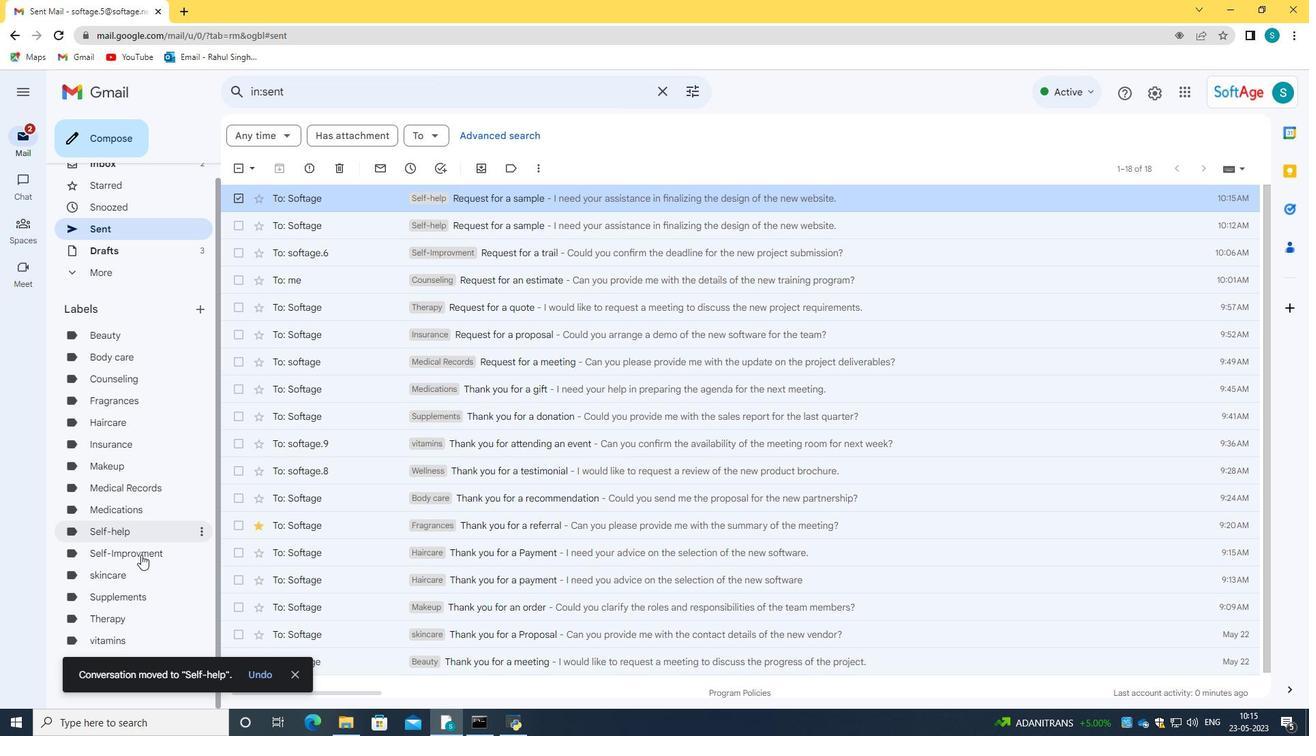 
Action: Mouse scrolled (138, 563) with delta (0, 0)
Screenshot: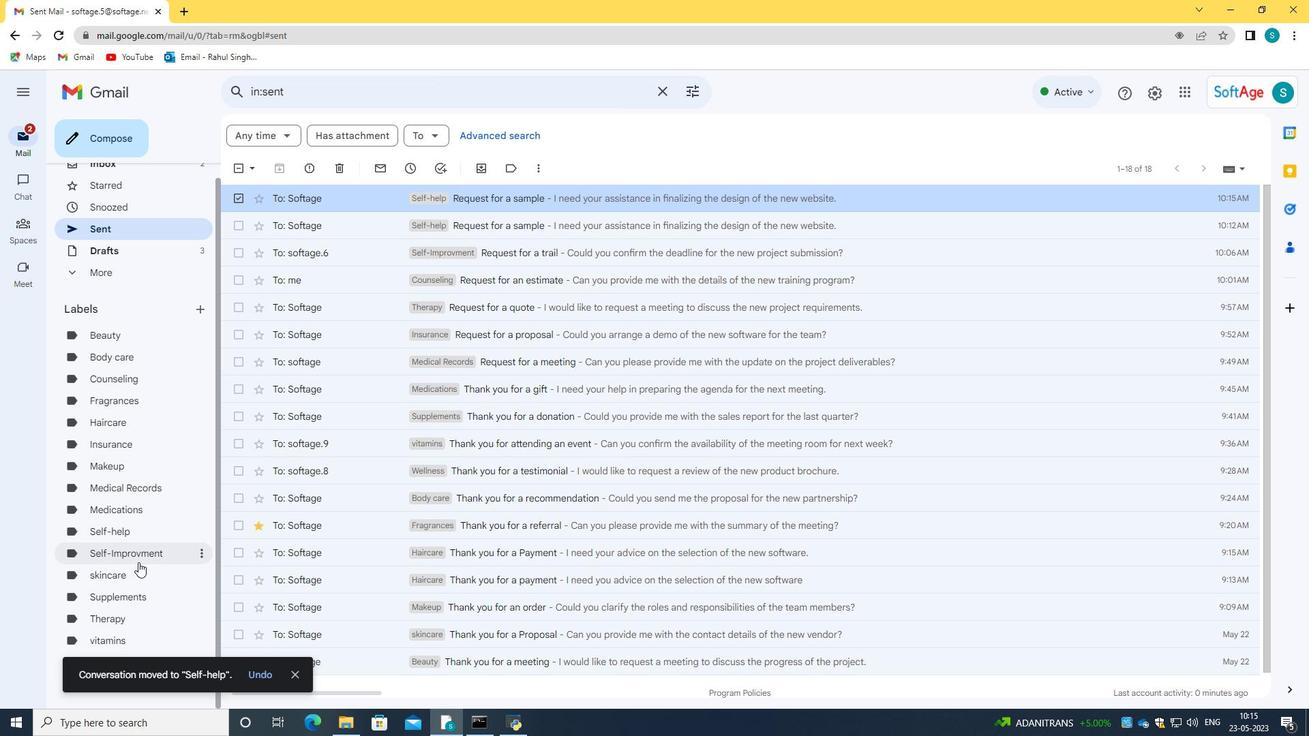 
Action: Mouse moved to (131, 535)
Screenshot: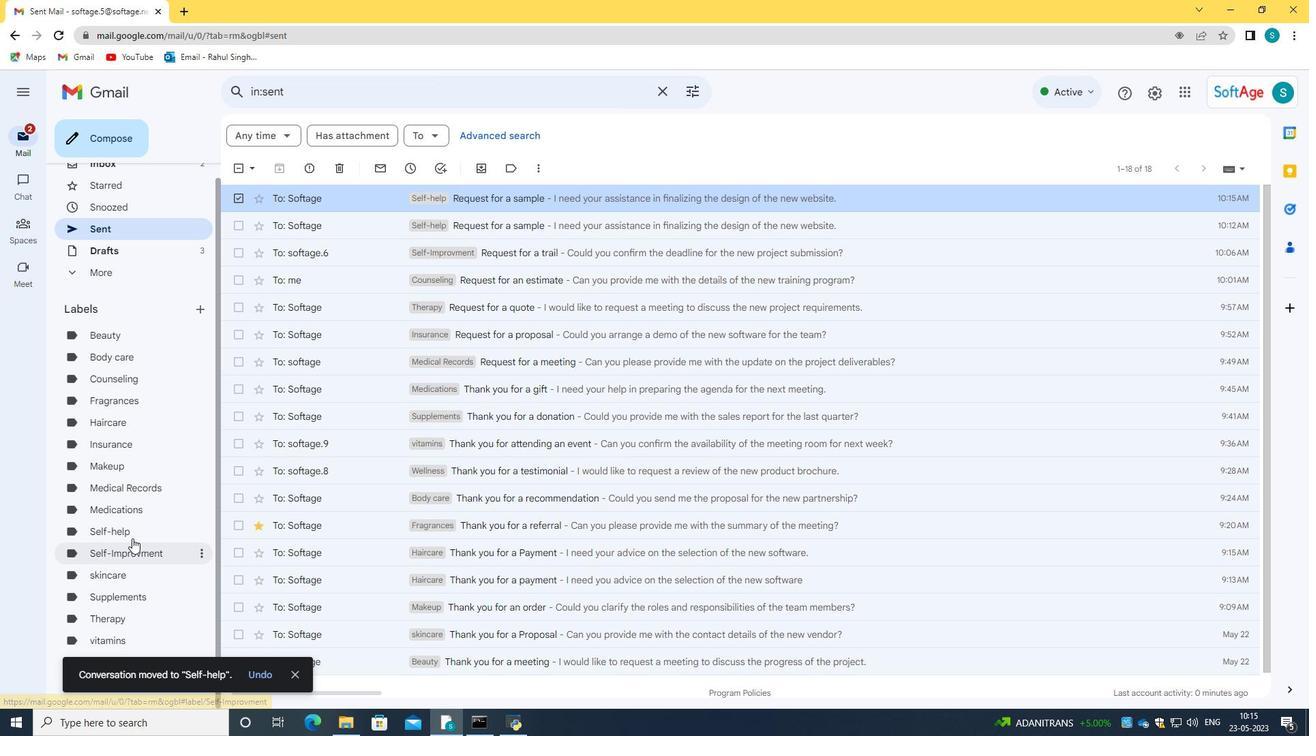 
Action: Mouse pressed left at (131, 535)
Screenshot: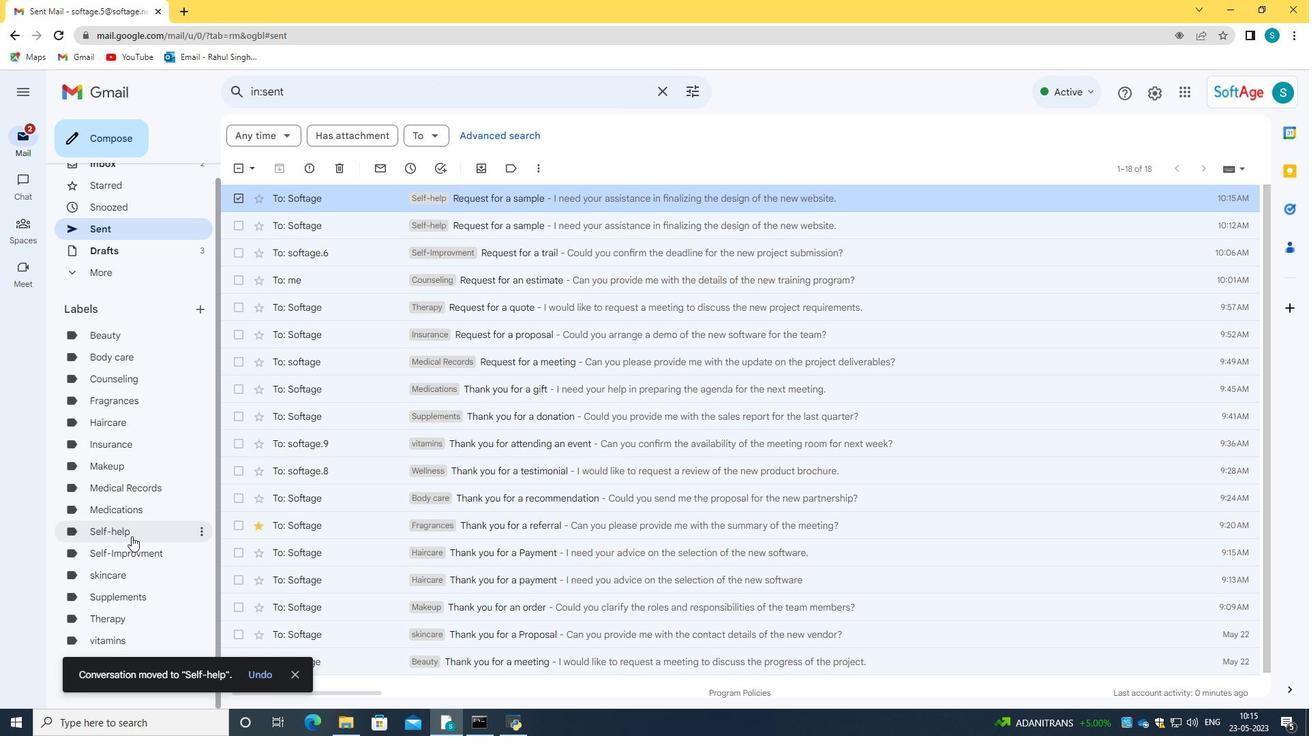 
Action: Mouse moved to (382, 201)
Screenshot: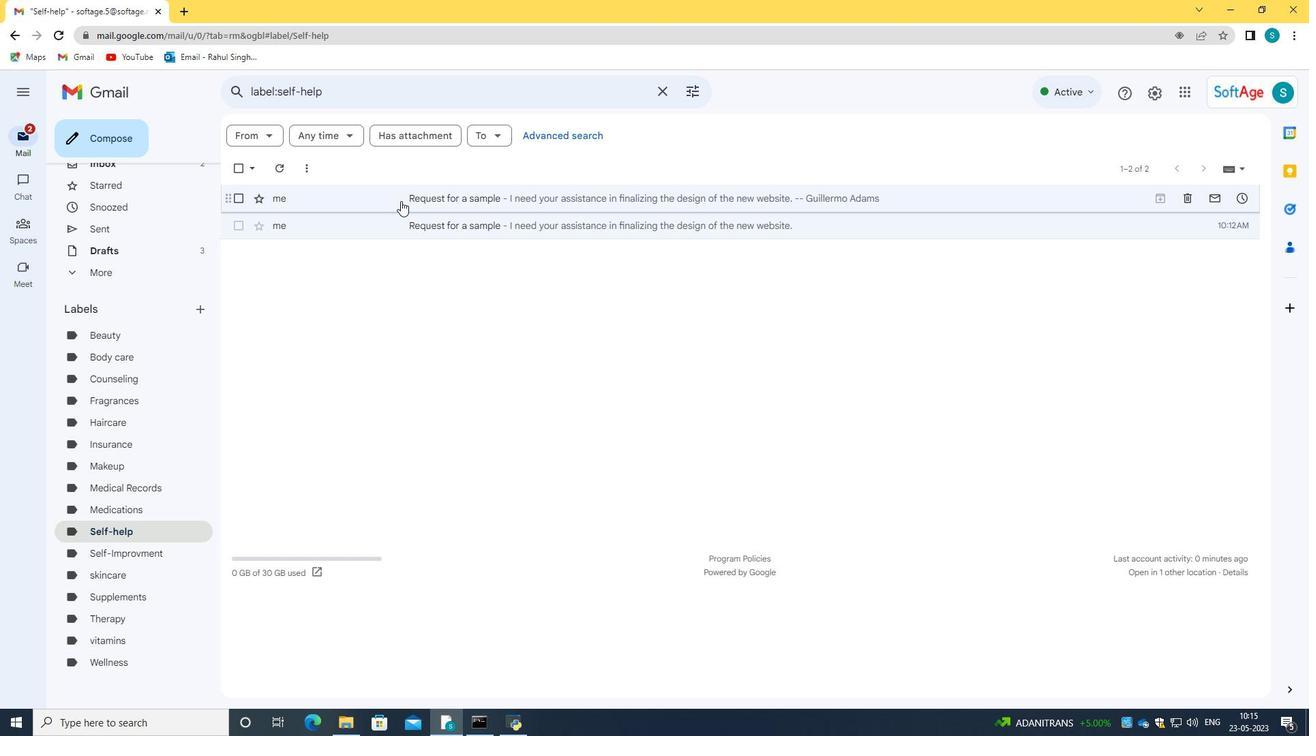 
Action: Mouse pressed left at (382, 201)
Screenshot: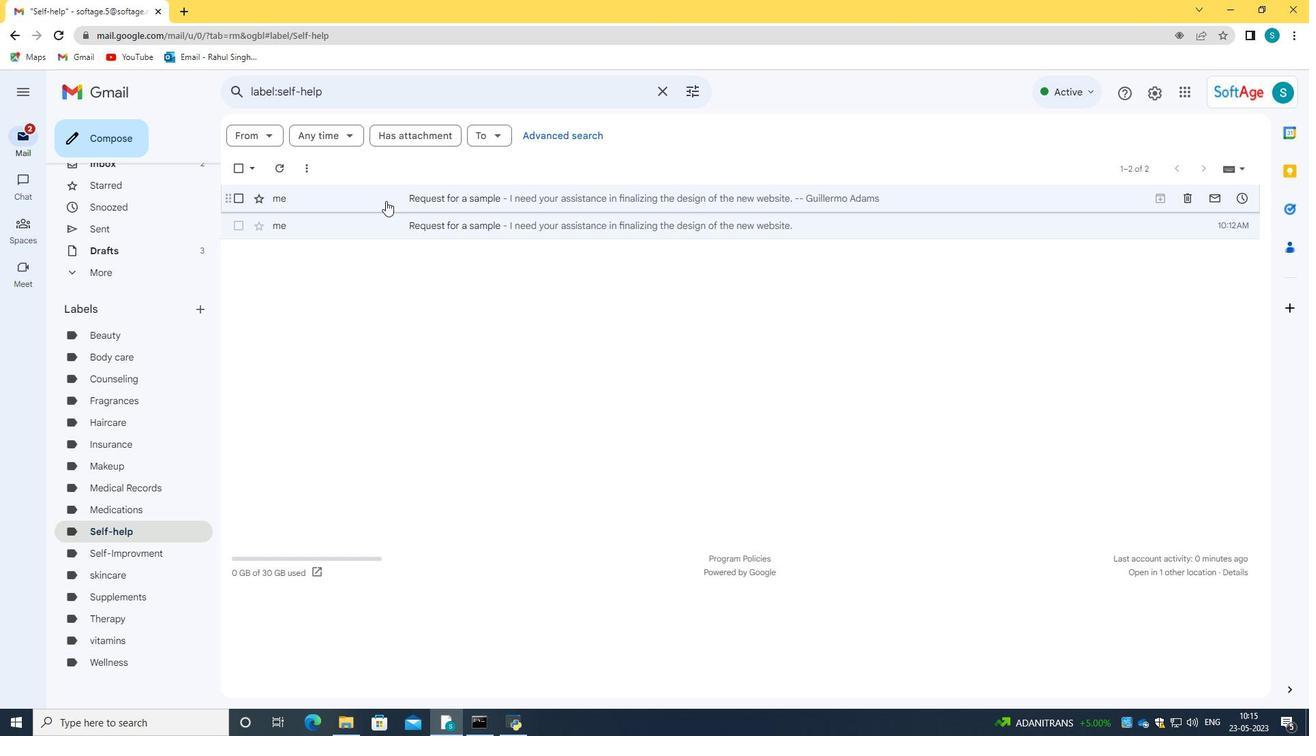 
Action: Mouse moved to (457, 358)
Screenshot: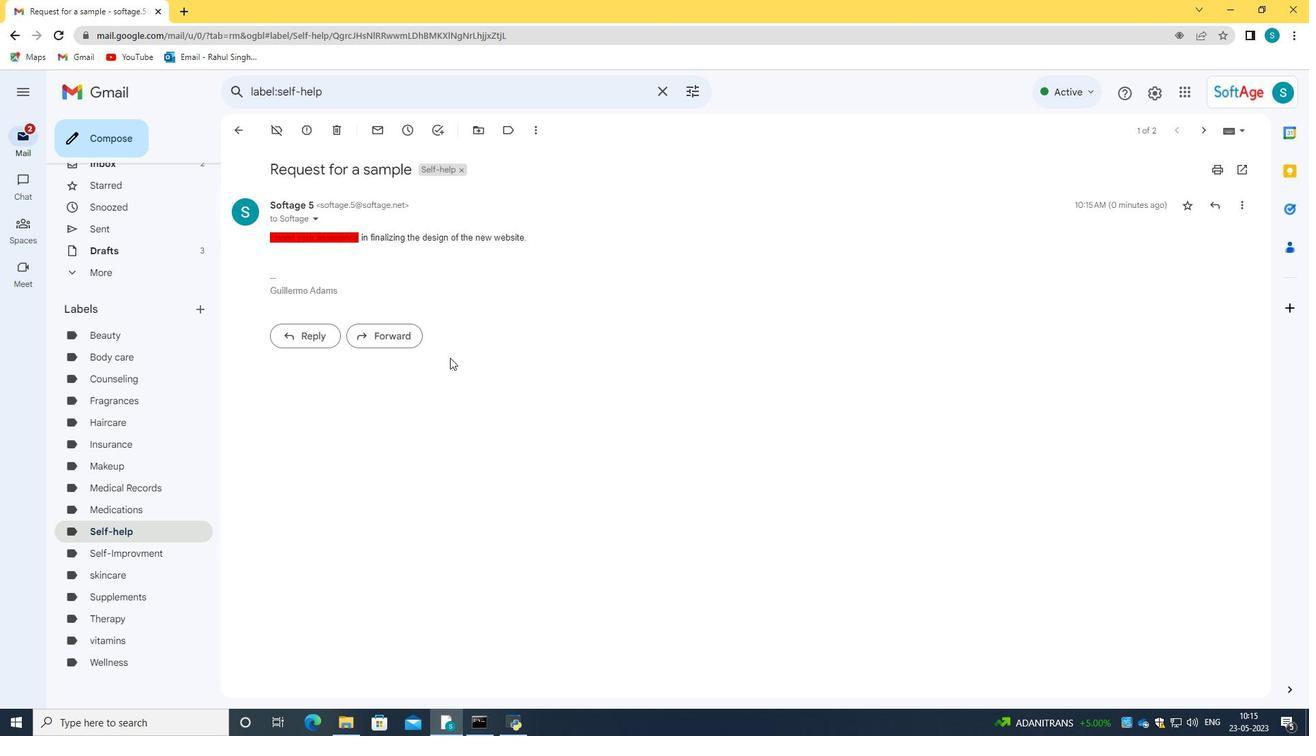 
Action: Mouse pressed left at (457, 358)
Screenshot: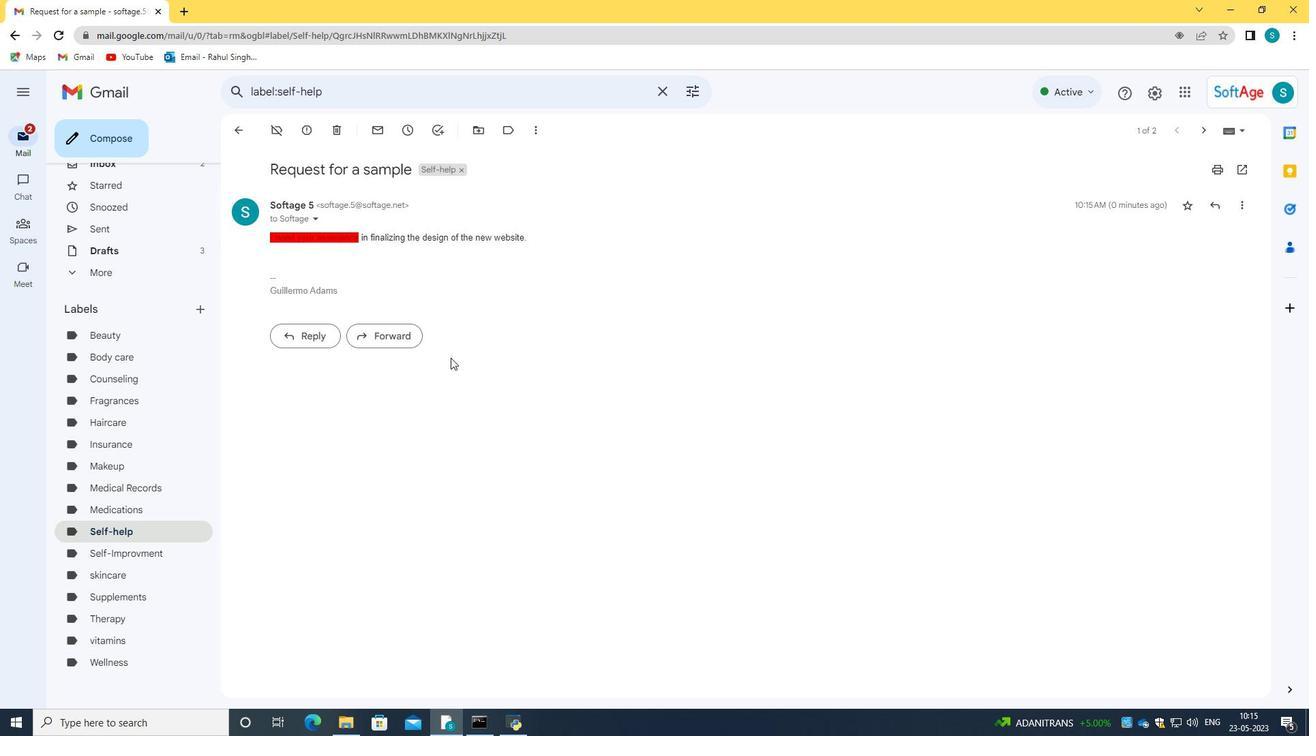 
